 Task: Look for space in Osaka, Japan from 15th August, 2023 to 20th August, 2023 for 1 adult in price range Rs.5000 to Rs.10000. Place can be private room with 1  bedroom having 1 bed and 1 bathroom. Property type can be house, flat, guest house, hotel. Booking option can be shelf check-in. Required host language is English.
Action: Mouse moved to (560, 95)
Screenshot: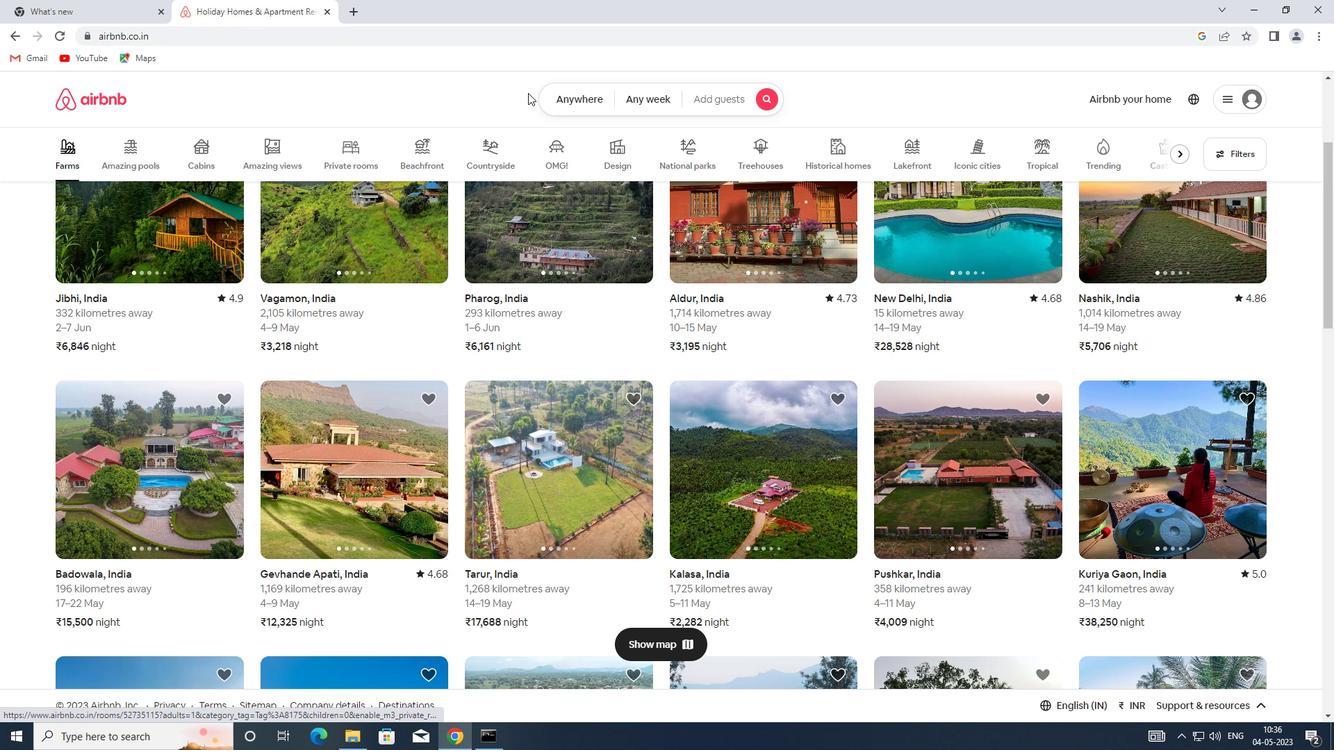
Action: Mouse pressed left at (560, 95)
Screenshot: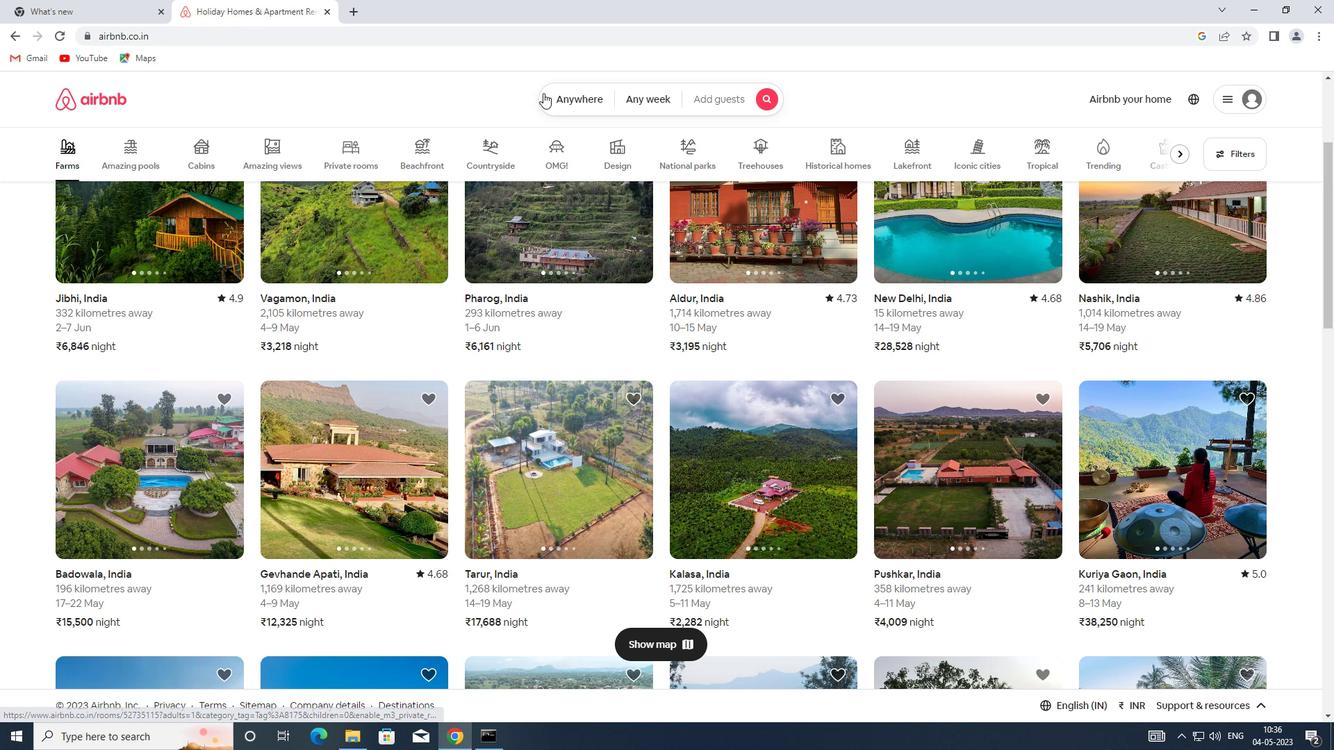 
Action: Mouse moved to (429, 153)
Screenshot: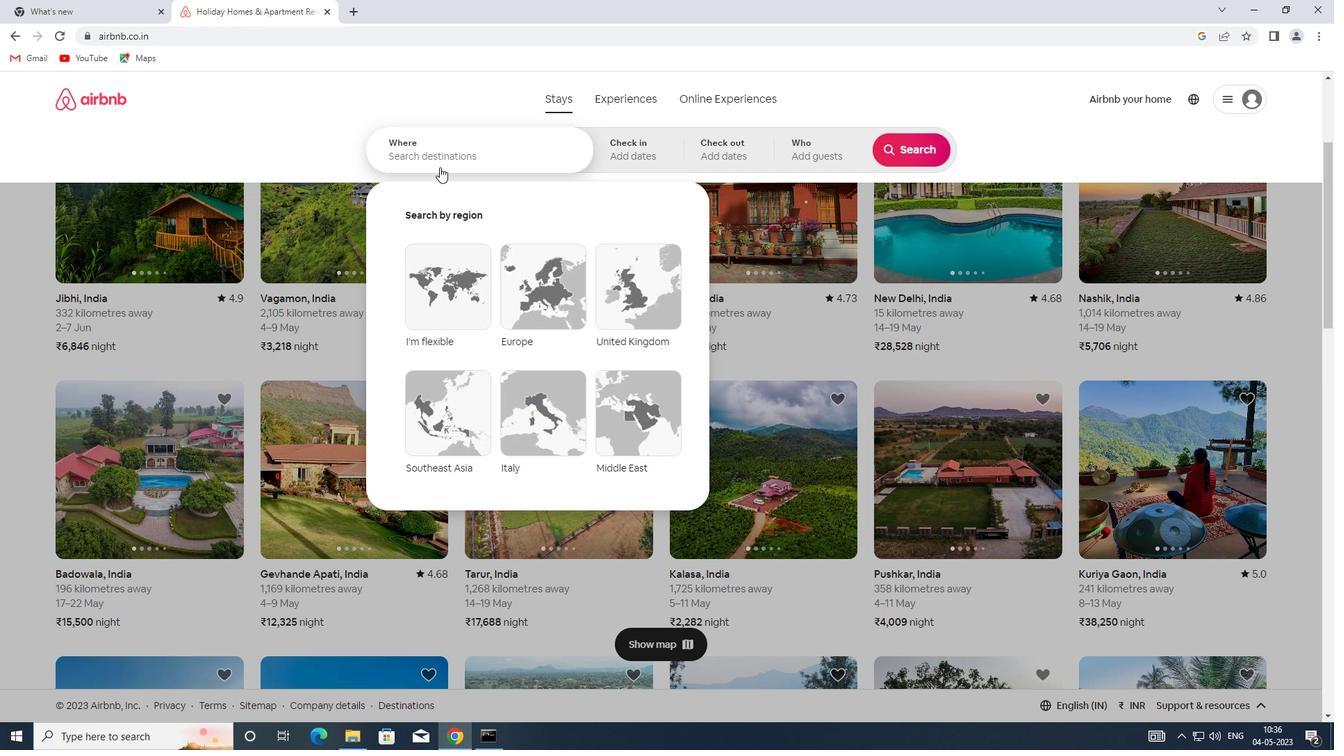 
Action: Mouse pressed left at (429, 153)
Screenshot: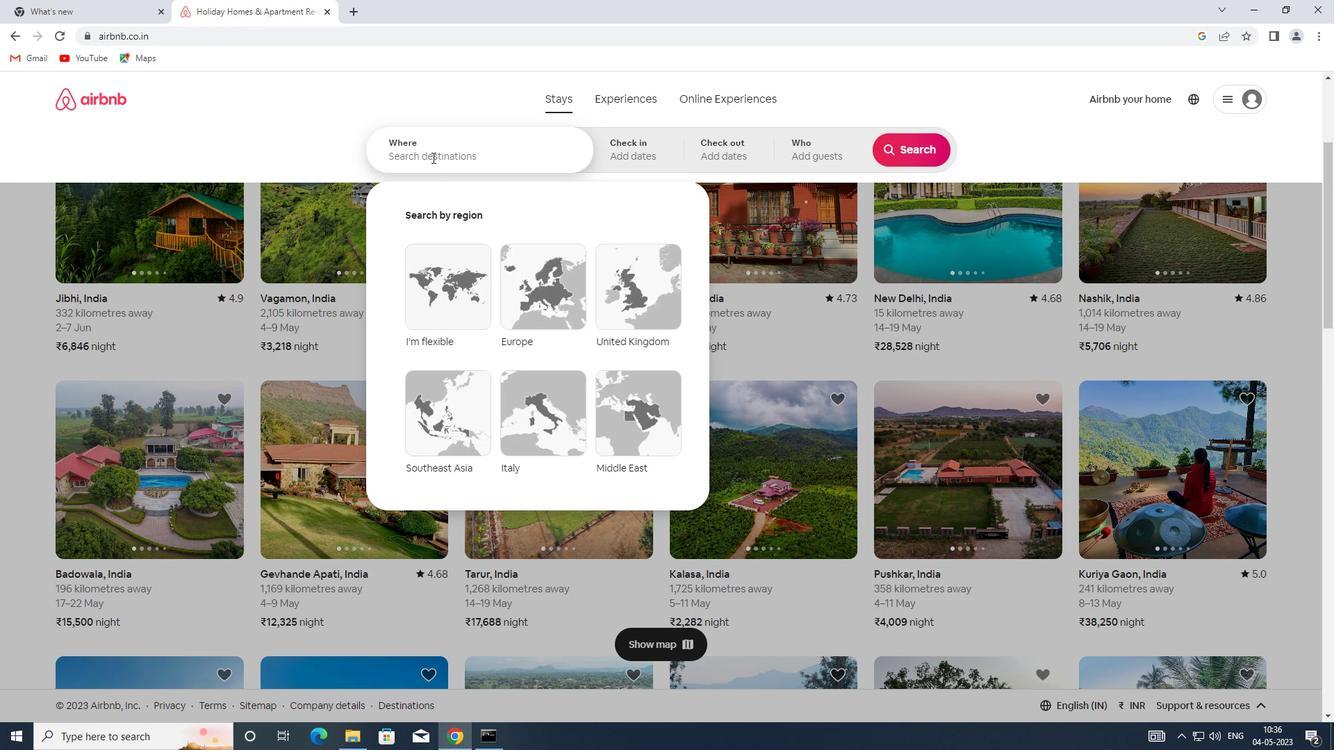 
Action: Key pressed <Key.shift><Key.shift><Key.shift><Key.shift><Key.shift><Key.shift><Key.shift><Key.shift><Key.shift>OSAKA,<Key.shift><Key.shift>JAPAN
Screenshot: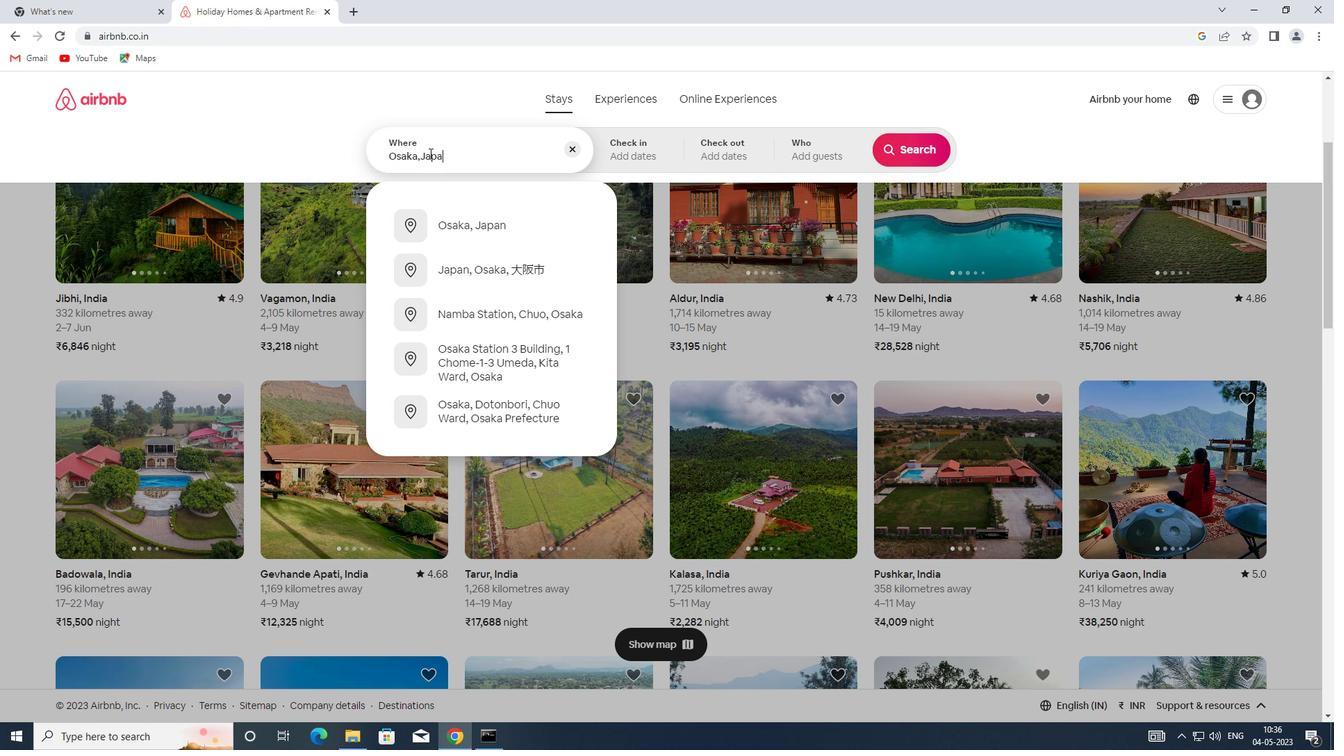 
Action: Mouse moved to (635, 142)
Screenshot: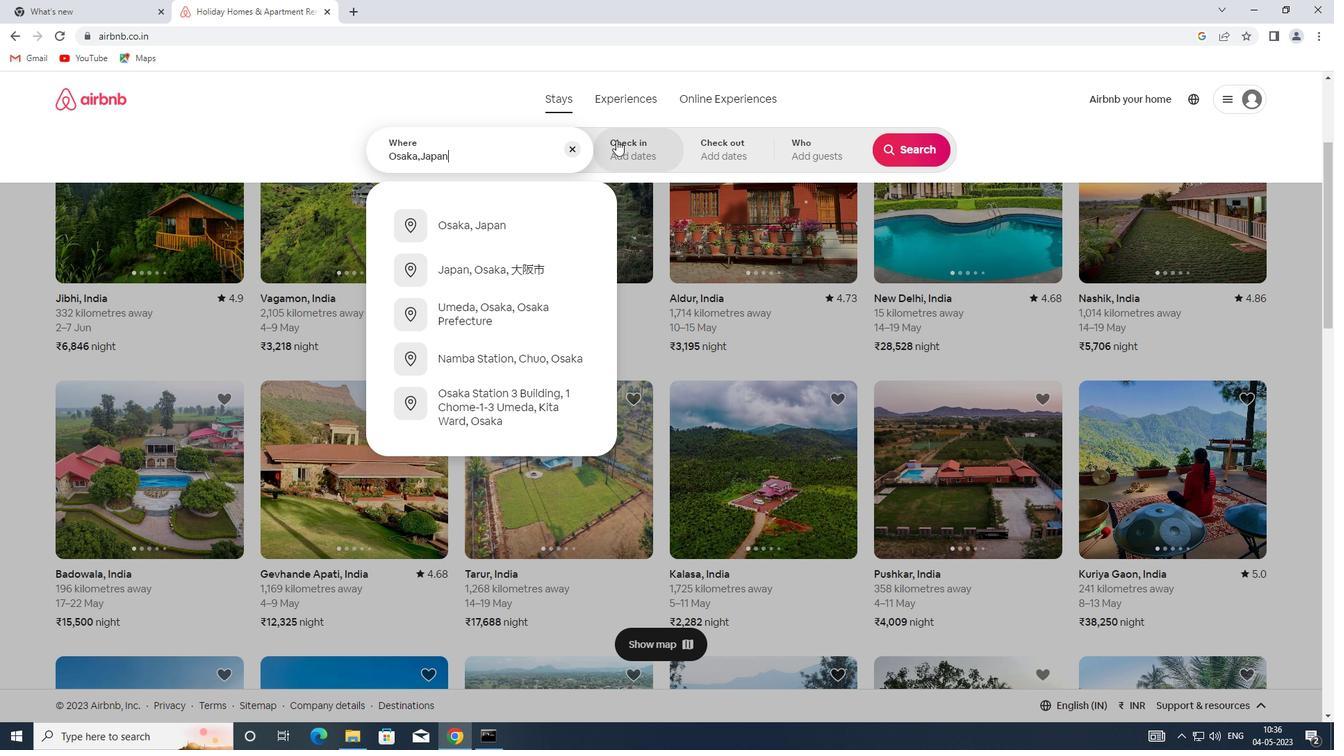 
Action: Mouse pressed left at (635, 142)
Screenshot: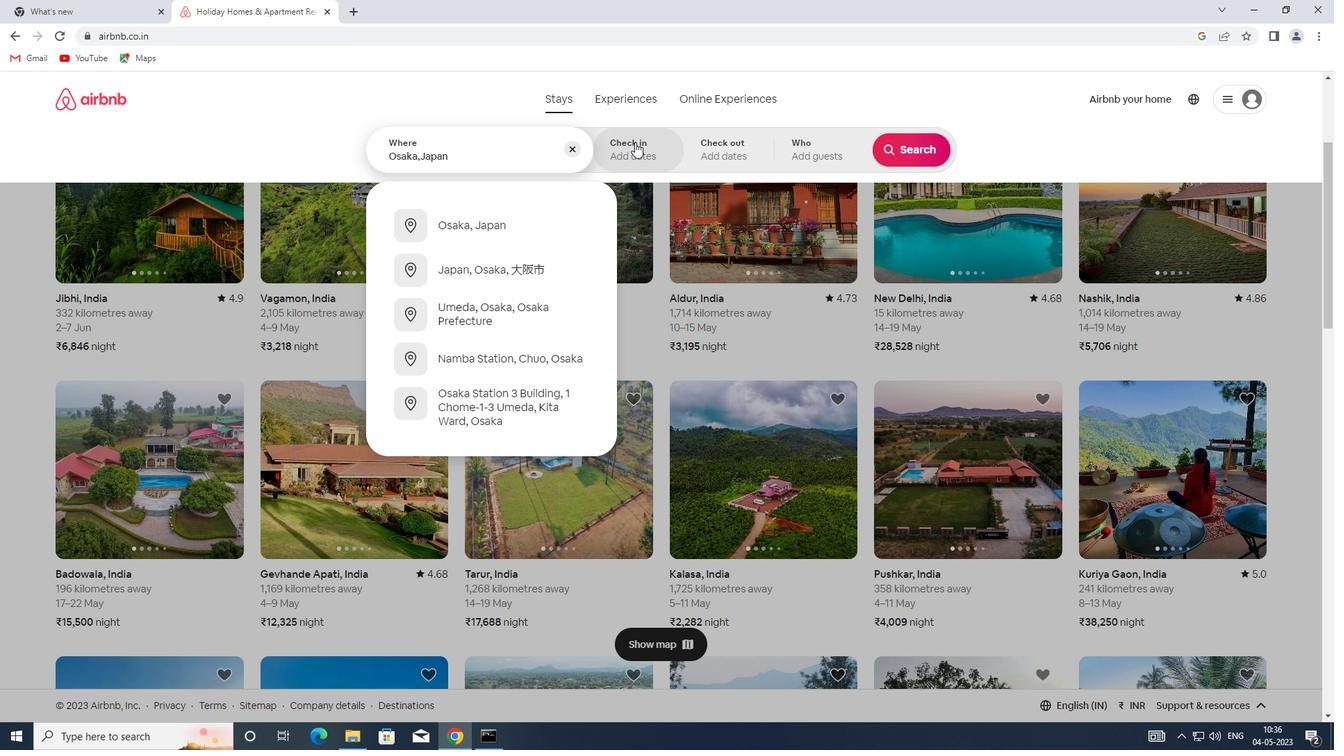 
Action: Mouse moved to (911, 262)
Screenshot: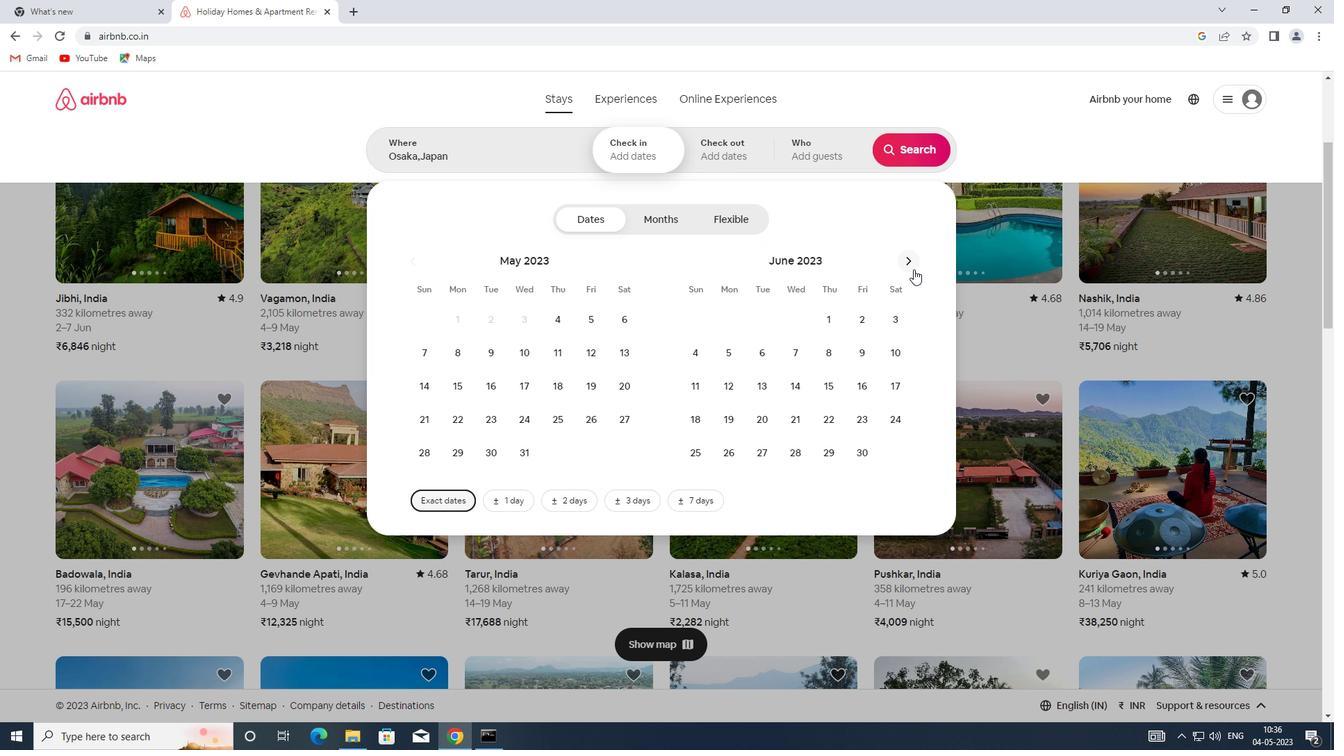 
Action: Mouse pressed left at (911, 262)
Screenshot: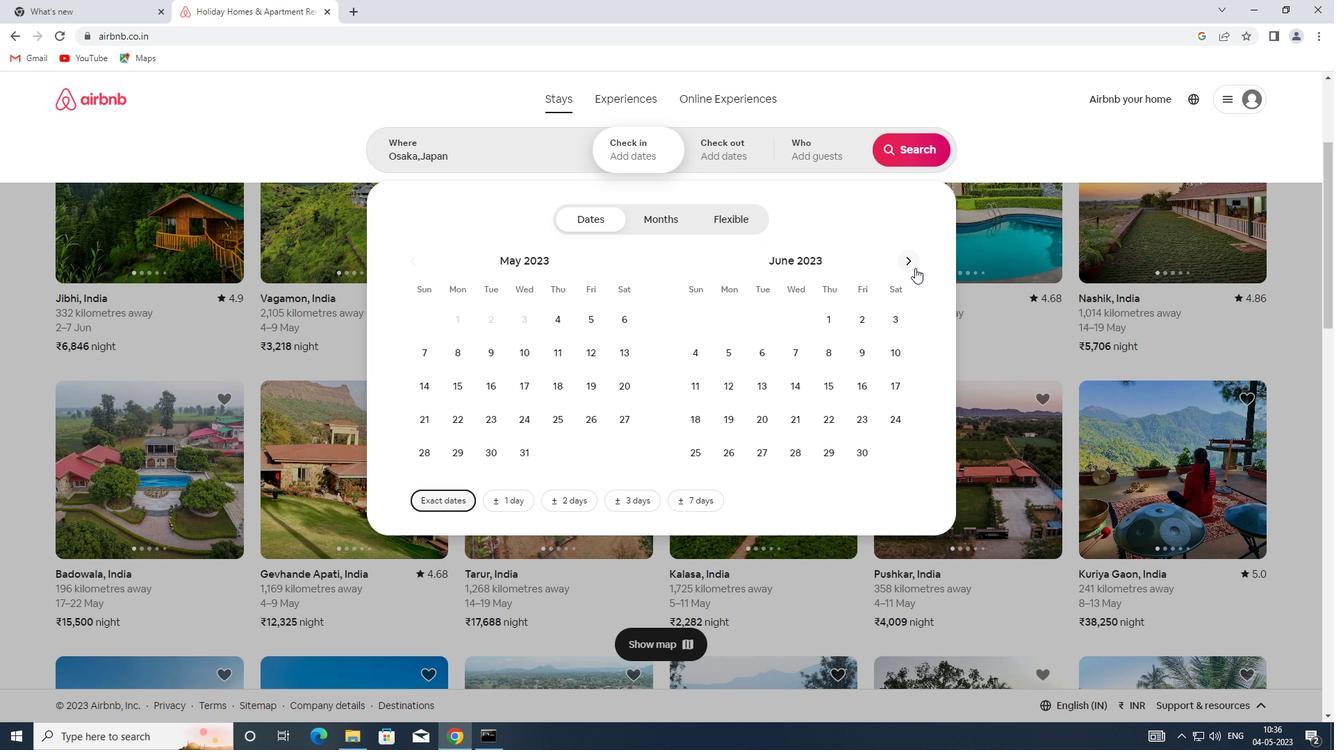 
Action: Mouse pressed left at (911, 262)
Screenshot: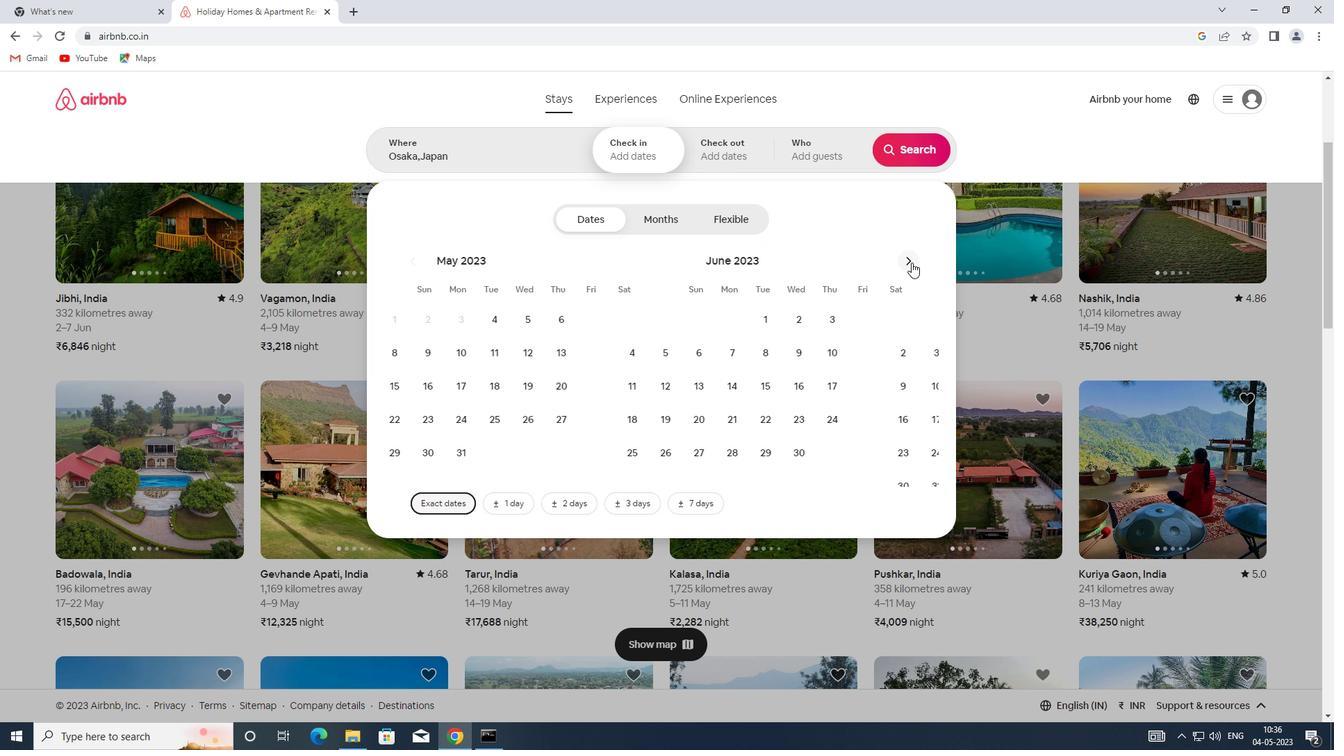 
Action: Mouse moved to (774, 387)
Screenshot: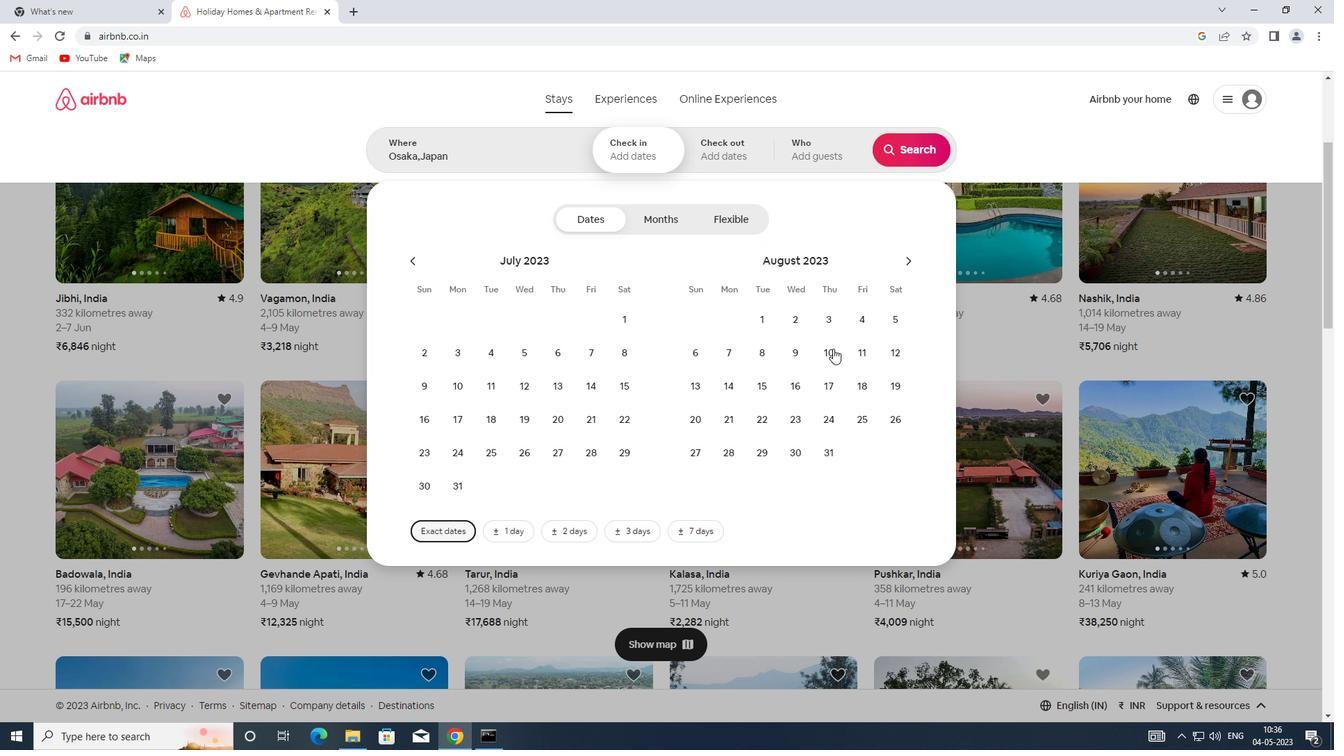 
Action: Mouse pressed left at (774, 387)
Screenshot: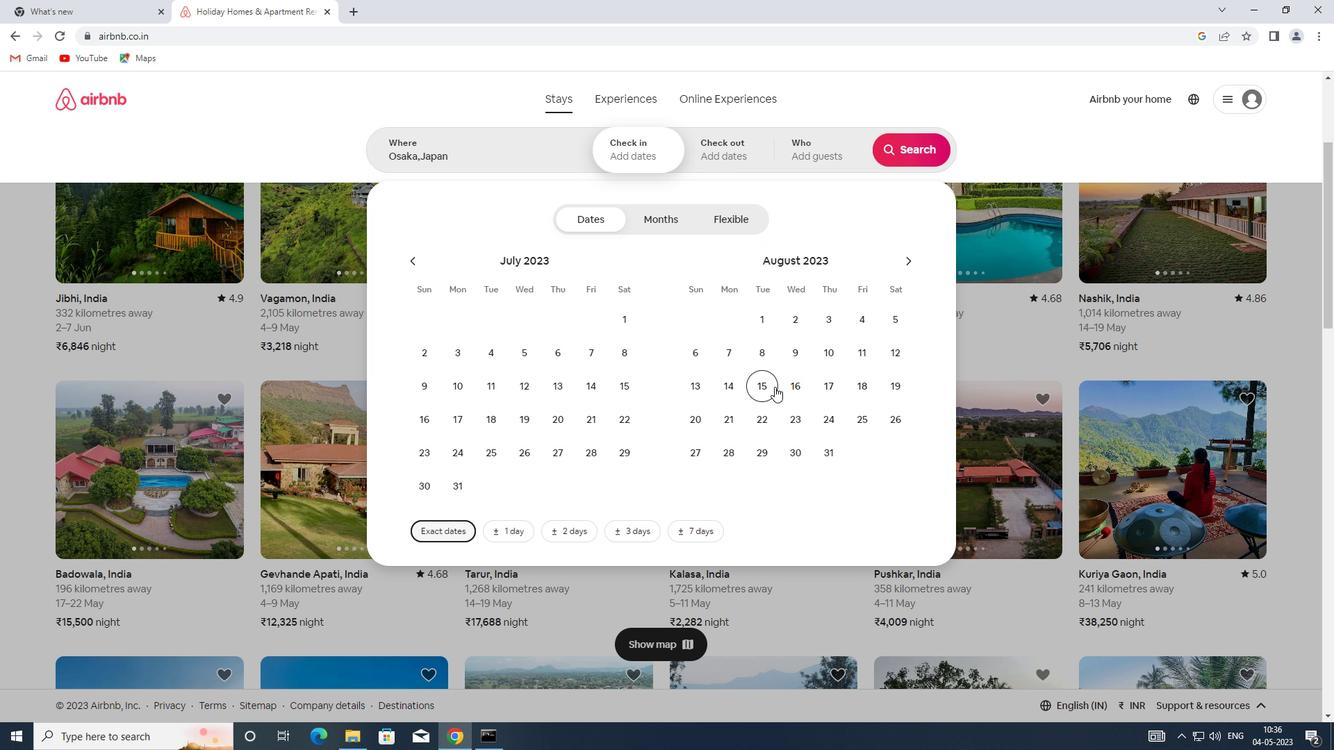 
Action: Mouse moved to (705, 418)
Screenshot: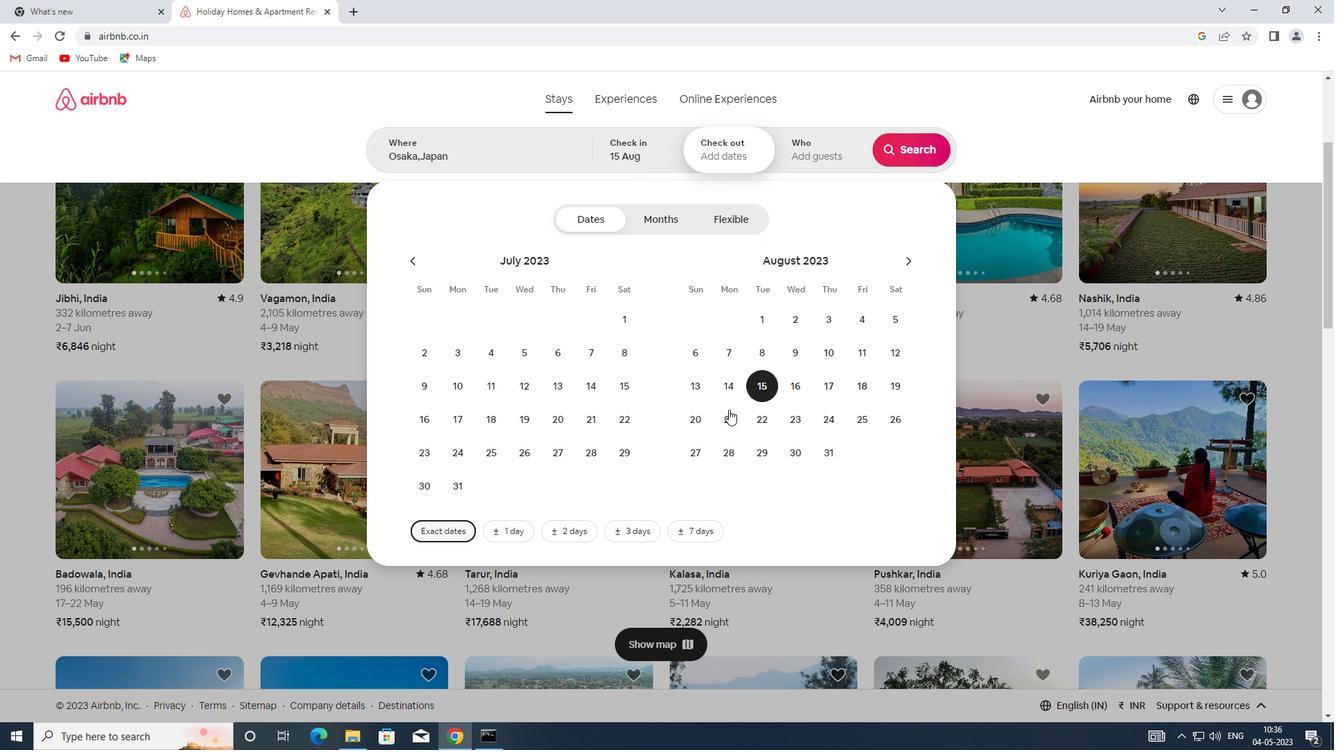 
Action: Mouse pressed left at (705, 418)
Screenshot: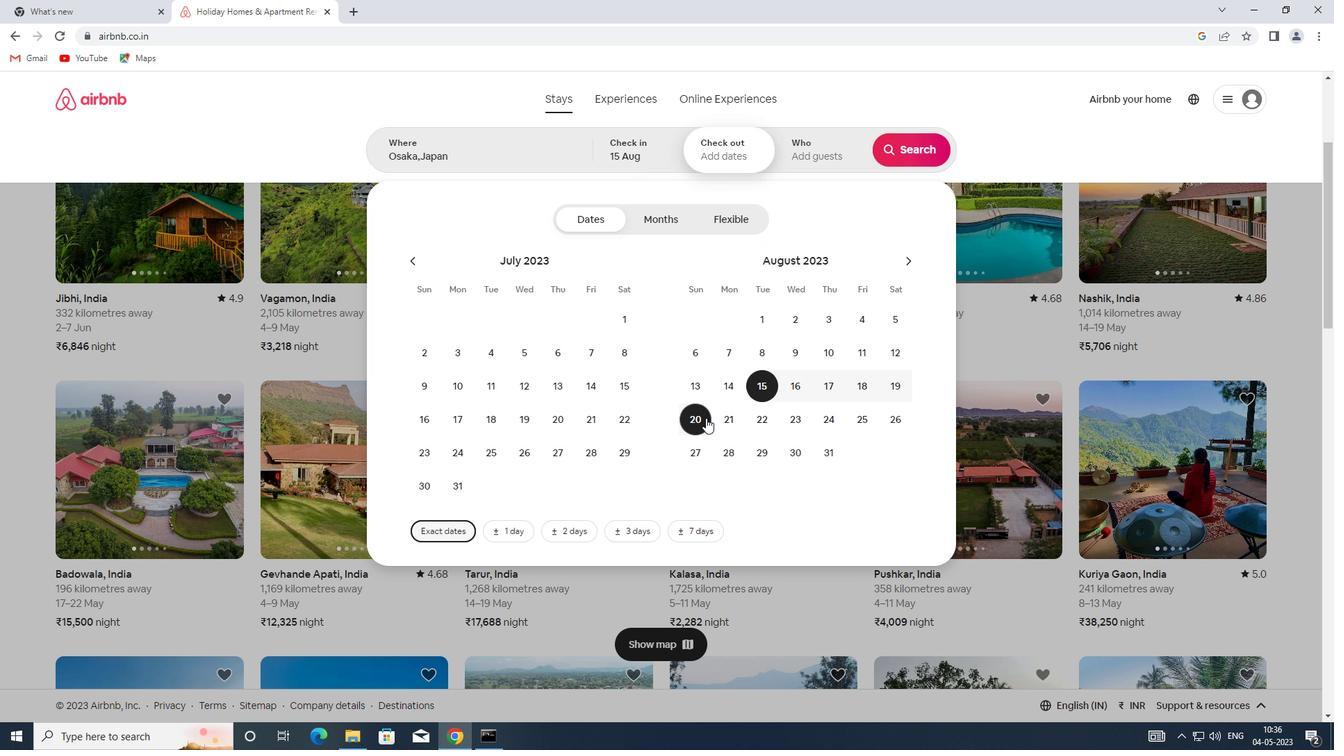 
Action: Mouse moved to (823, 157)
Screenshot: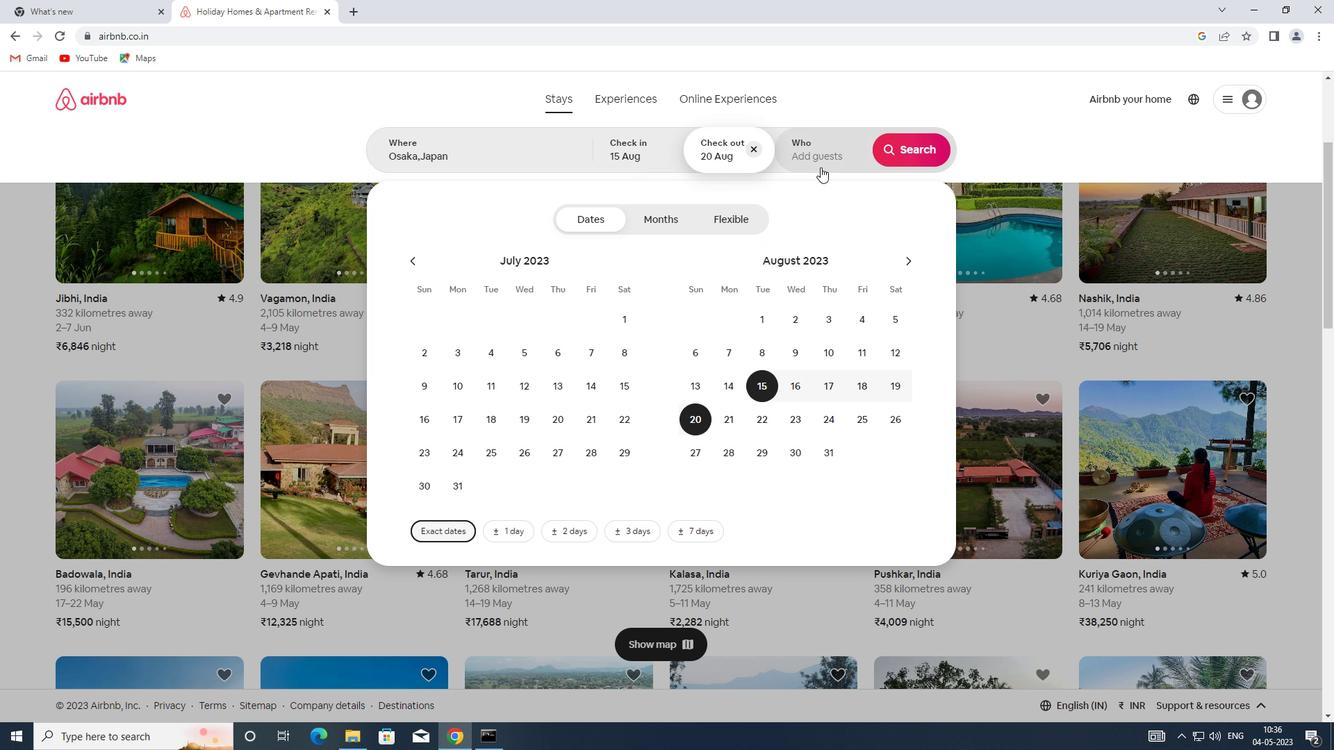 
Action: Mouse pressed left at (823, 157)
Screenshot: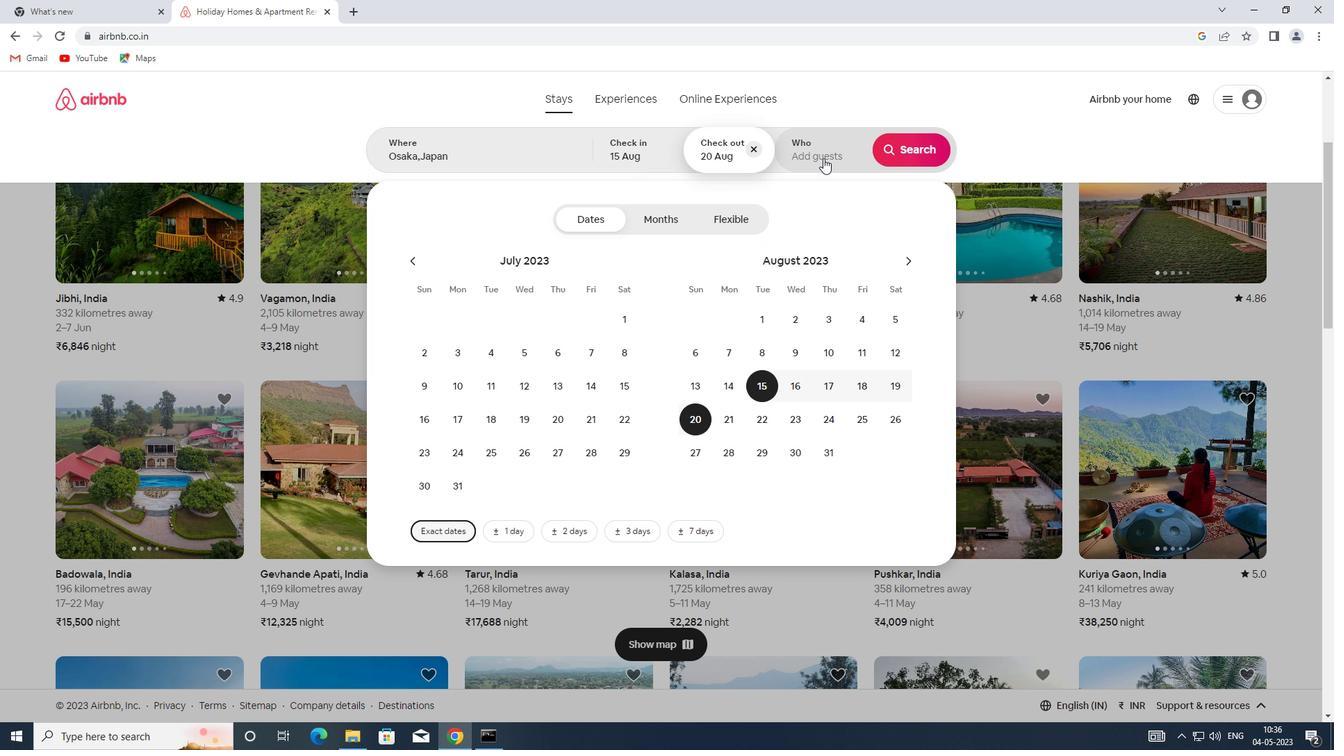 
Action: Mouse moved to (917, 216)
Screenshot: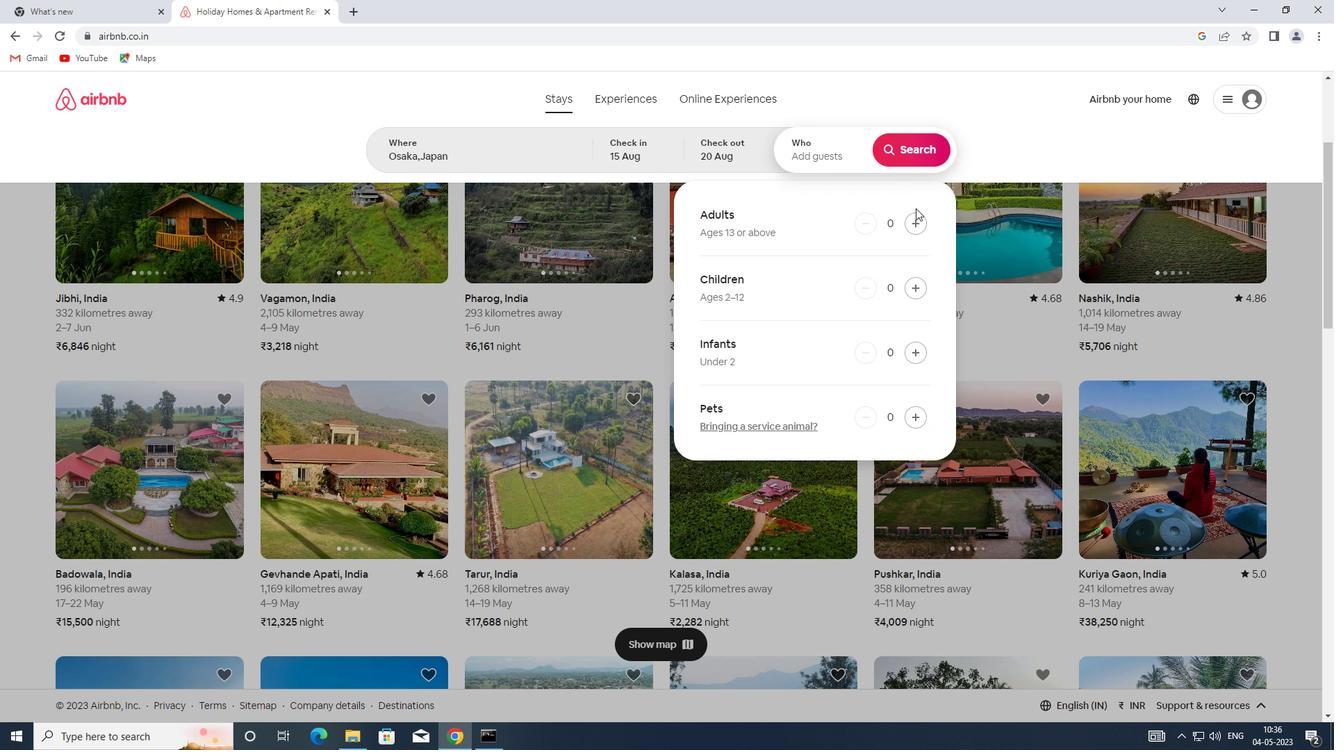 
Action: Mouse pressed left at (917, 216)
Screenshot: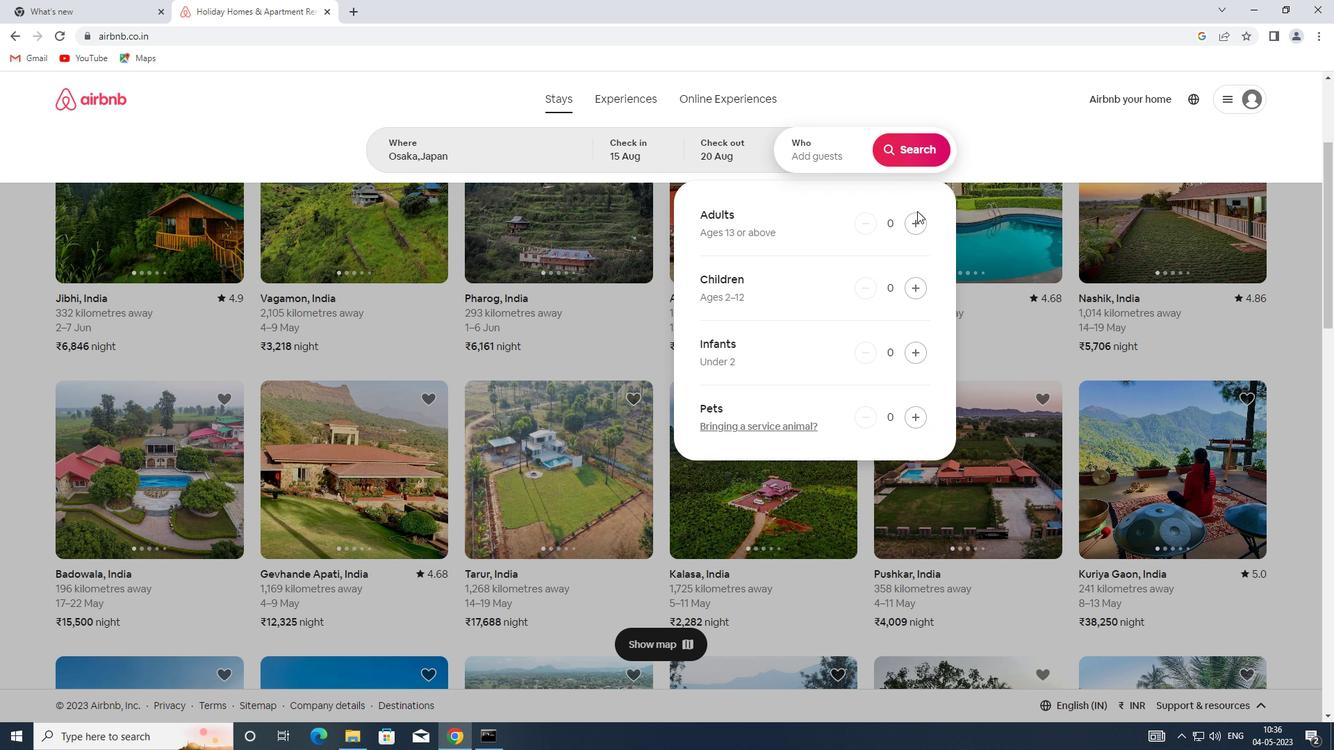
Action: Mouse moved to (926, 150)
Screenshot: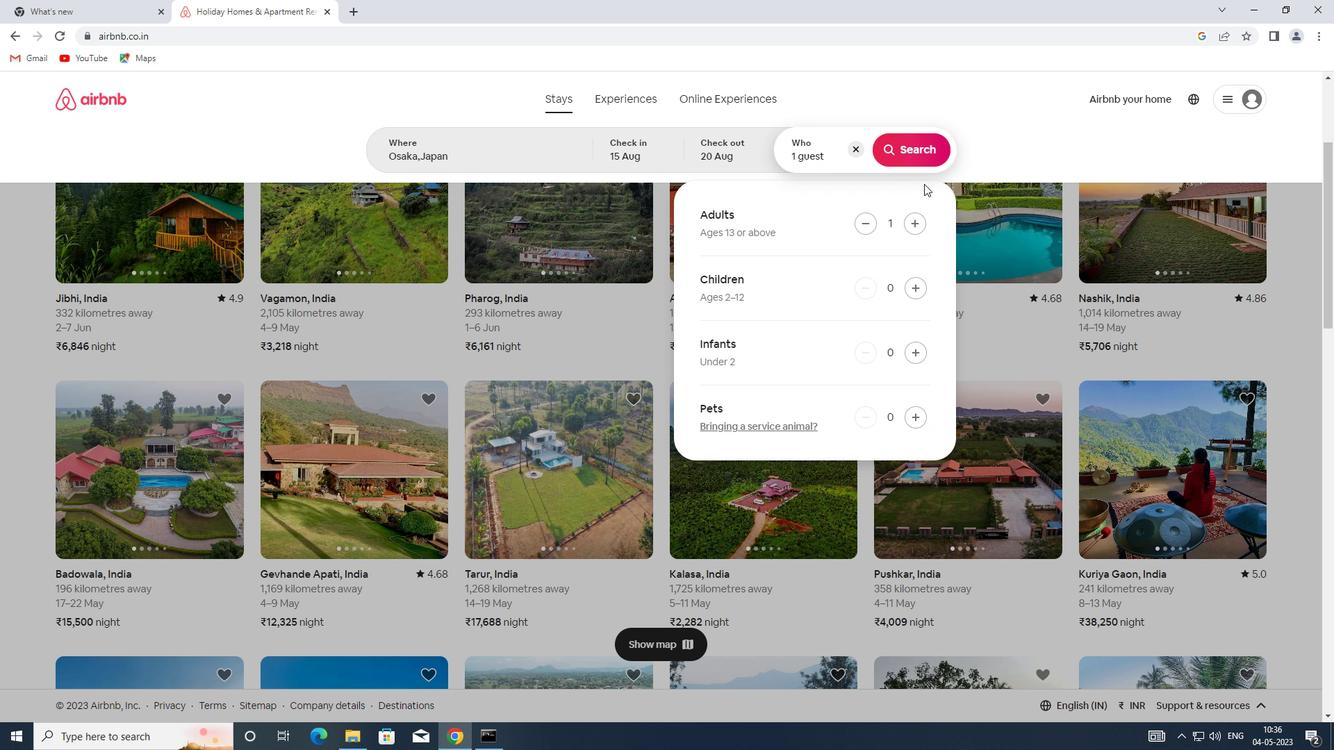
Action: Mouse pressed left at (926, 150)
Screenshot: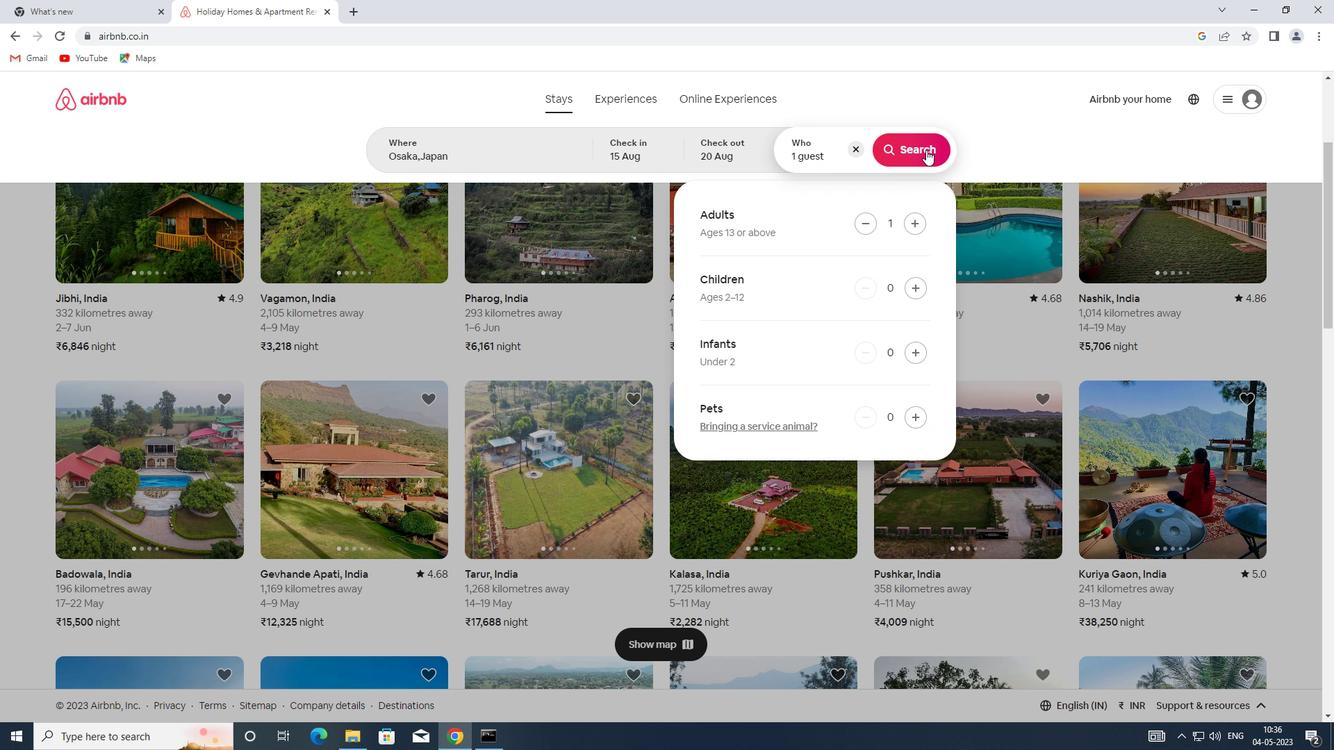 
Action: Mouse moved to (1263, 150)
Screenshot: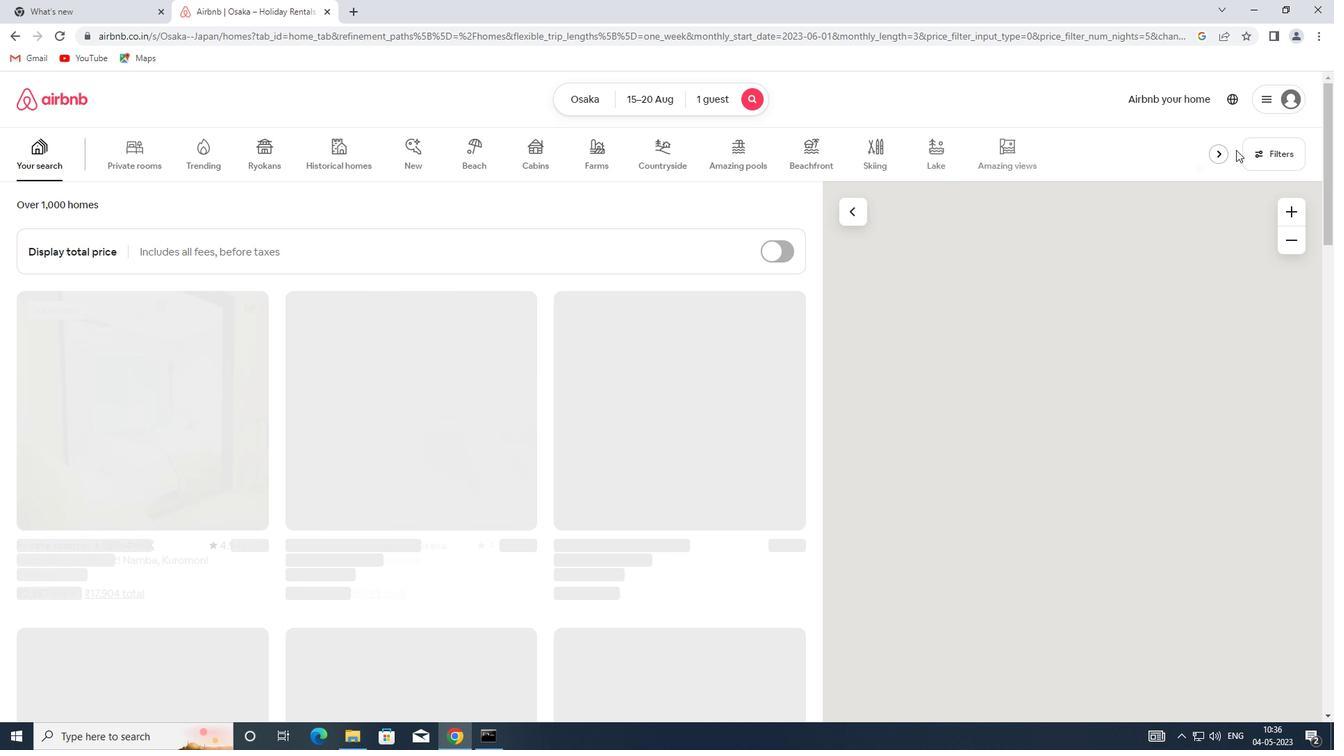 
Action: Mouse pressed left at (1263, 150)
Screenshot: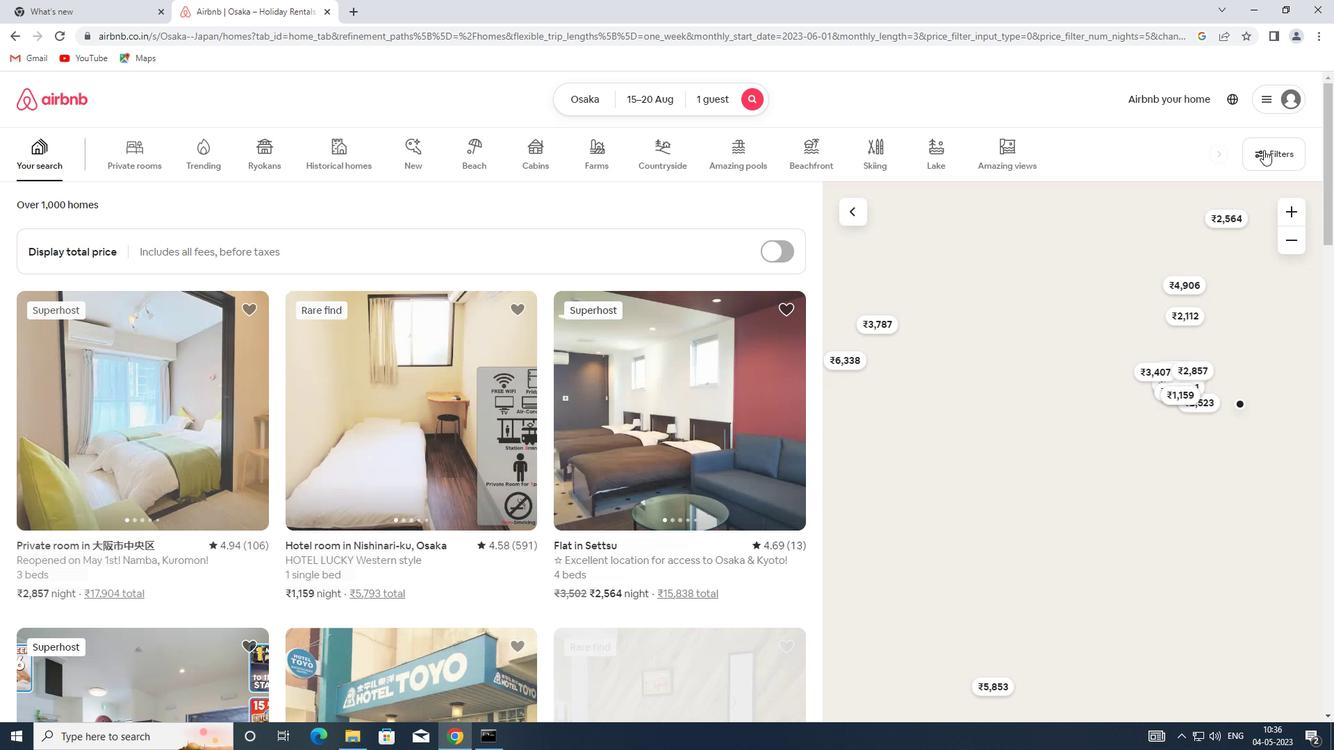 
Action: Mouse moved to (484, 330)
Screenshot: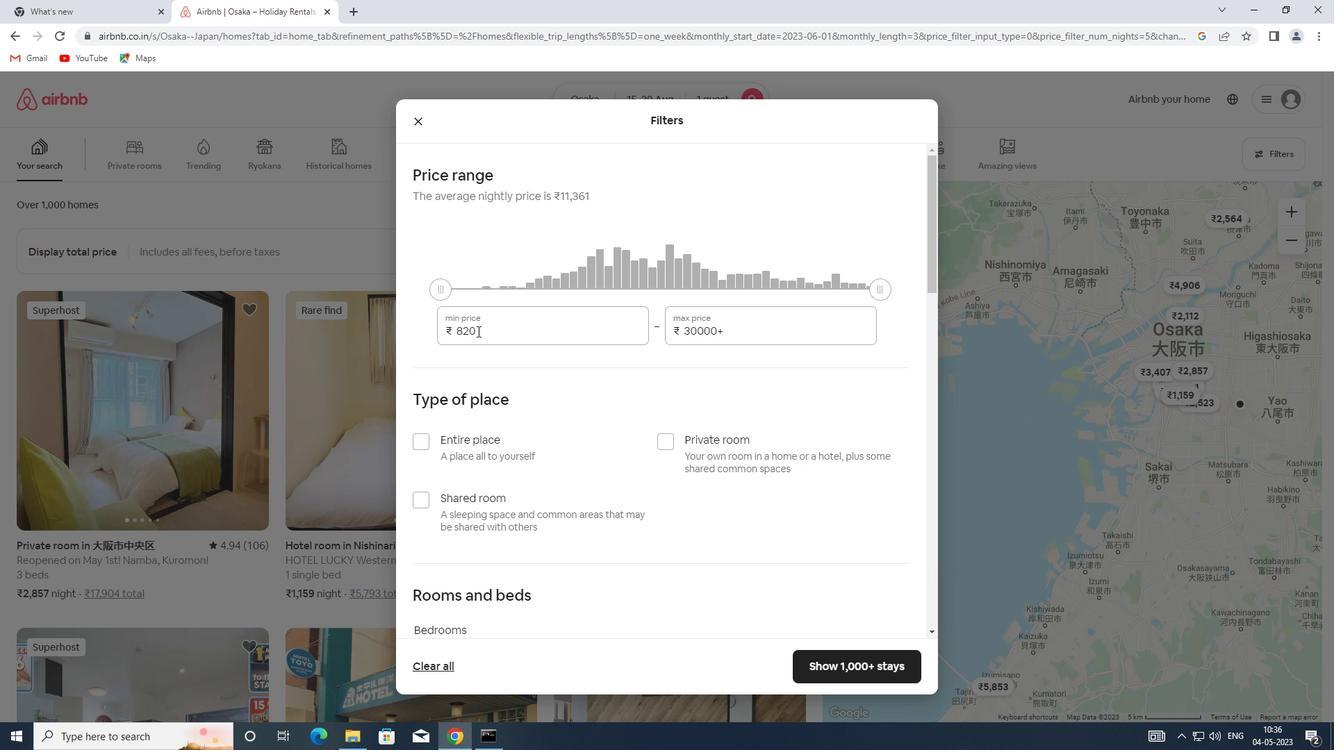 
Action: Mouse pressed left at (484, 330)
Screenshot: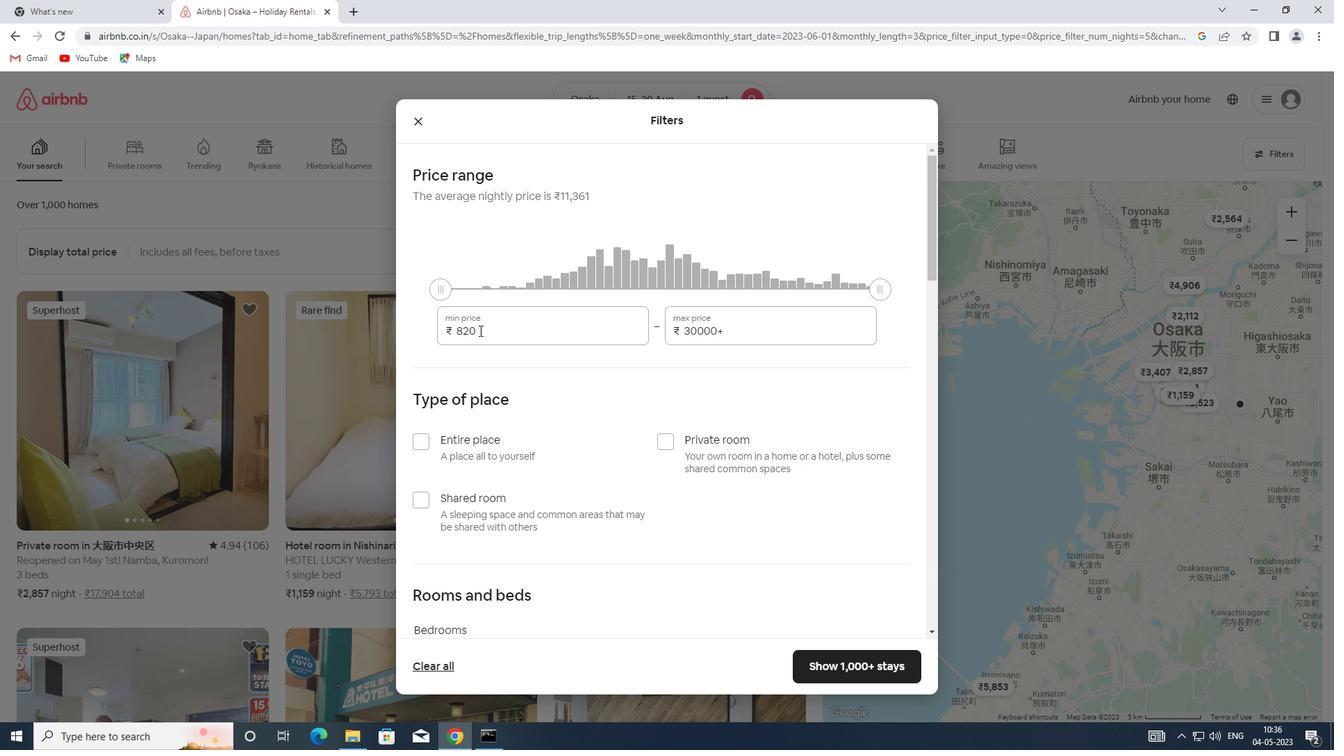 
Action: Mouse moved to (395, 330)
Screenshot: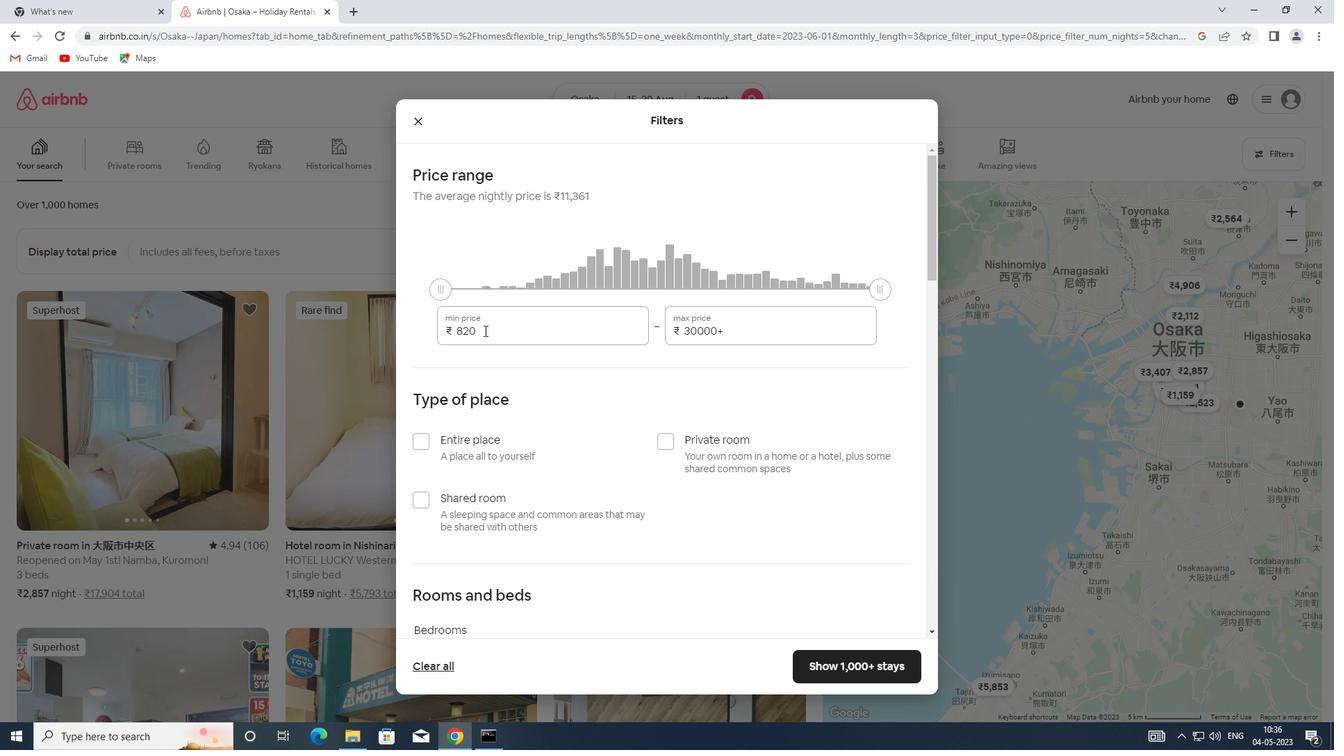 
Action: Key pressed 5000
Screenshot: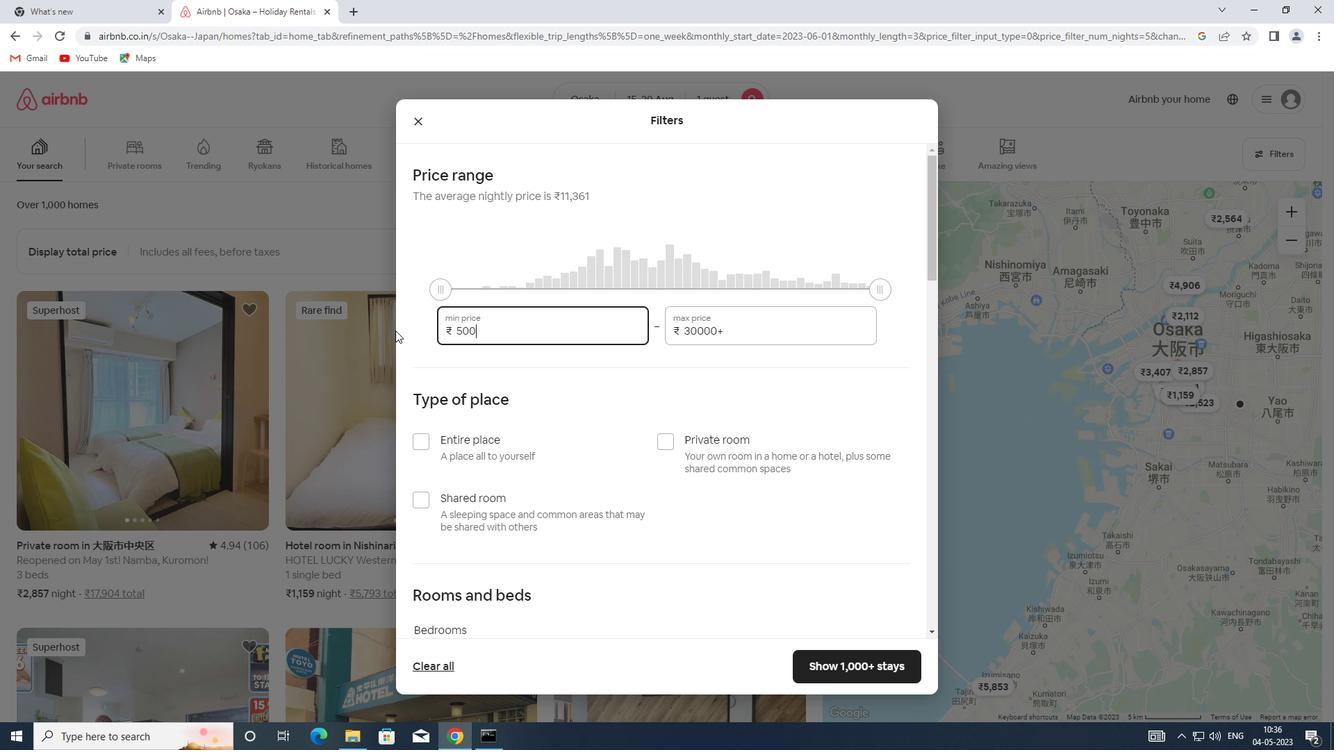 
Action: Mouse moved to (740, 337)
Screenshot: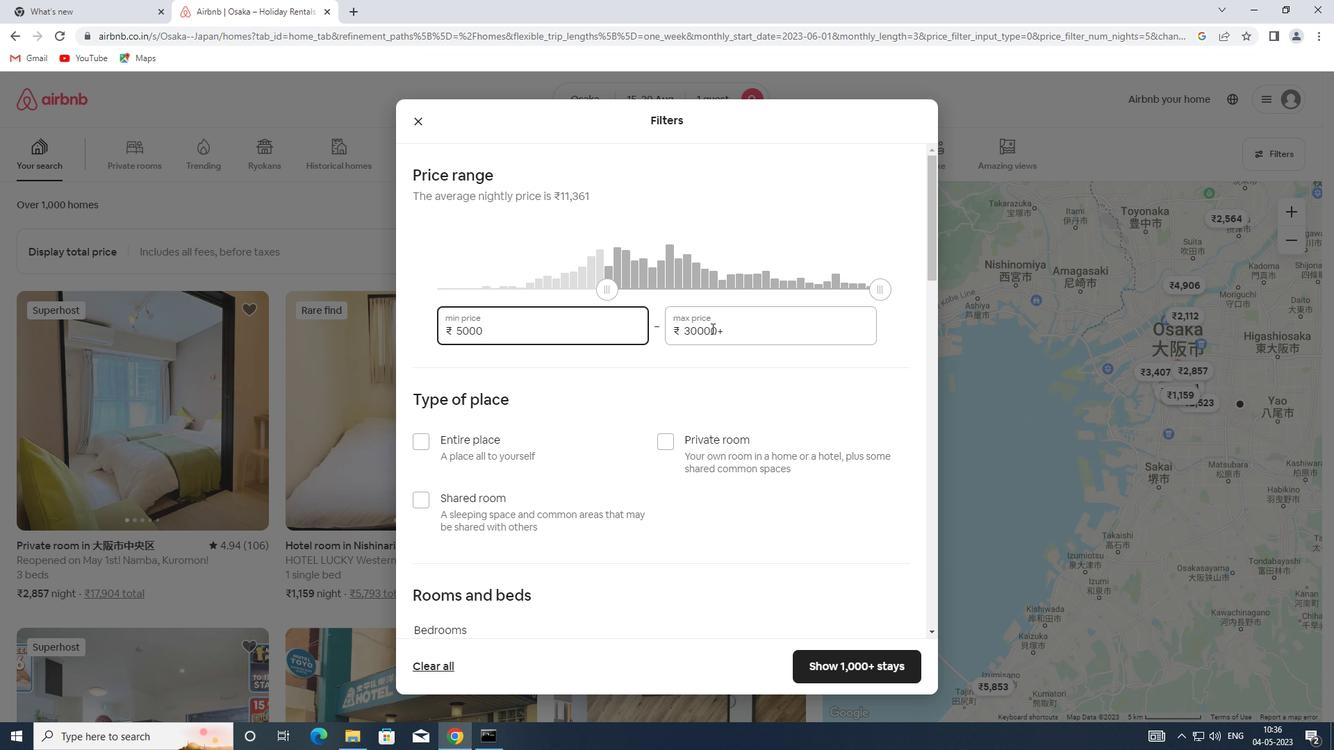 
Action: Mouse pressed left at (740, 337)
Screenshot: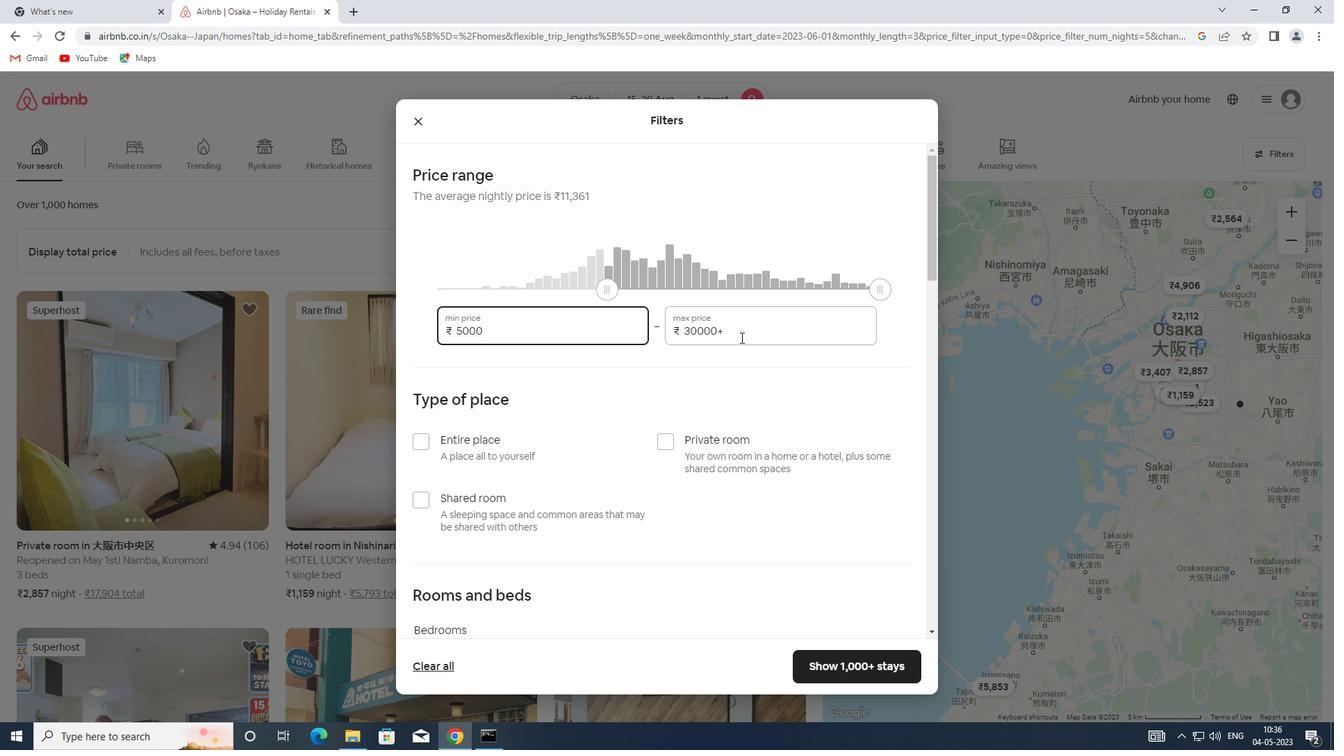 
Action: Mouse moved to (657, 337)
Screenshot: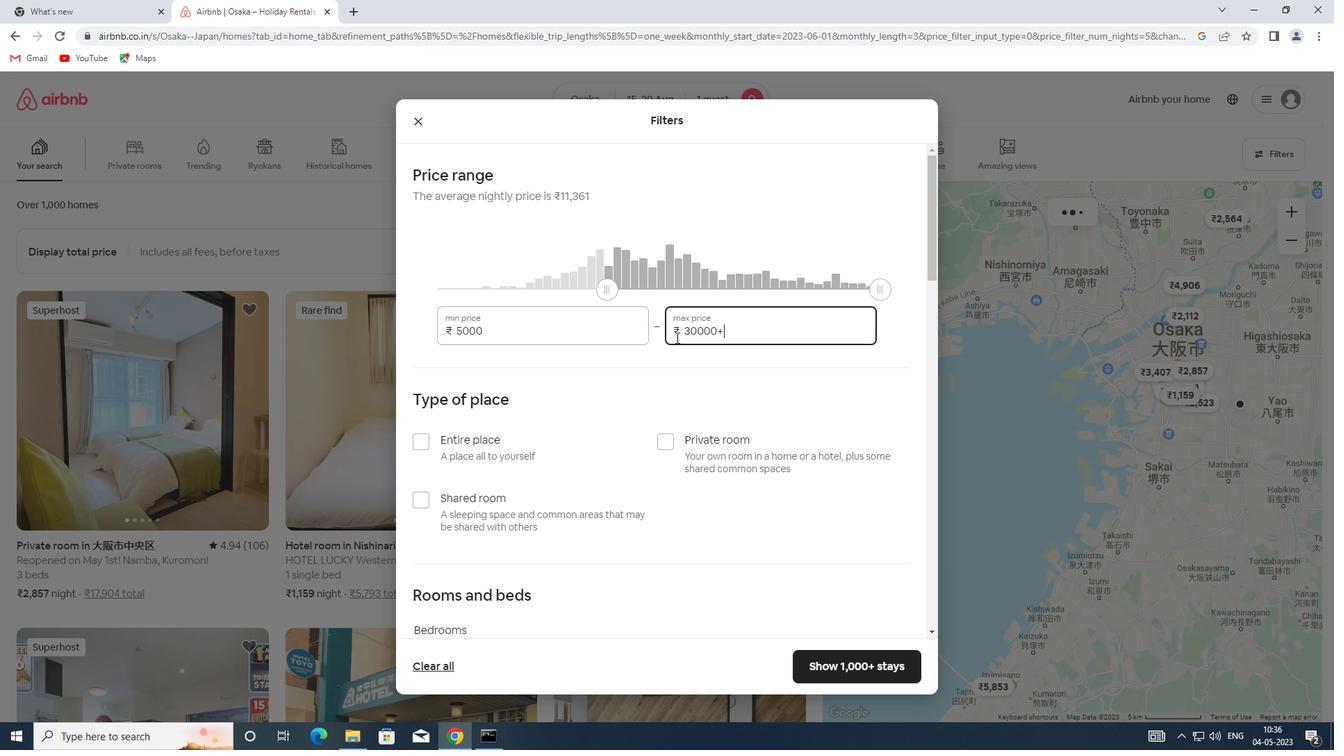 
Action: Key pressed 10000
Screenshot: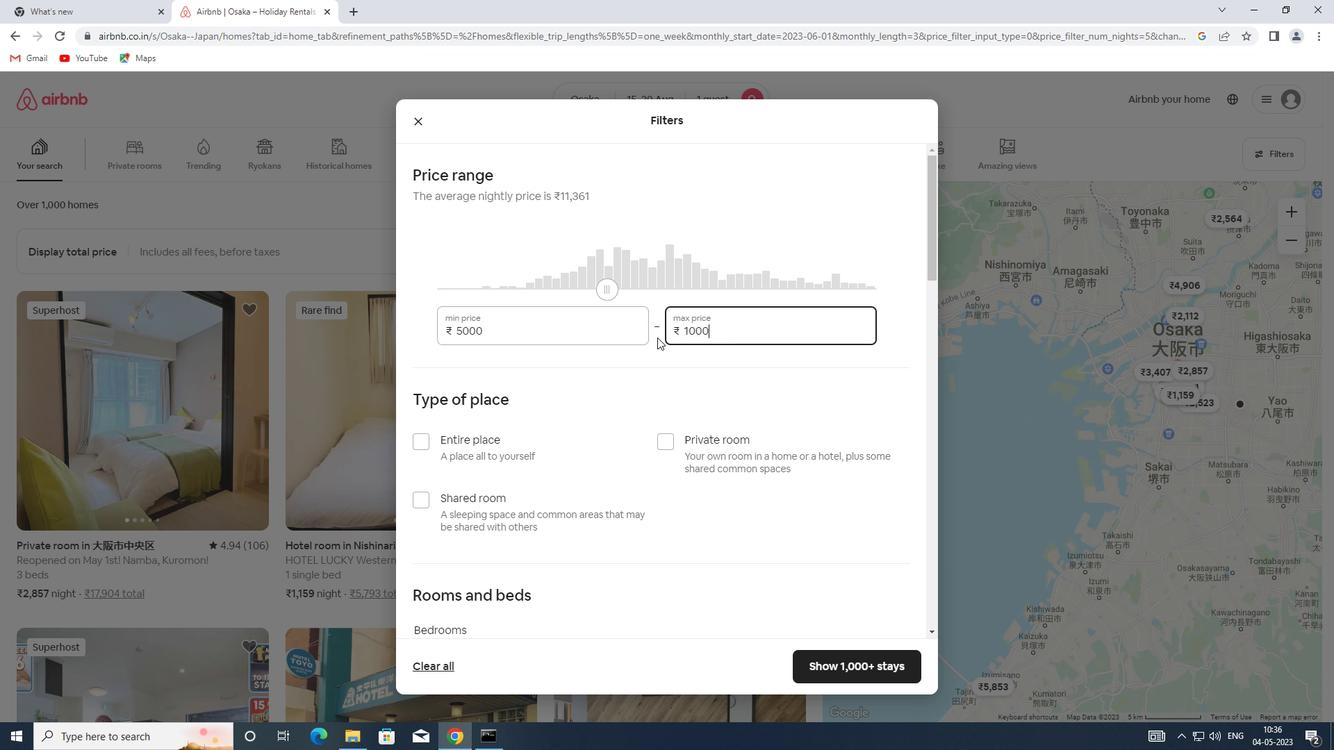
Action: Mouse moved to (671, 441)
Screenshot: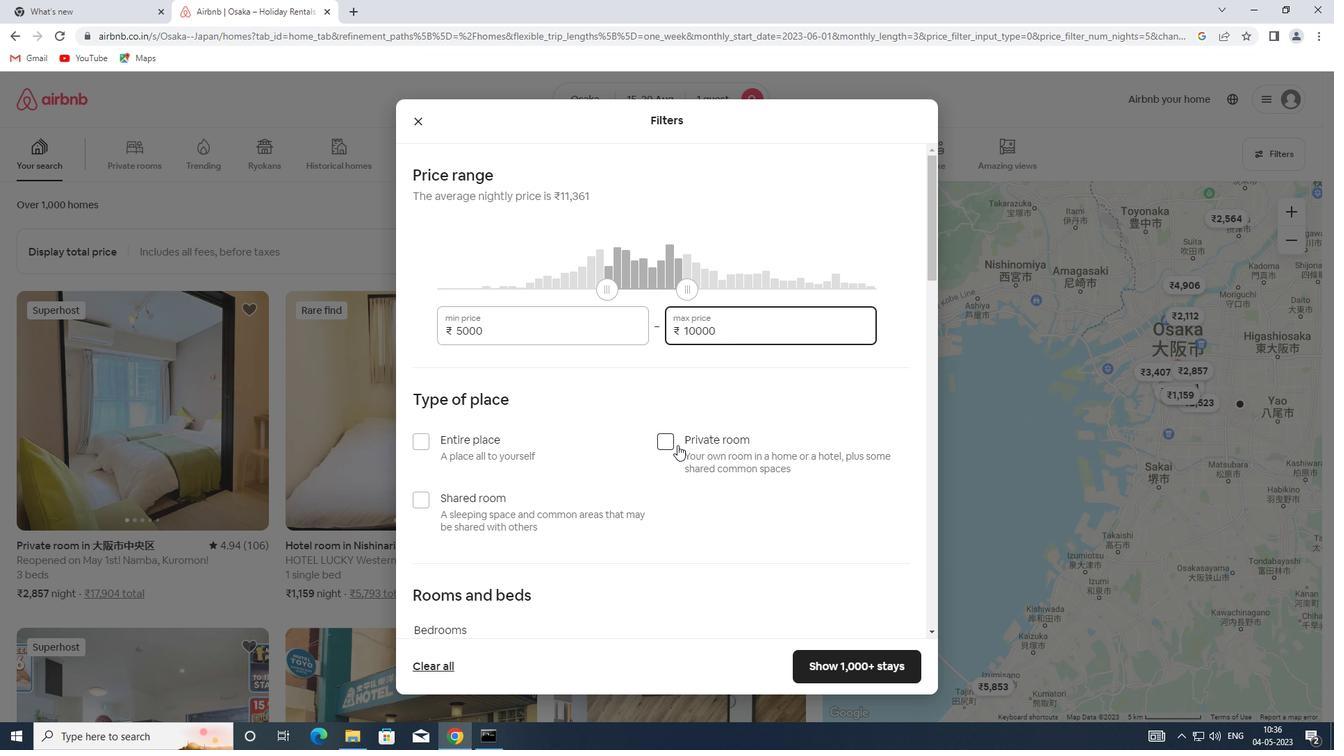 
Action: Mouse pressed left at (671, 441)
Screenshot: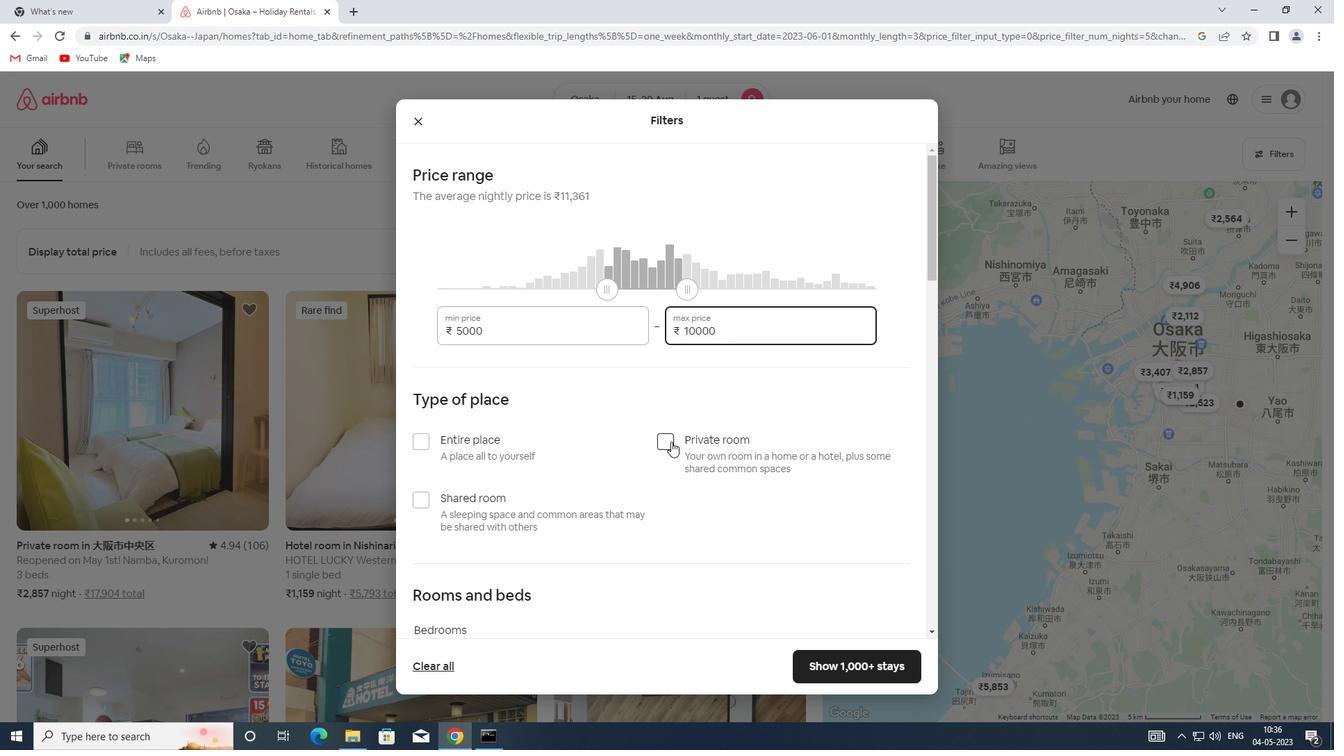 
Action: Mouse scrolled (671, 441) with delta (0, 0)
Screenshot: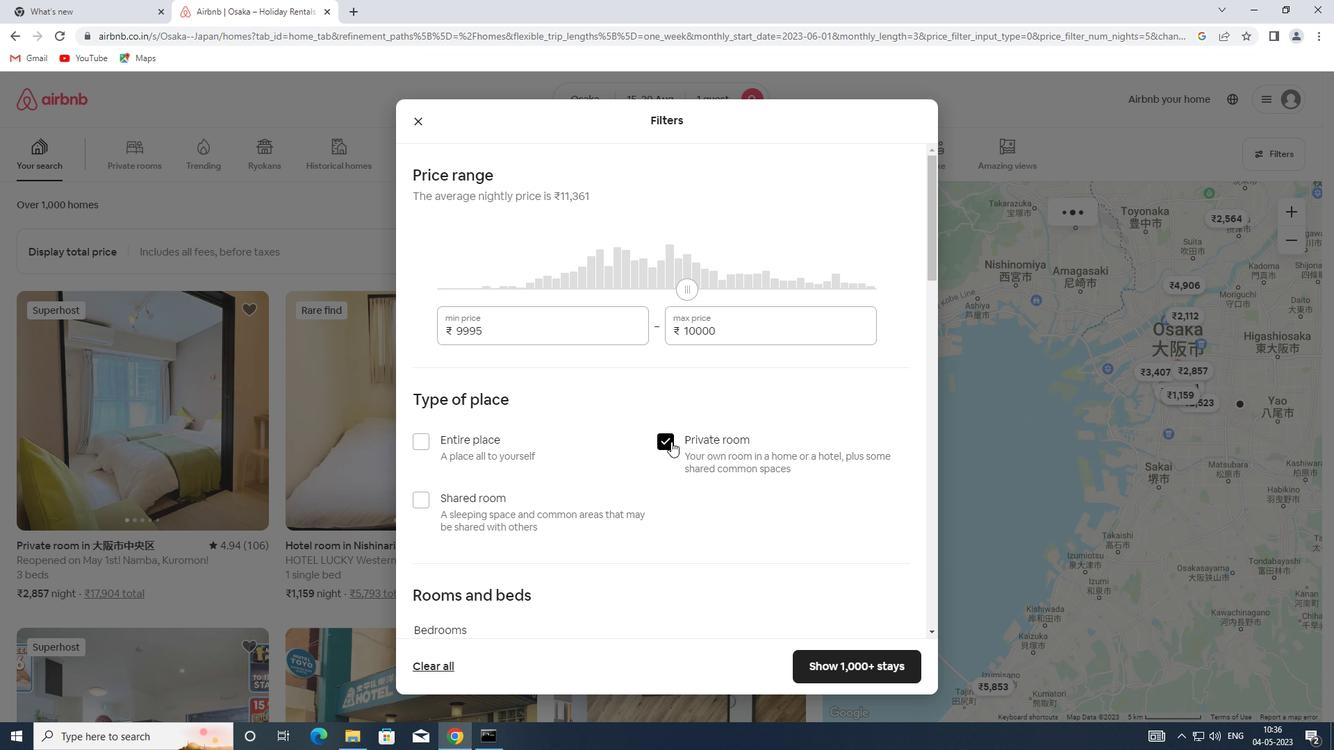 
Action: Mouse scrolled (671, 441) with delta (0, 0)
Screenshot: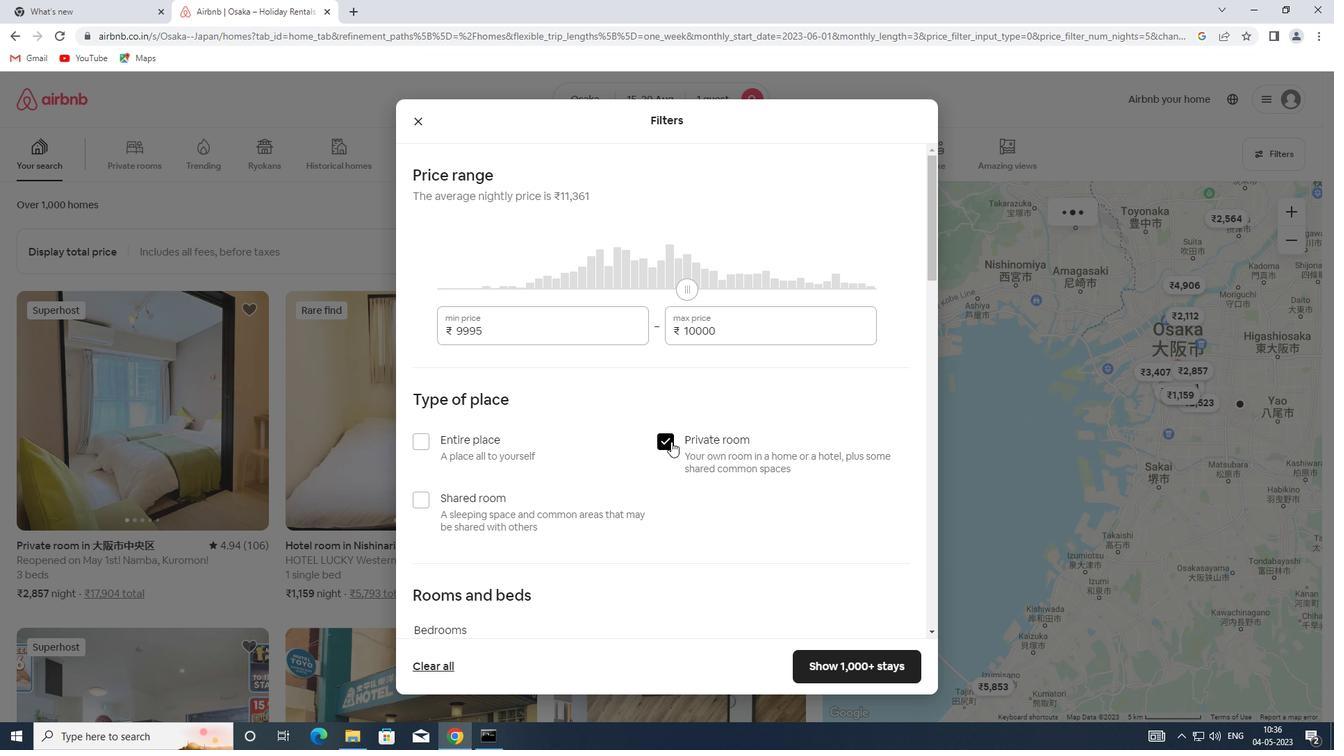 
Action: Mouse scrolled (671, 441) with delta (0, 0)
Screenshot: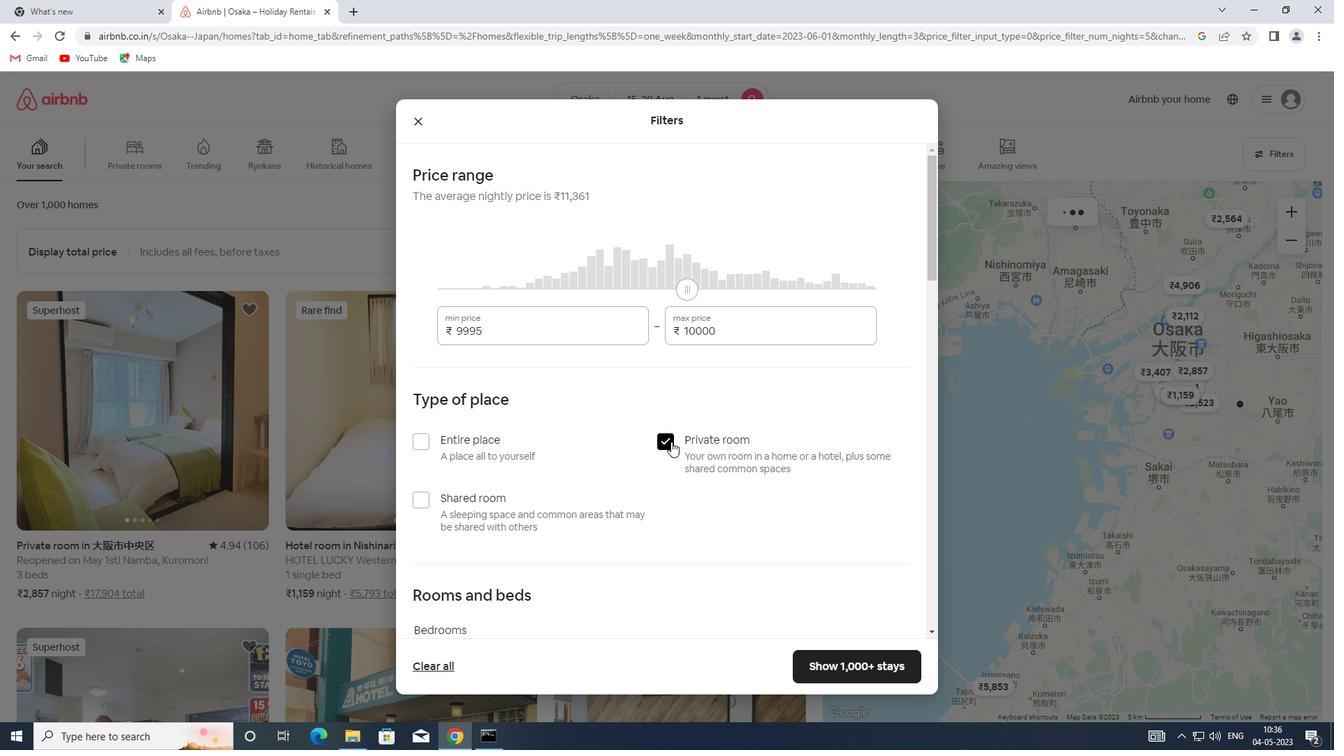 
Action: Mouse scrolled (671, 441) with delta (0, 0)
Screenshot: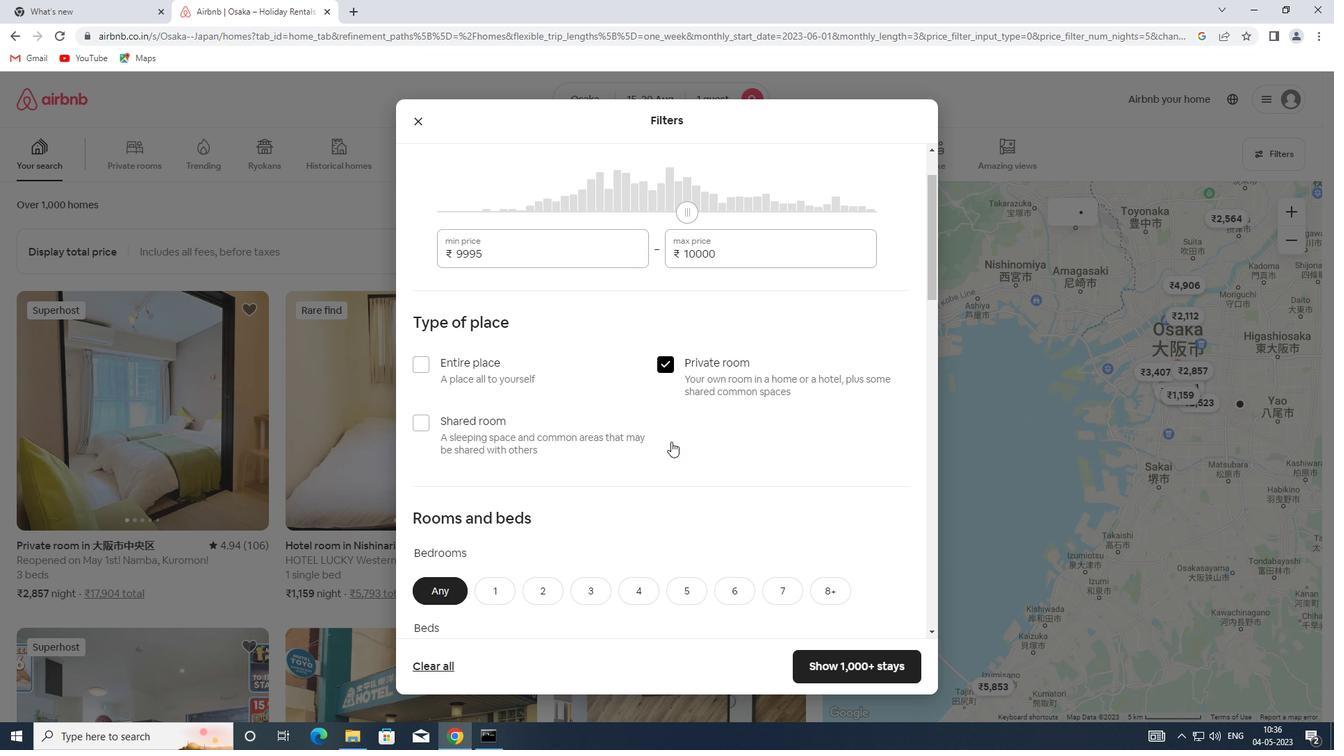 
Action: Mouse scrolled (671, 441) with delta (0, 0)
Screenshot: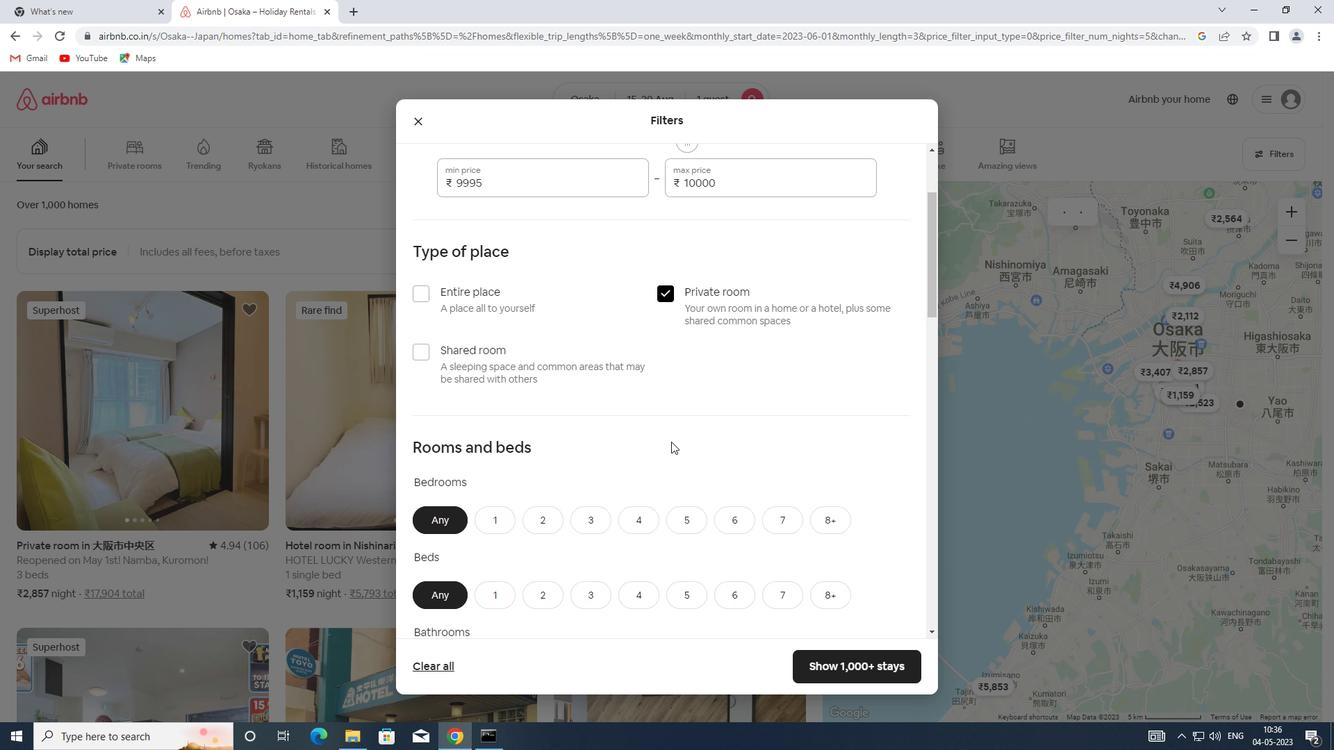 
Action: Mouse scrolled (671, 441) with delta (0, 0)
Screenshot: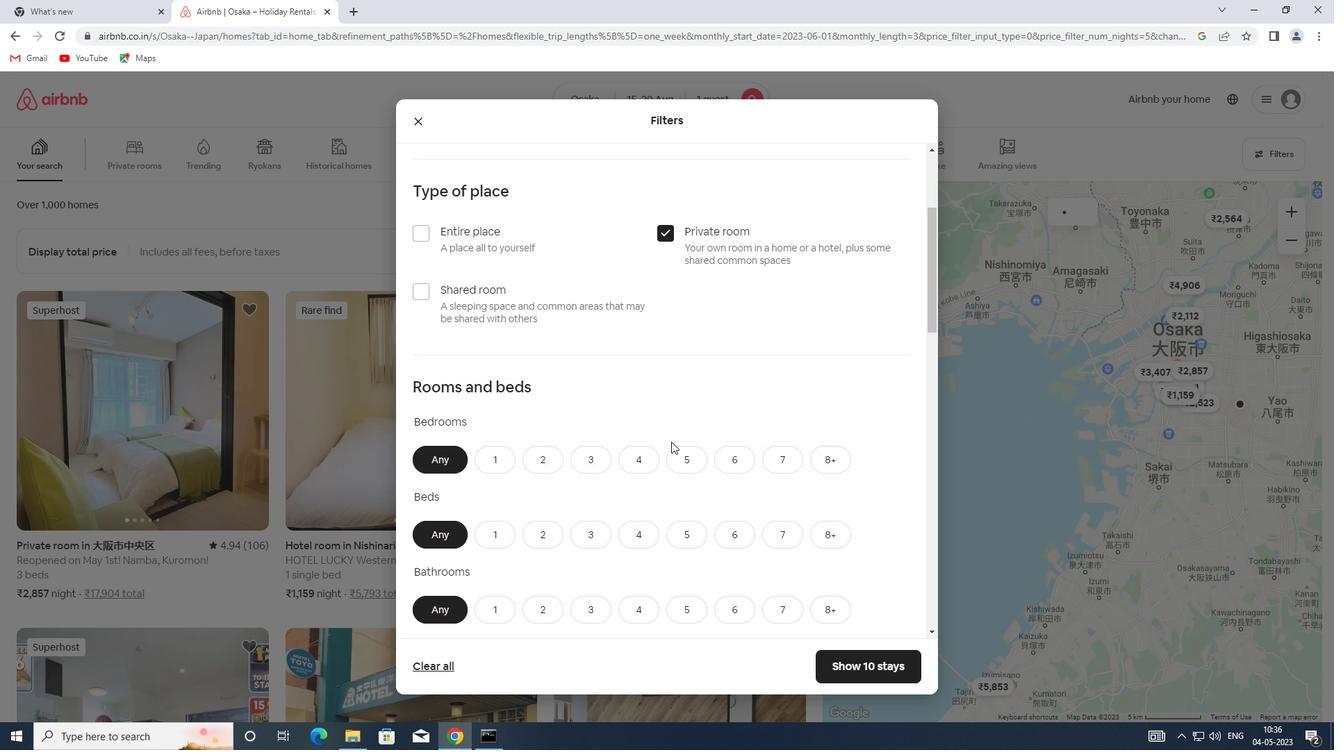 
Action: Mouse moved to (487, 249)
Screenshot: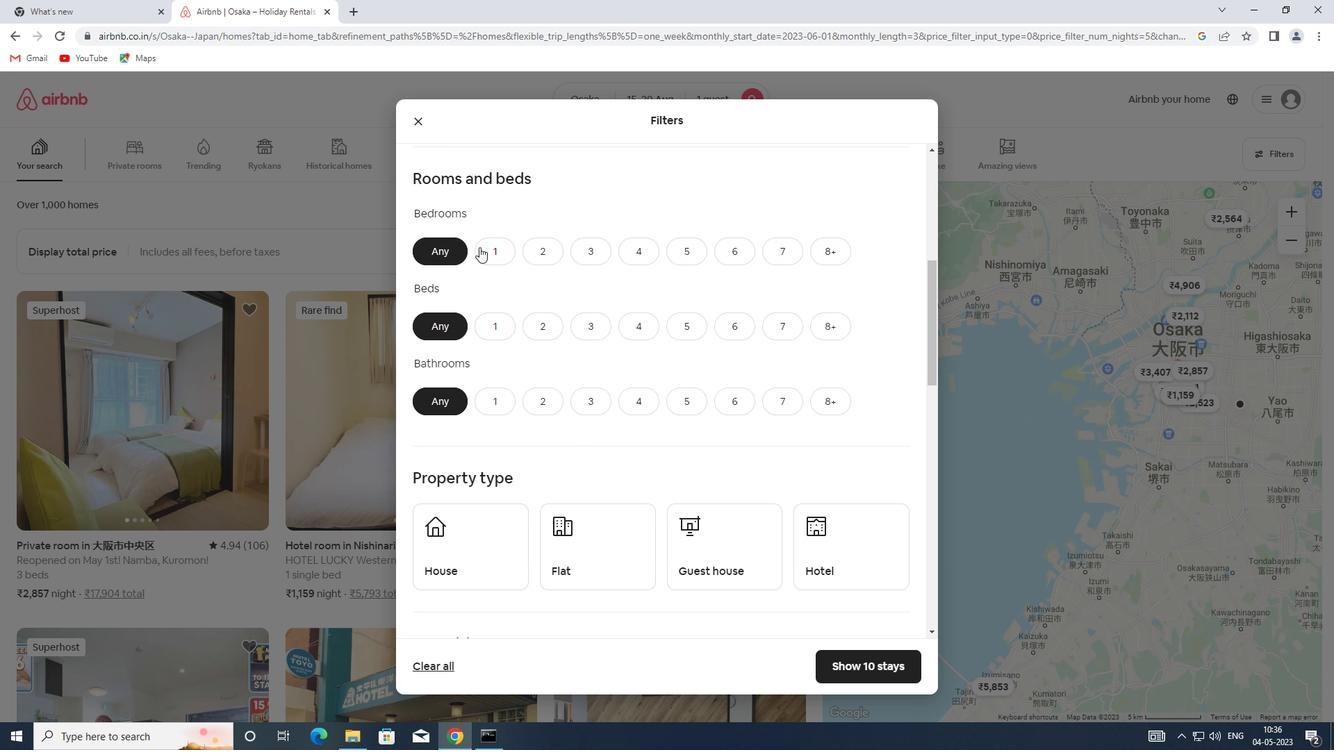 
Action: Mouse pressed left at (487, 249)
Screenshot: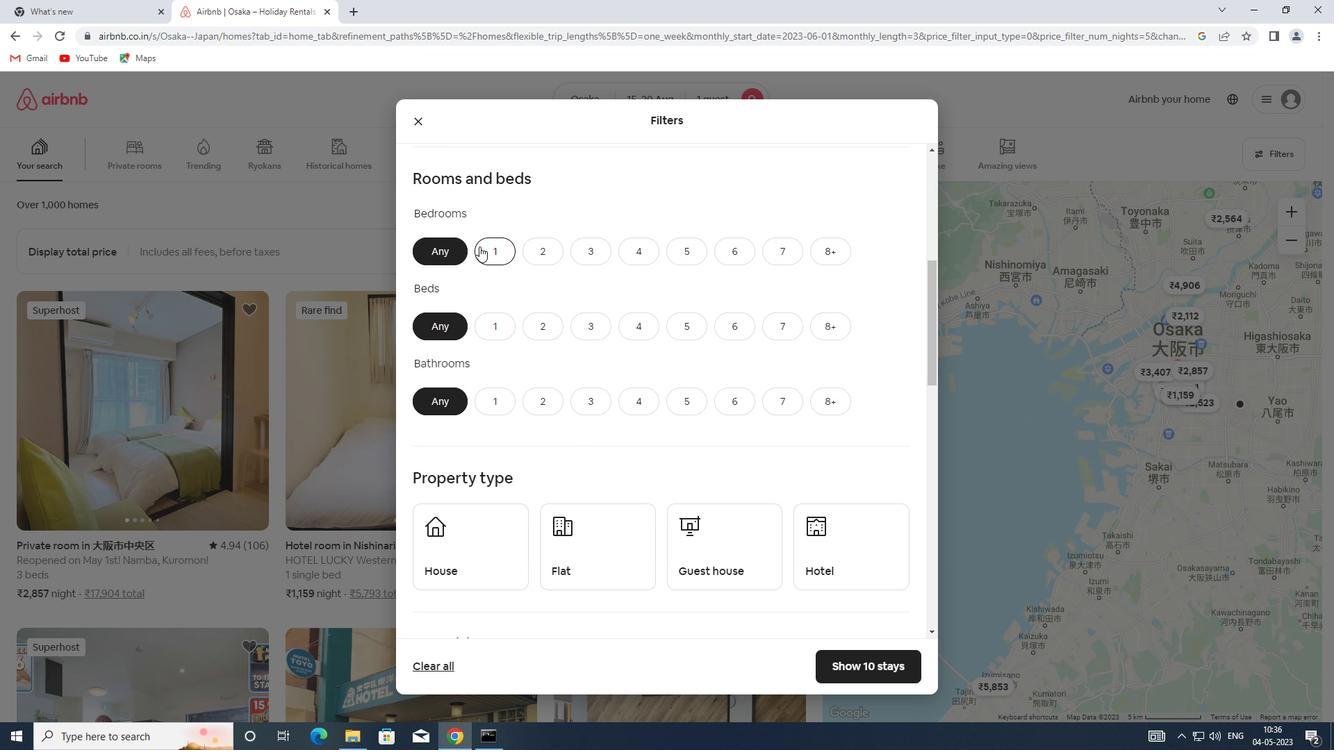 
Action: Mouse moved to (478, 325)
Screenshot: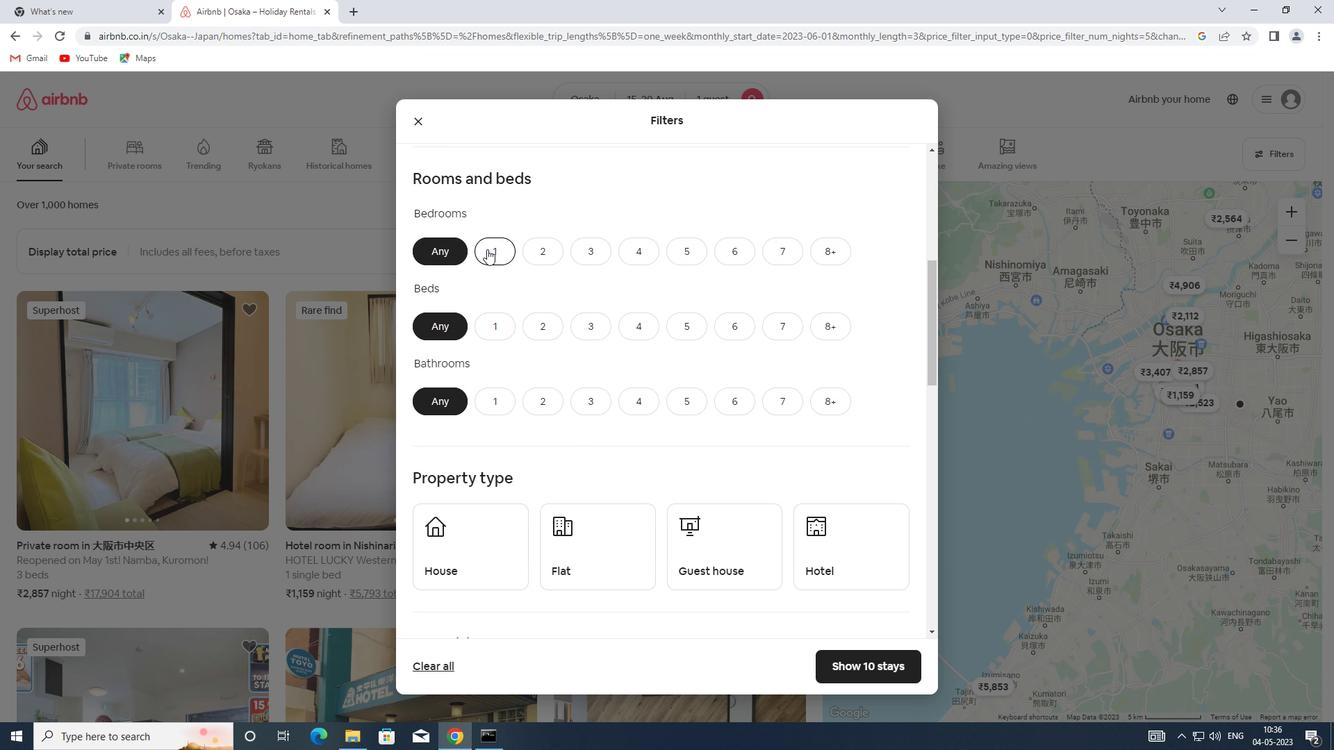 
Action: Mouse pressed left at (478, 325)
Screenshot: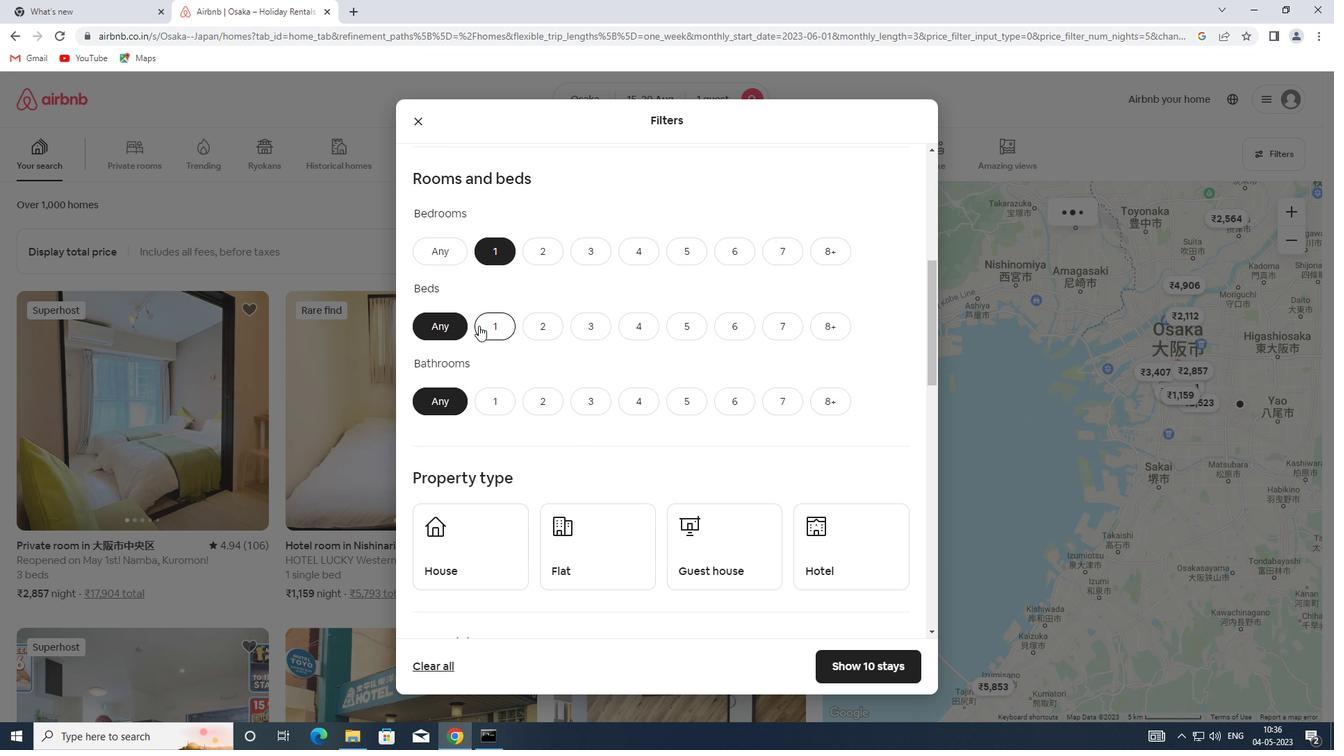 
Action: Mouse moved to (493, 409)
Screenshot: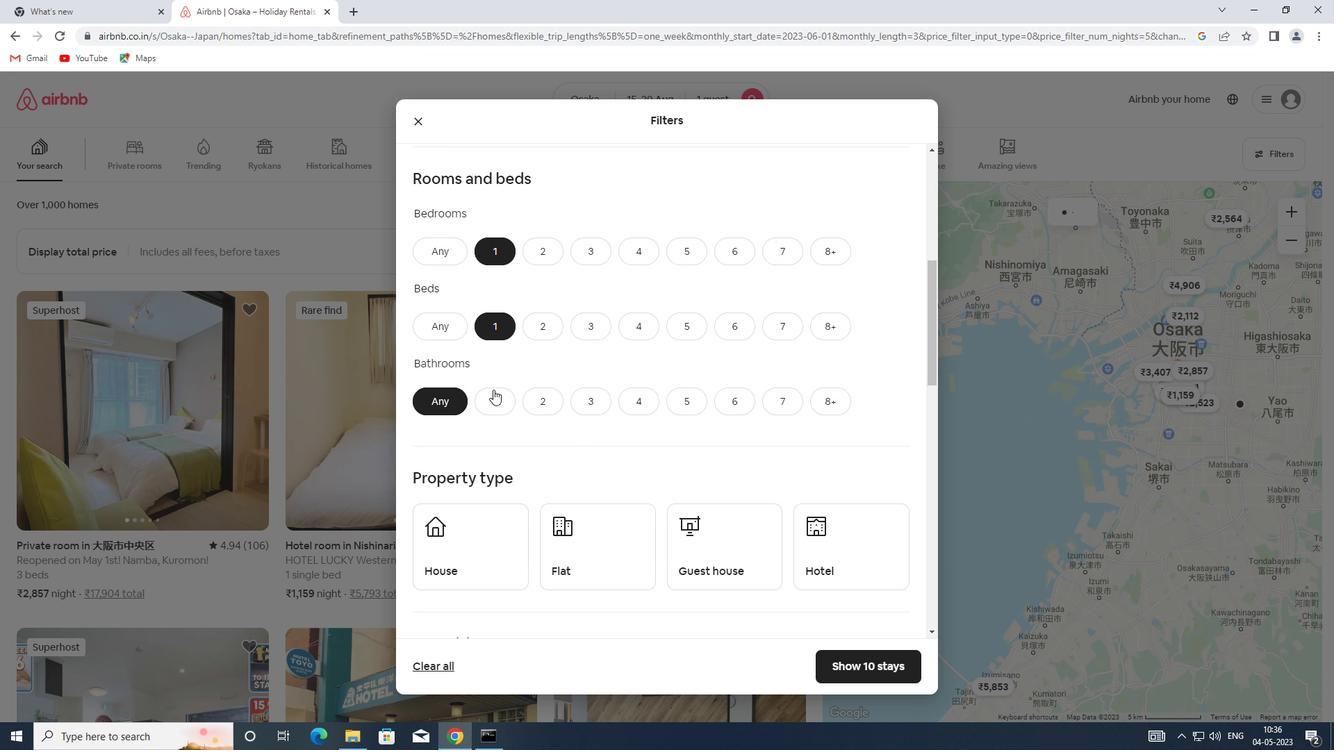 
Action: Mouse pressed left at (493, 409)
Screenshot: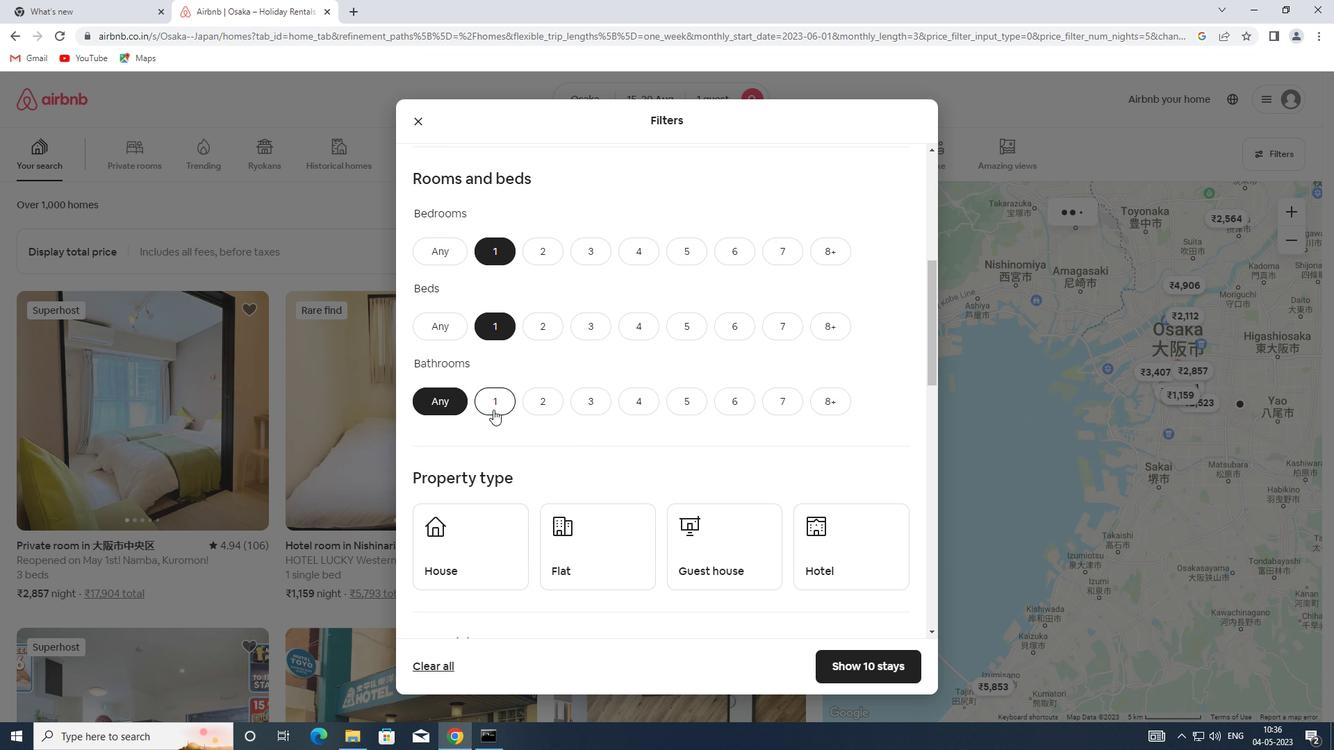 
Action: Mouse scrolled (493, 409) with delta (0, 0)
Screenshot: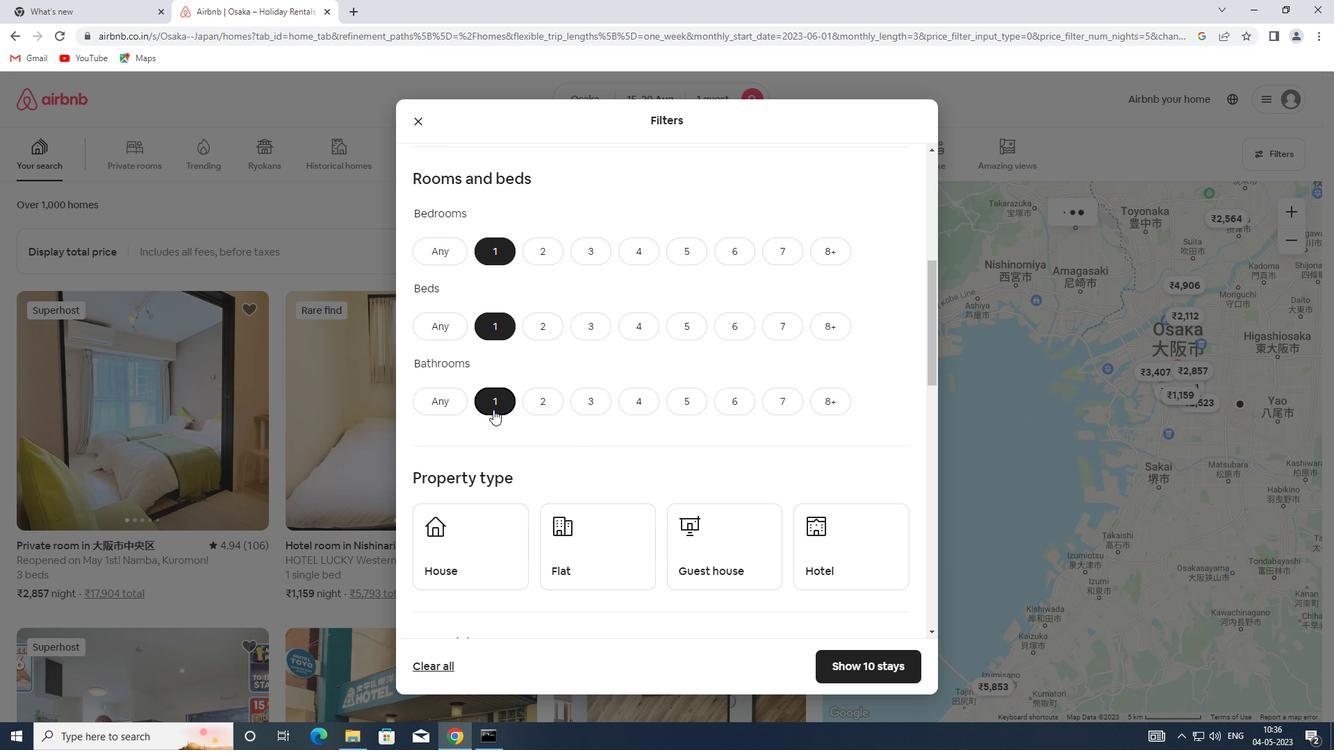 
Action: Mouse scrolled (493, 409) with delta (0, 0)
Screenshot: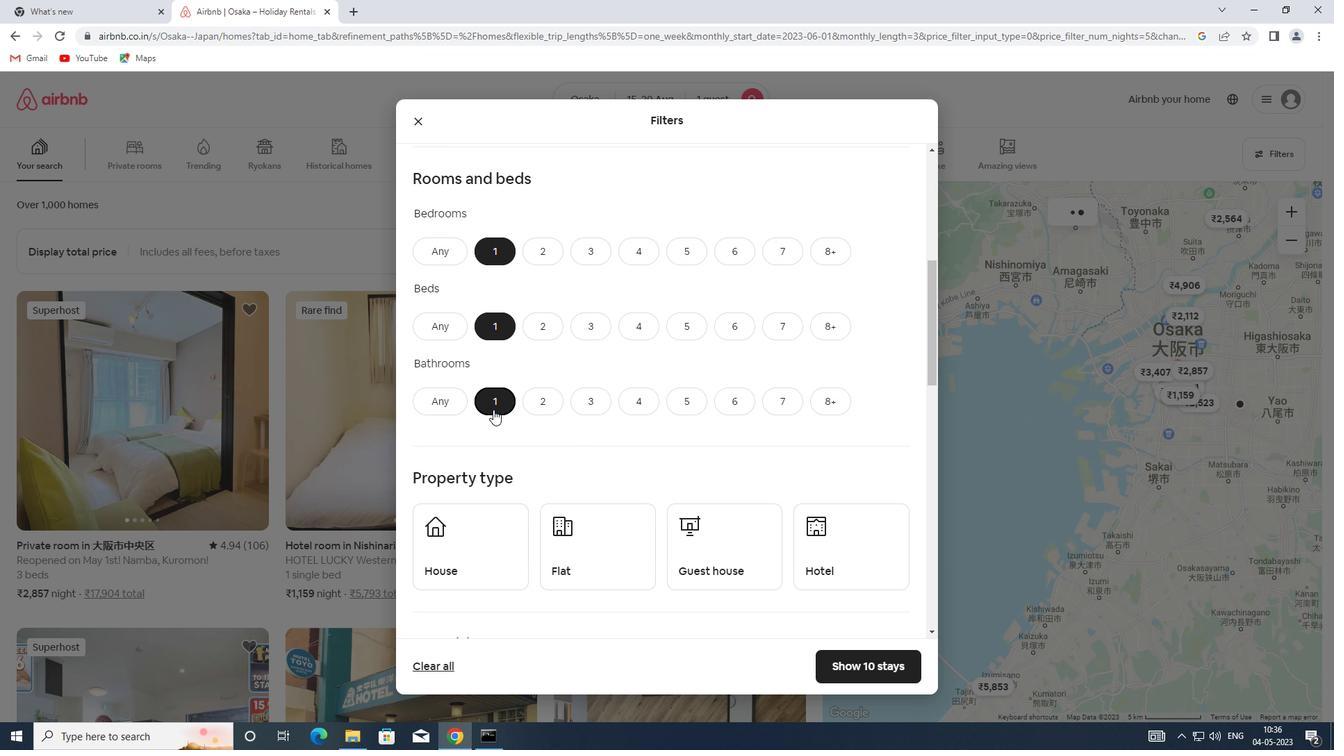 
Action: Mouse moved to (494, 398)
Screenshot: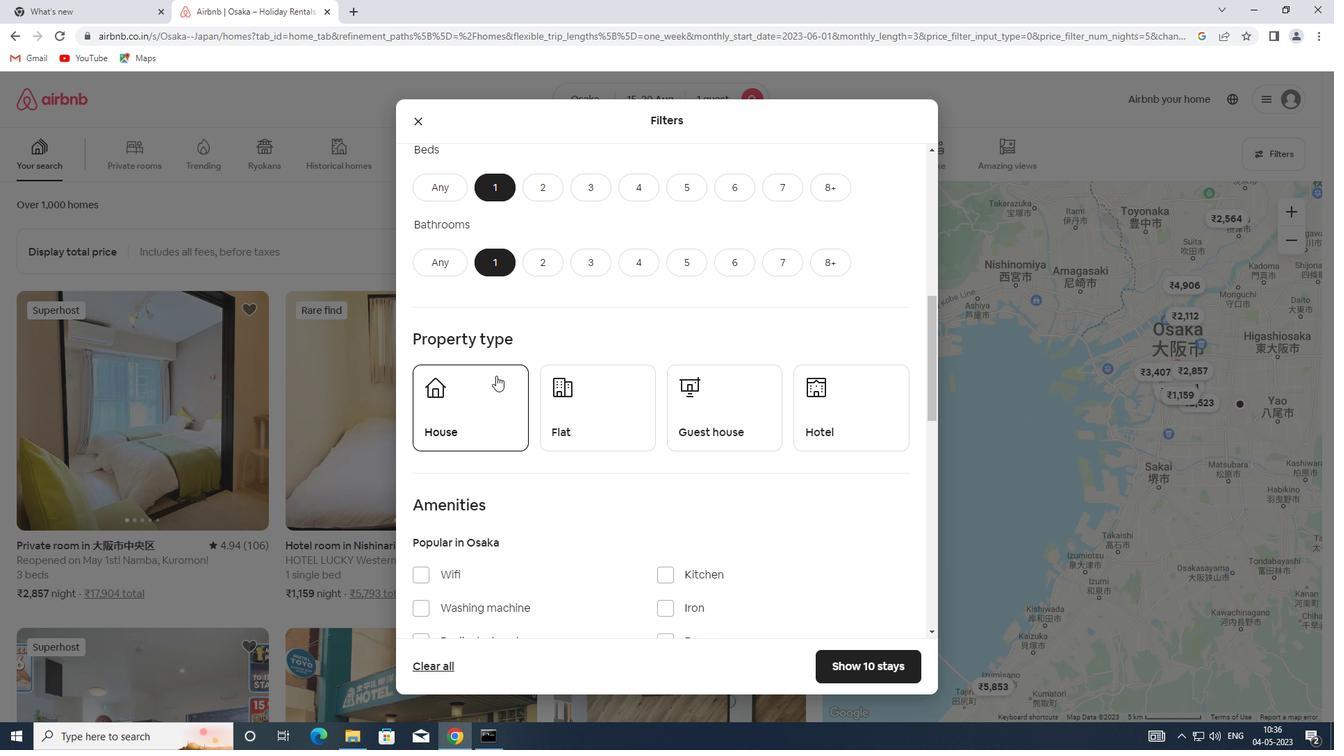 
Action: Mouse pressed left at (494, 398)
Screenshot: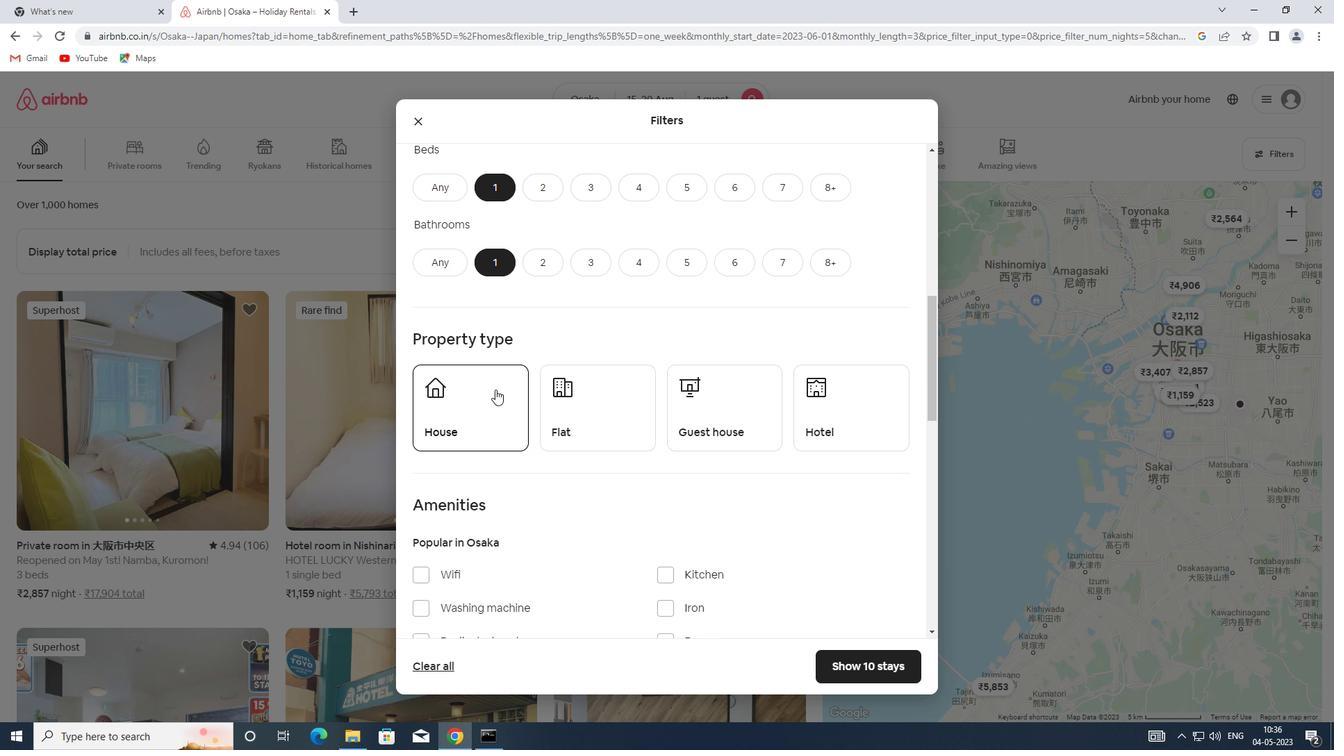 
Action: Mouse moved to (580, 414)
Screenshot: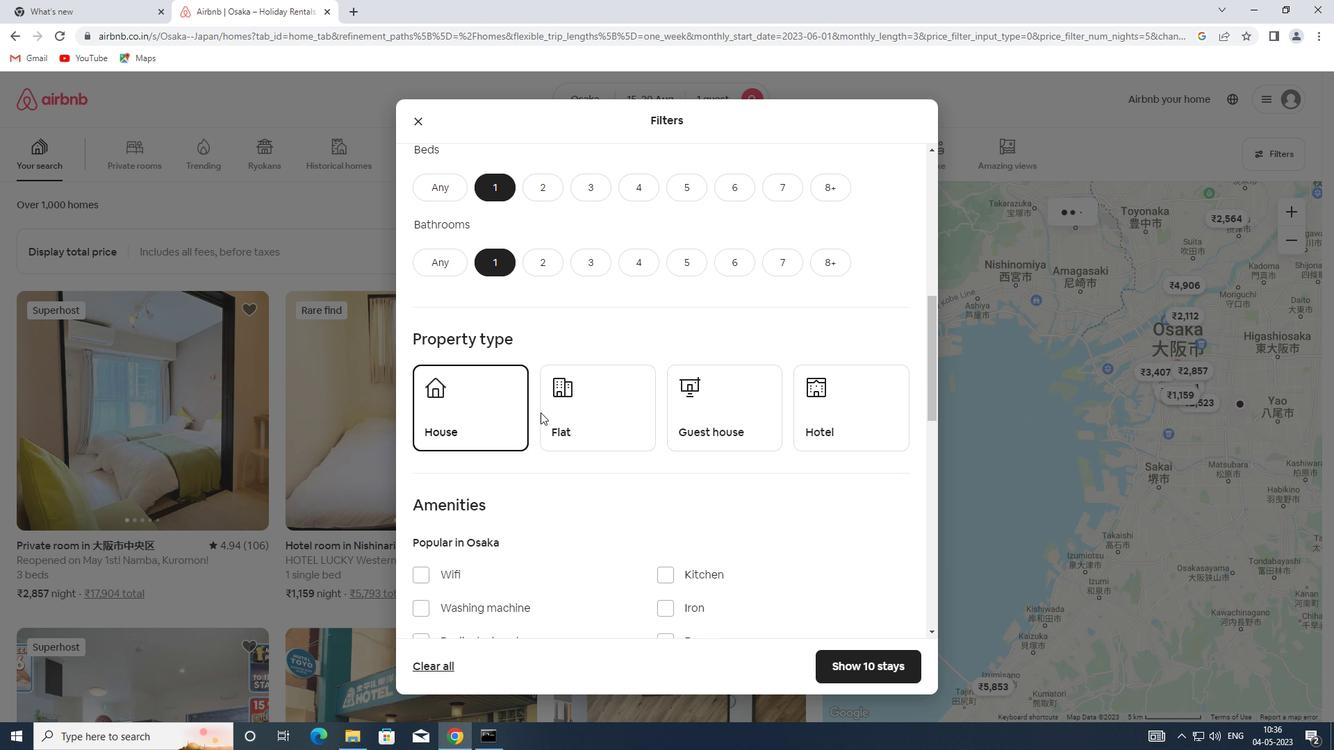 
Action: Mouse pressed left at (580, 414)
Screenshot: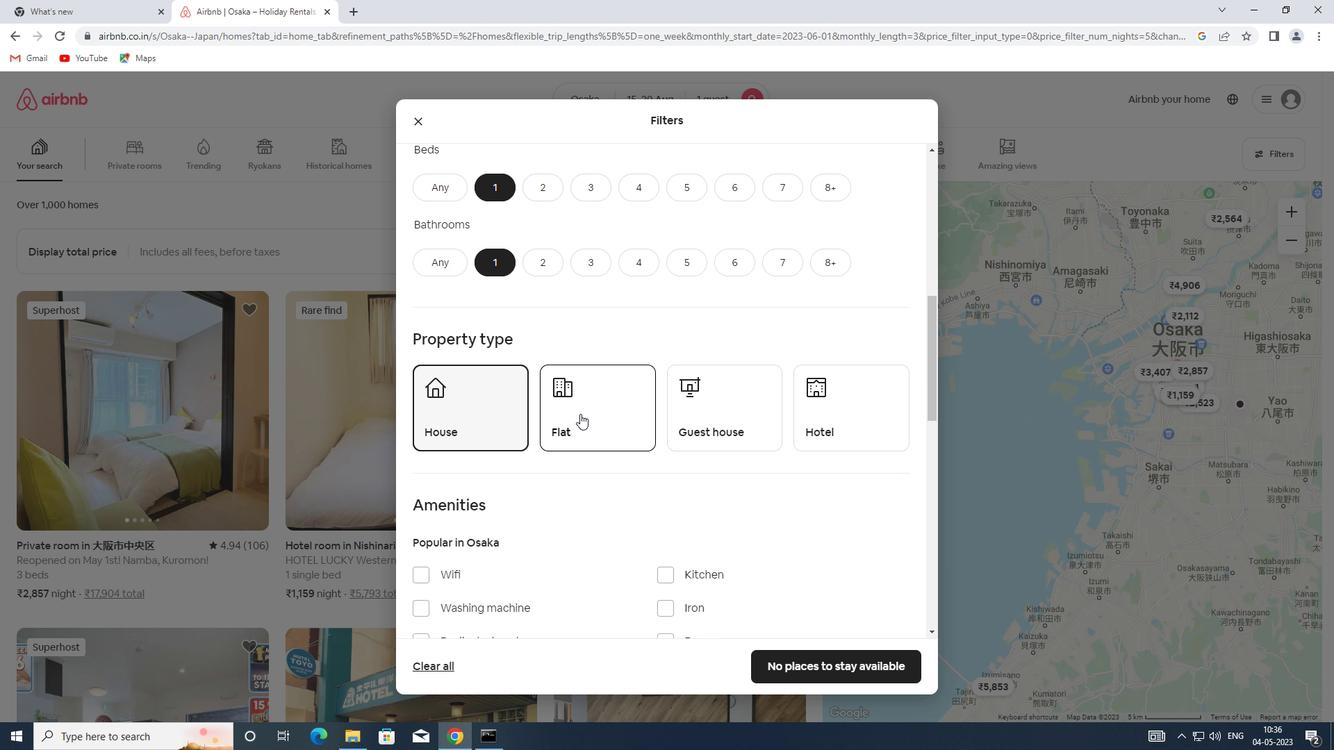 
Action: Mouse moved to (674, 422)
Screenshot: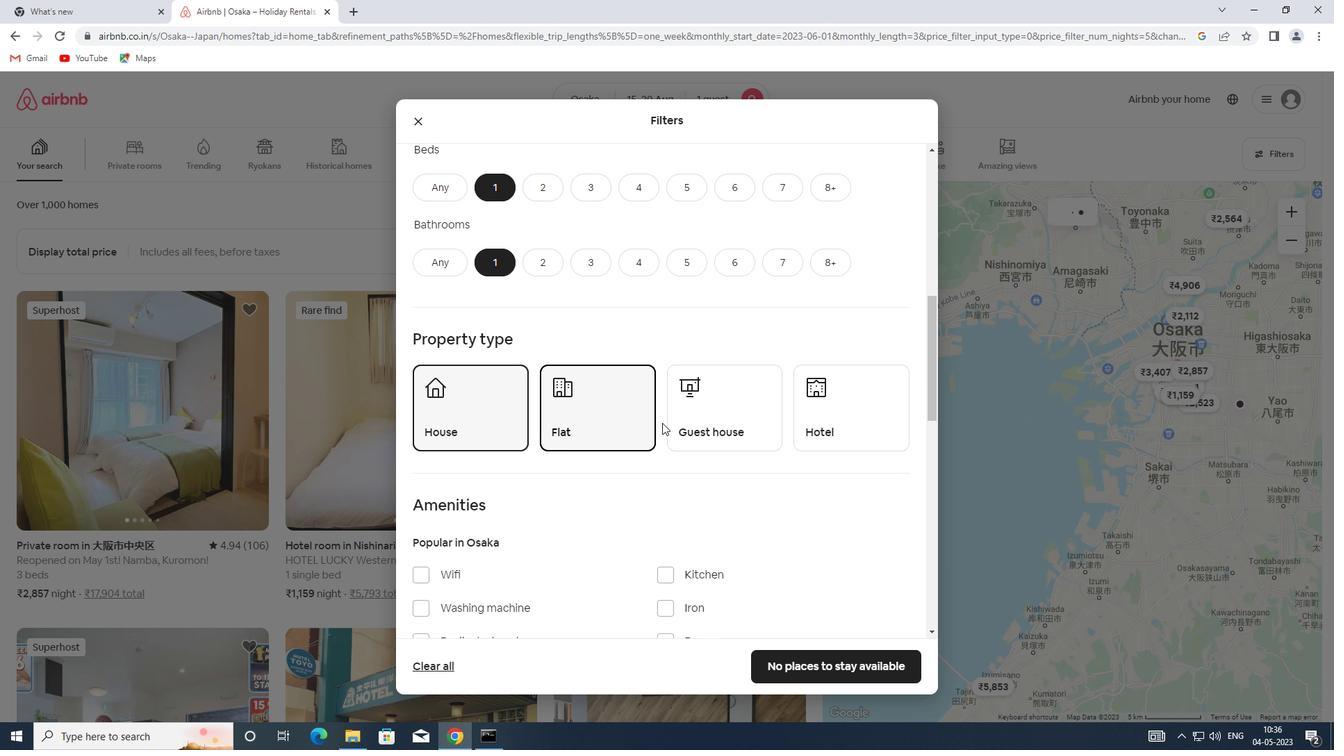 
Action: Mouse pressed left at (674, 422)
Screenshot: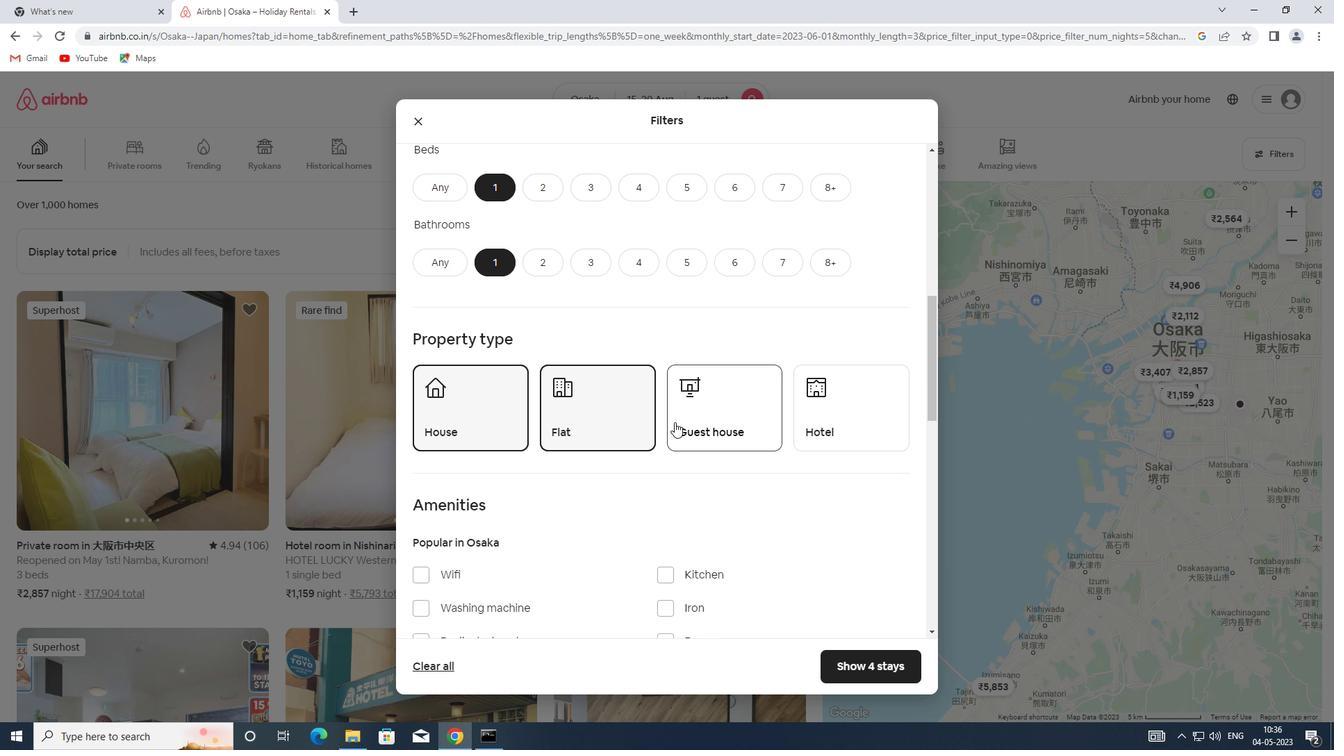 
Action: Mouse moved to (818, 417)
Screenshot: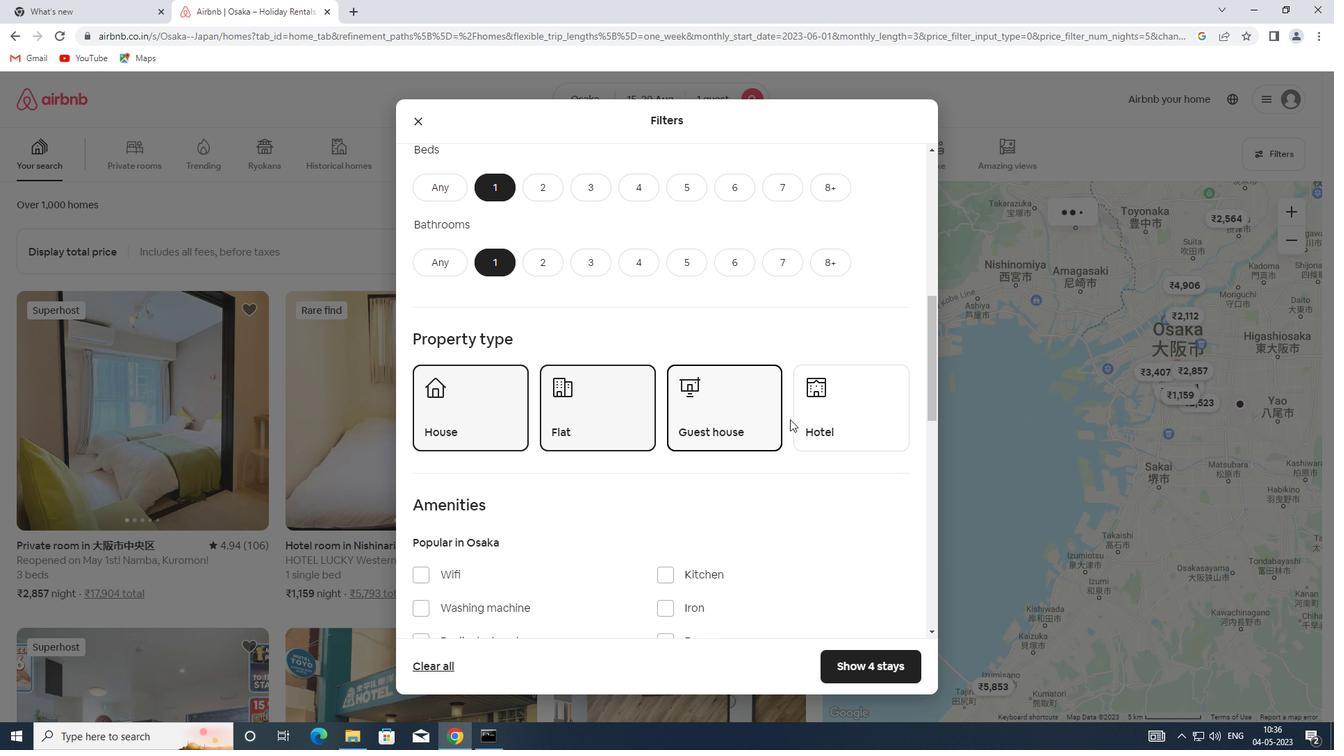 
Action: Mouse pressed left at (818, 417)
Screenshot: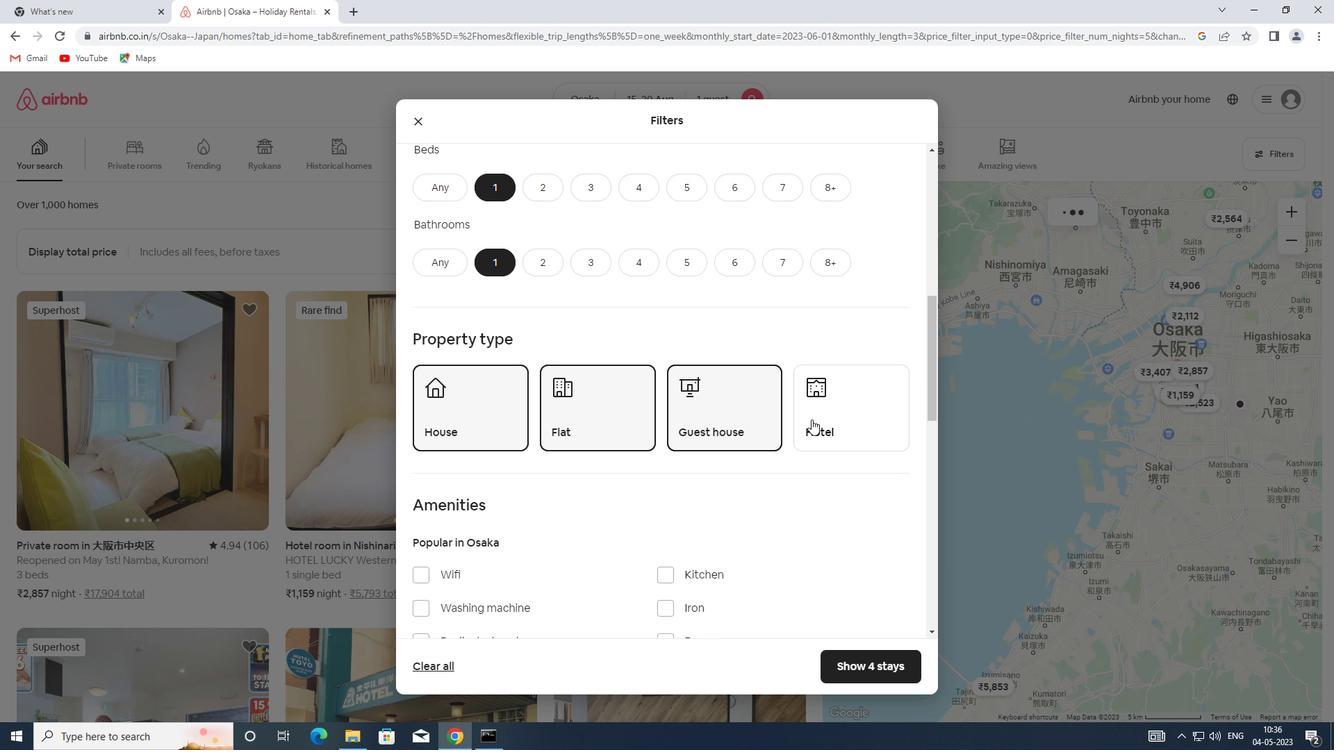 
Action: Mouse moved to (762, 417)
Screenshot: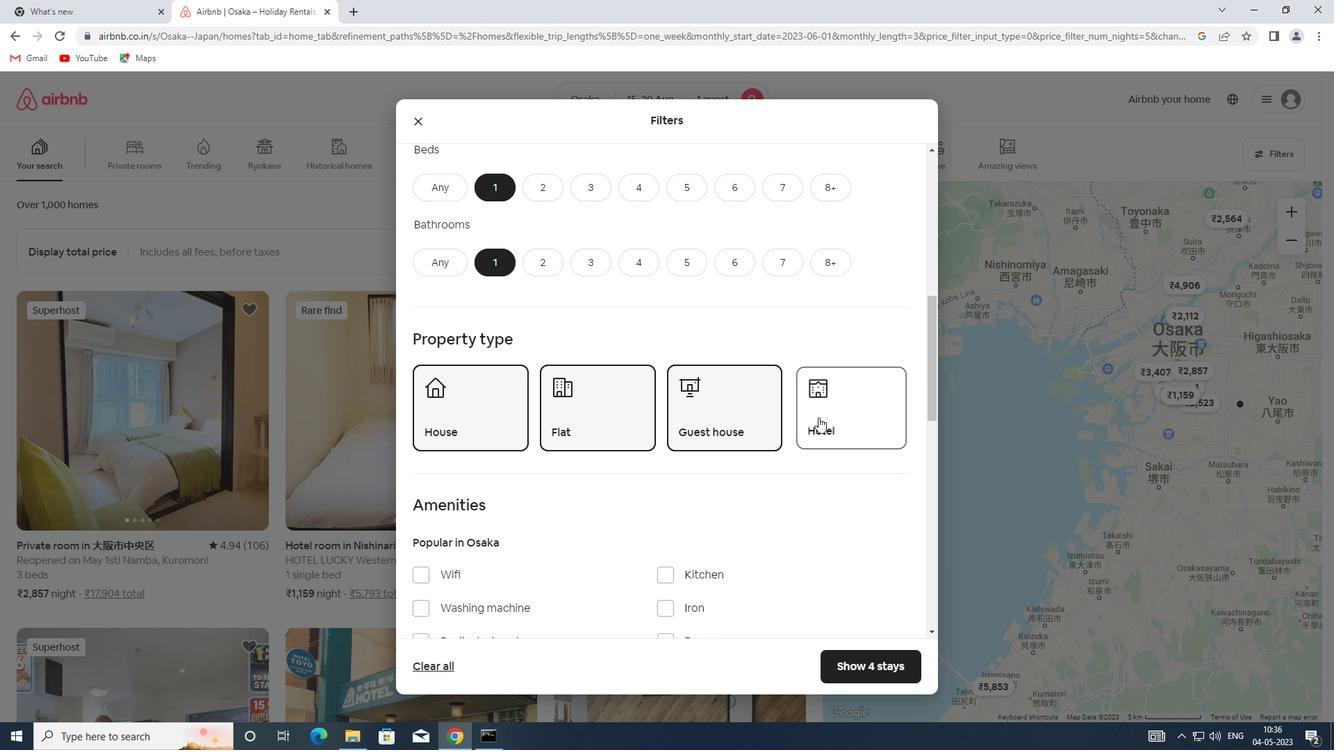 
Action: Mouse scrolled (762, 416) with delta (0, 0)
Screenshot: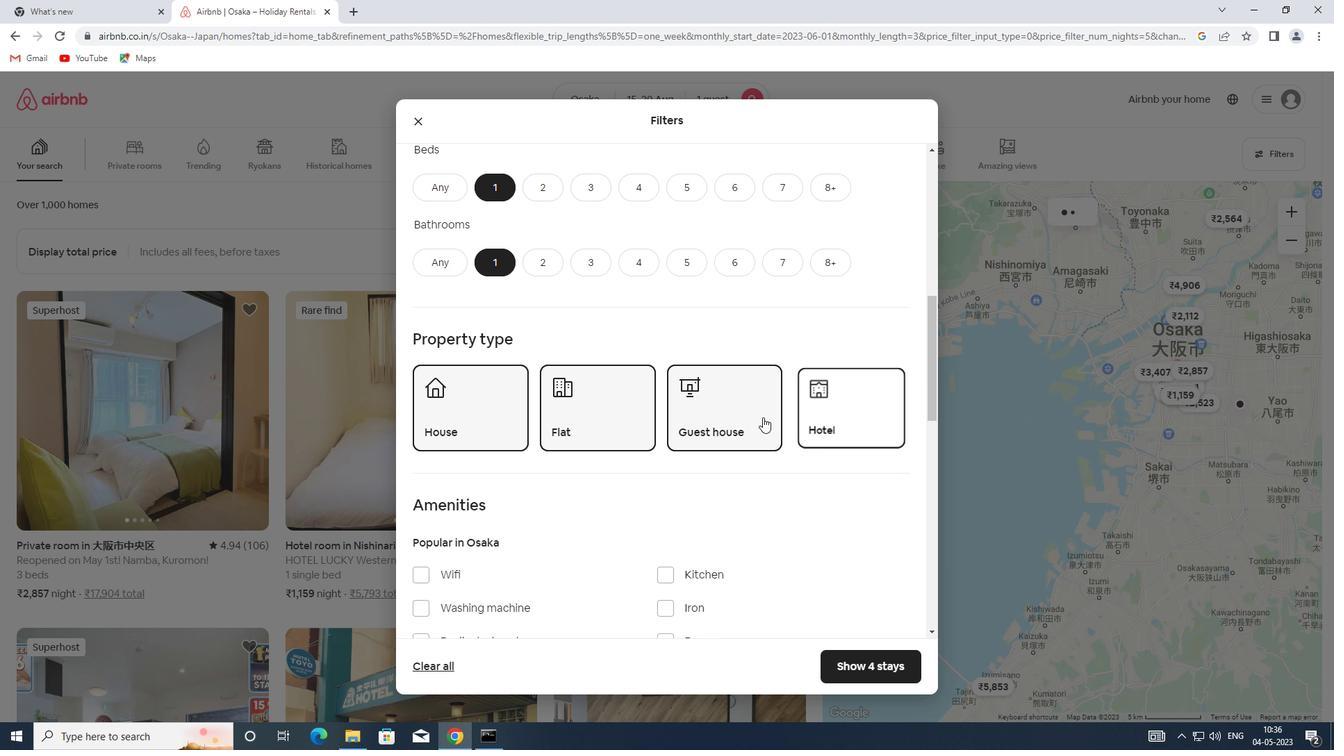 
Action: Mouse scrolled (762, 416) with delta (0, 0)
Screenshot: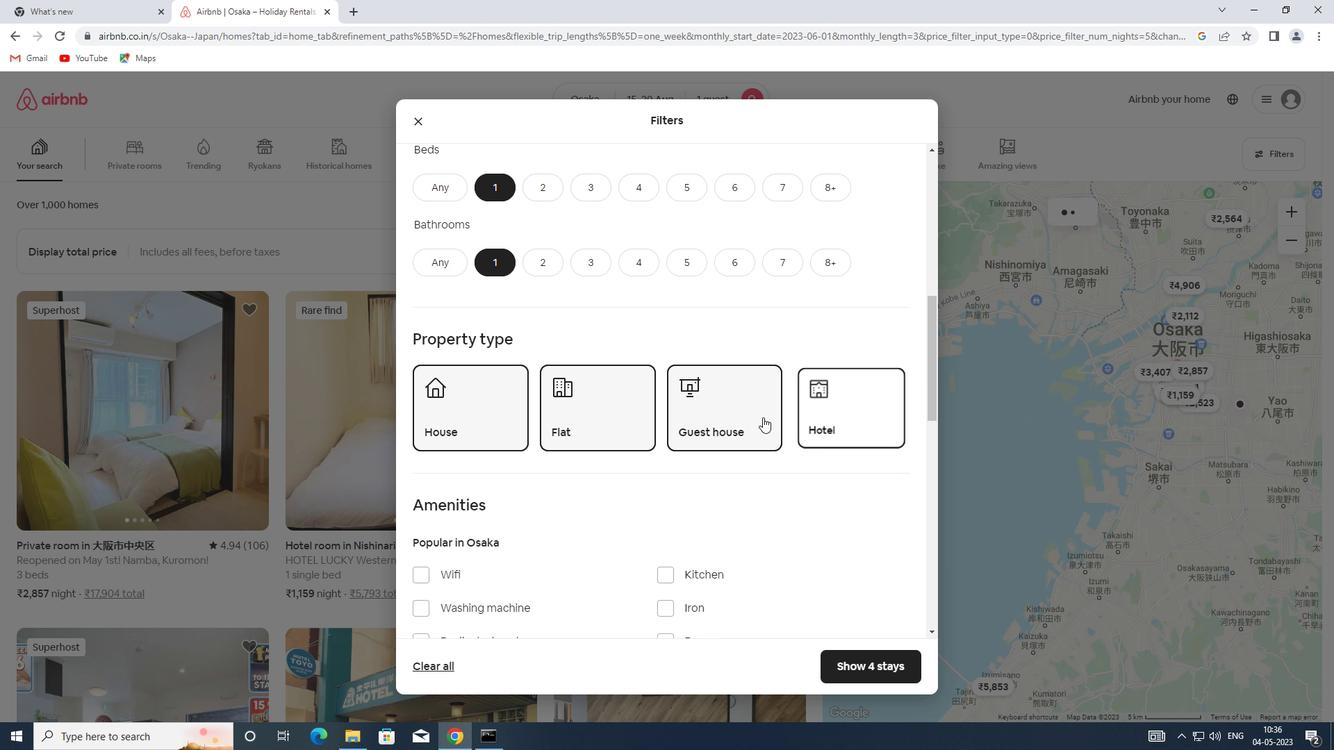 
Action: Mouse scrolled (762, 416) with delta (0, 0)
Screenshot: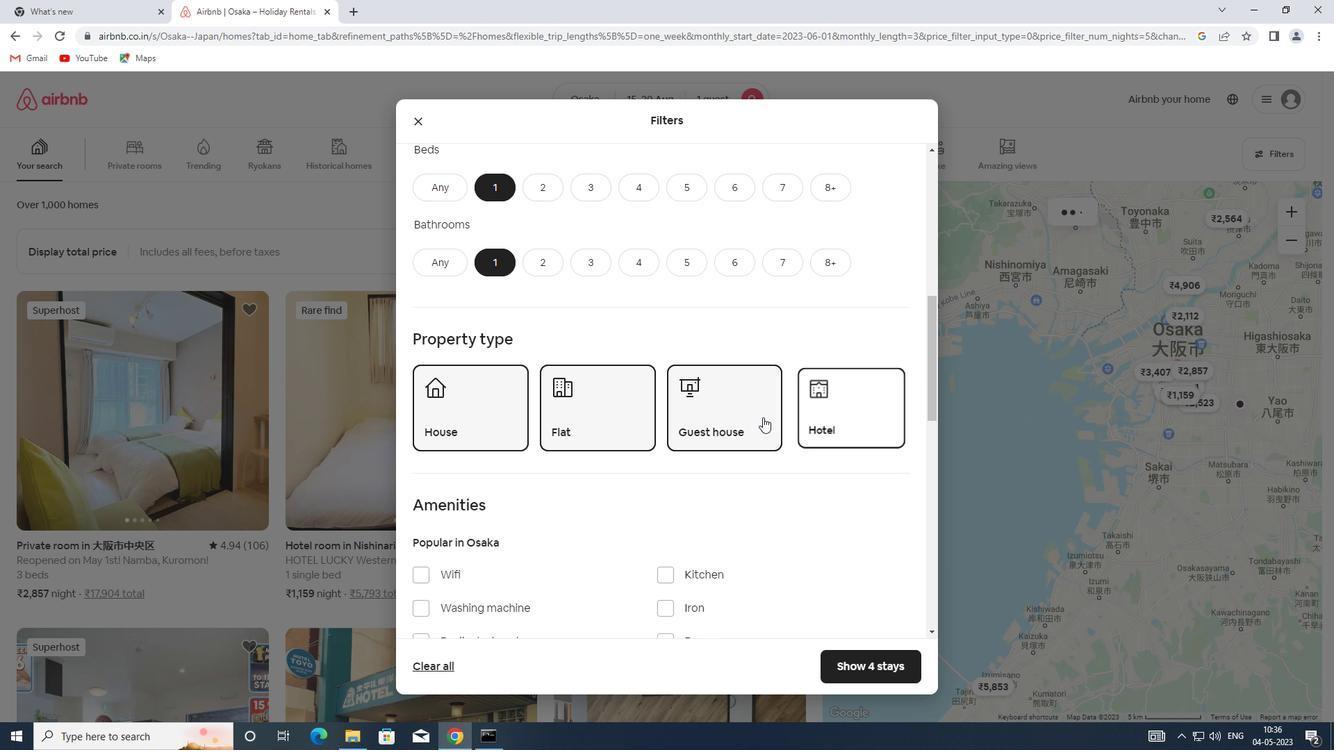 
Action: Mouse scrolled (762, 416) with delta (0, 0)
Screenshot: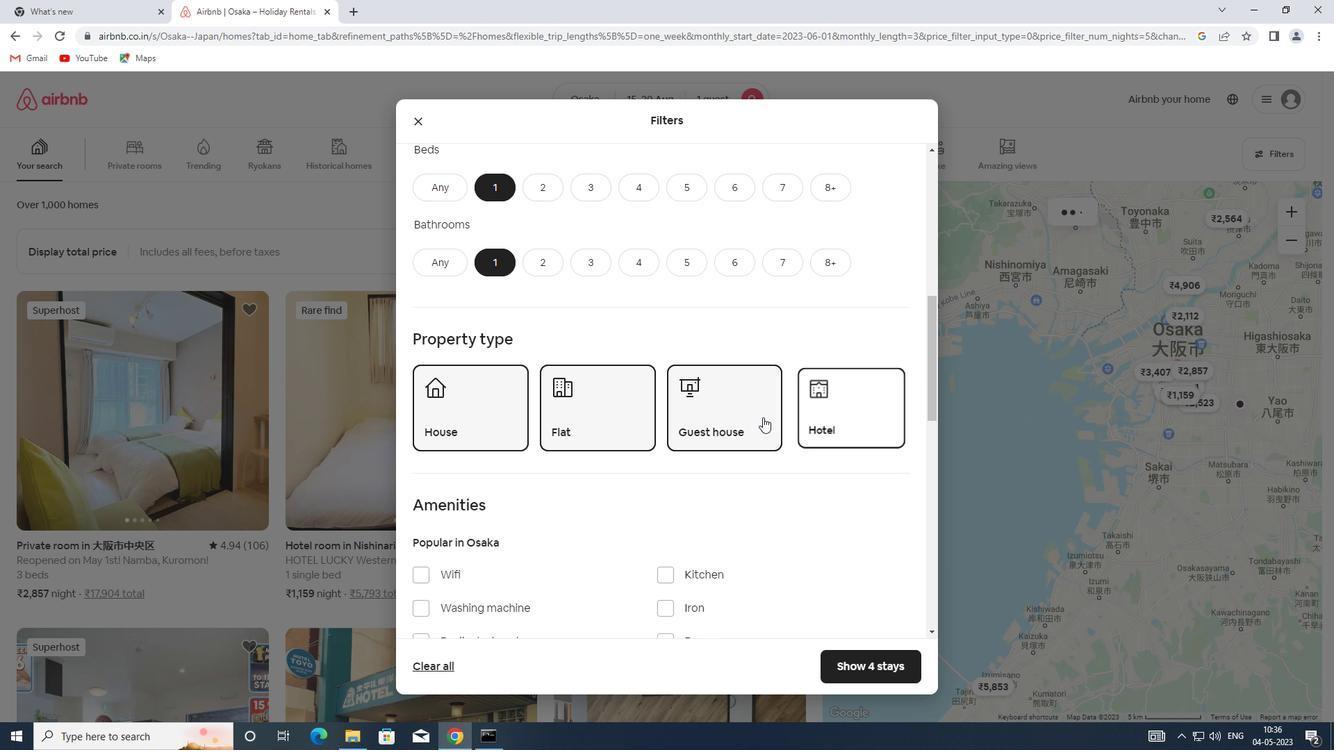 
Action: Mouse moved to (886, 557)
Screenshot: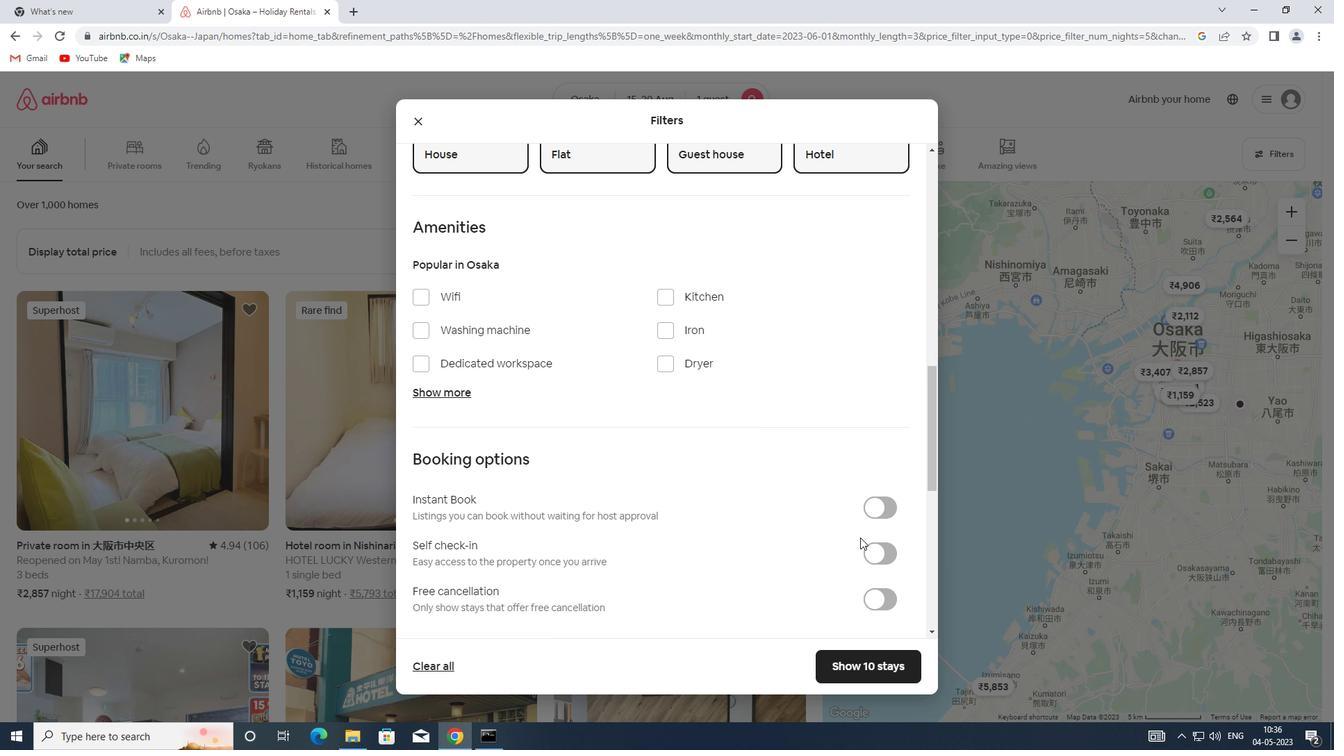 
Action: Mouse pressed left at (886, 557)
Screenshot: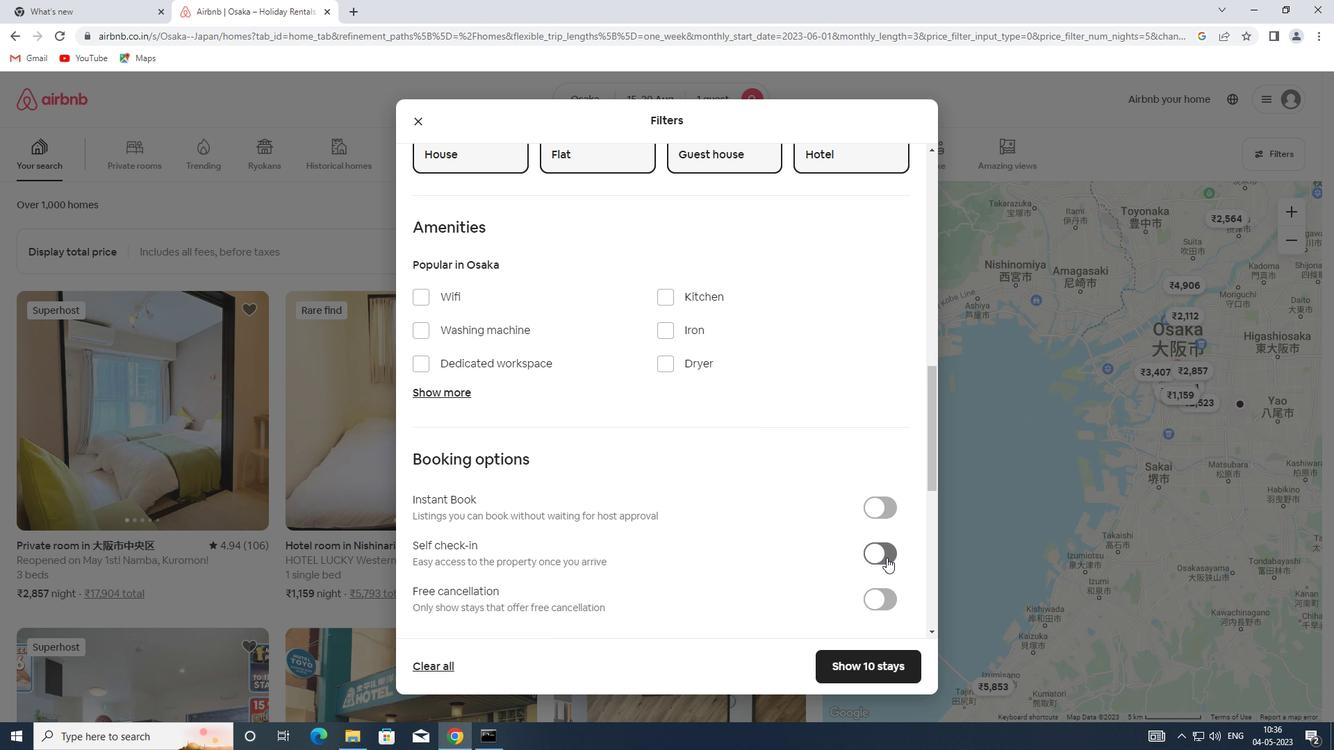 
Action: Mouse moved to (630, 515)
Screenshot: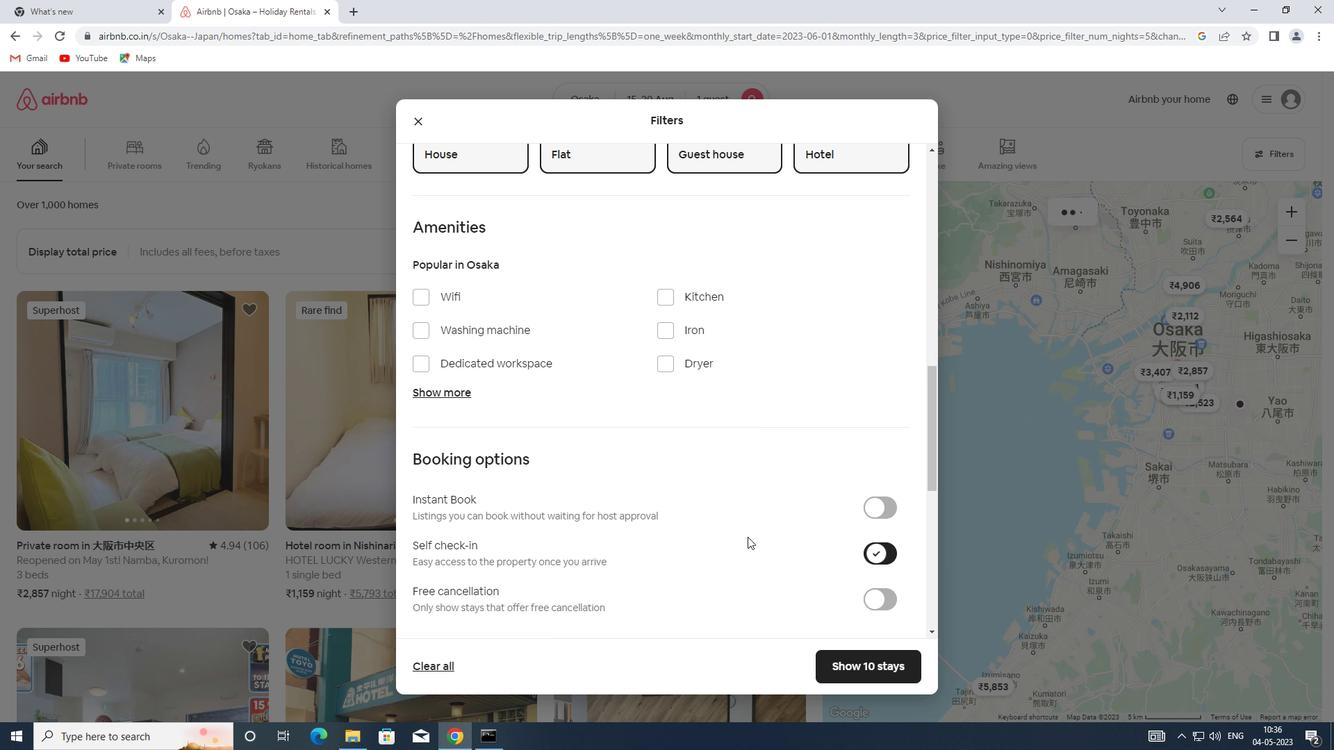 
Action: Mouse scrolled (630, 514) with delta (0, 0)
Screenshot: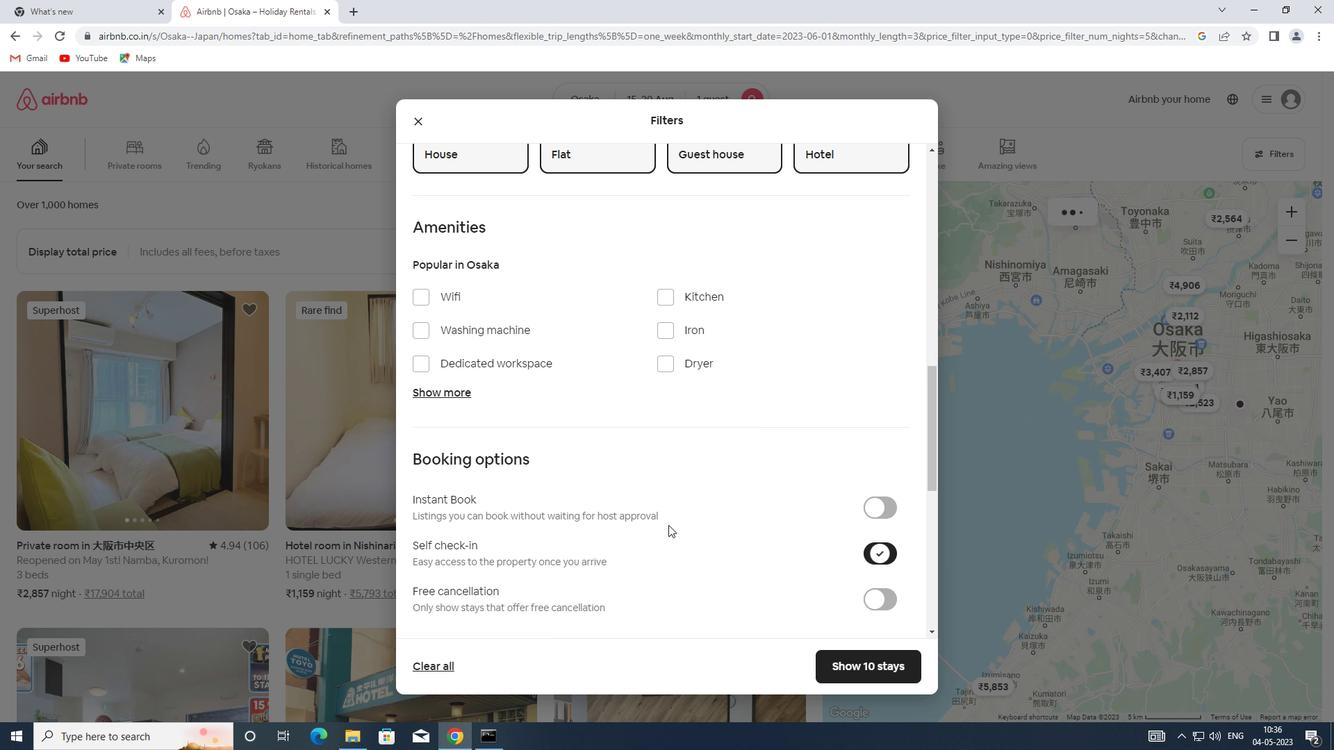 
Action: Mouse scrolled (630, 514) with delta (0, 0)
Screenshot: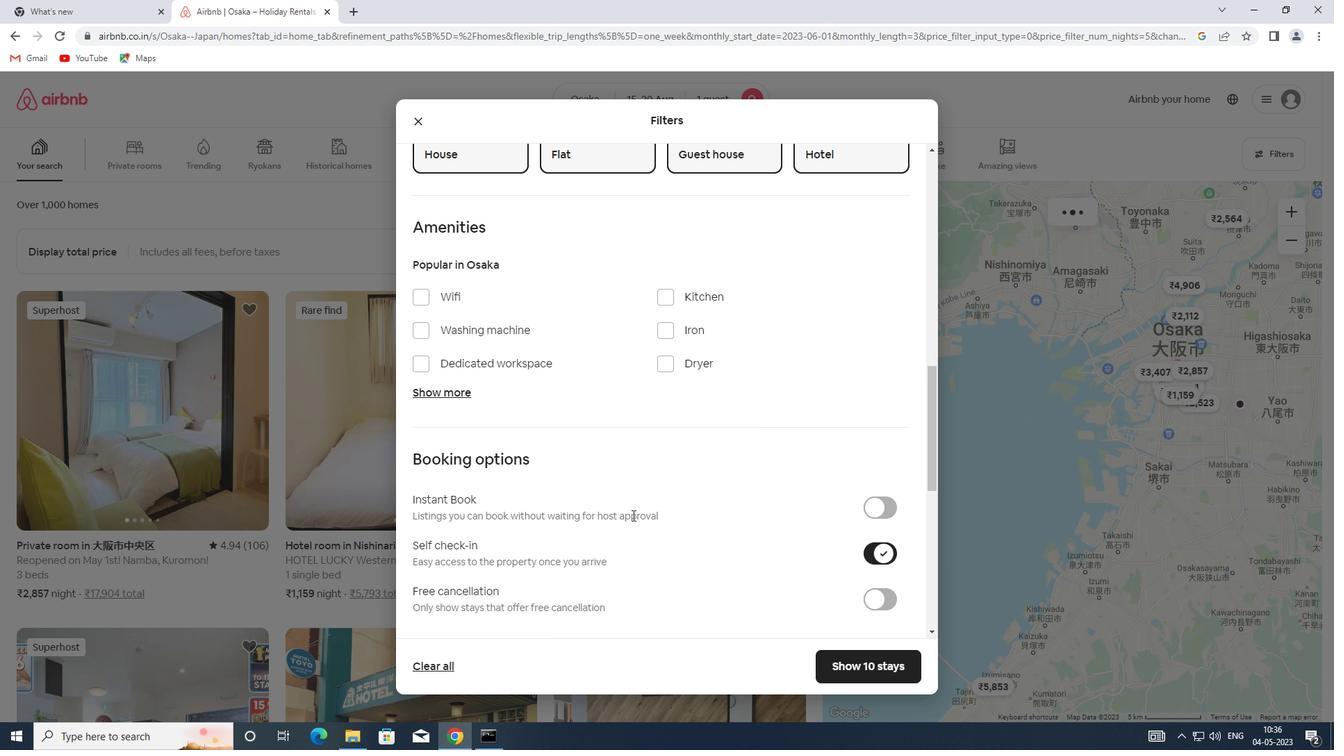 
Action: Mouse scrolled (630, 514) with delta (0, 0)
Screenshot: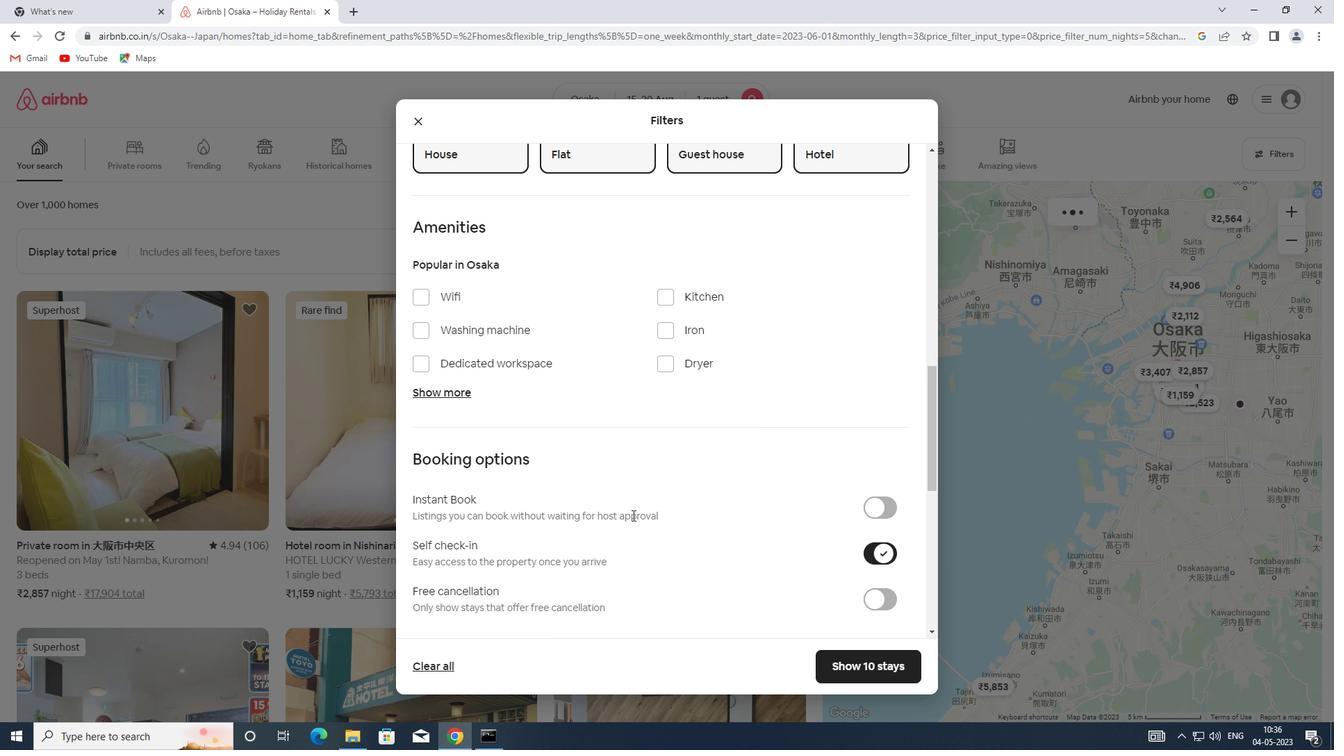 
Action: Mouse scrolled (630, 516) with delta (0, 0)
Screenshot: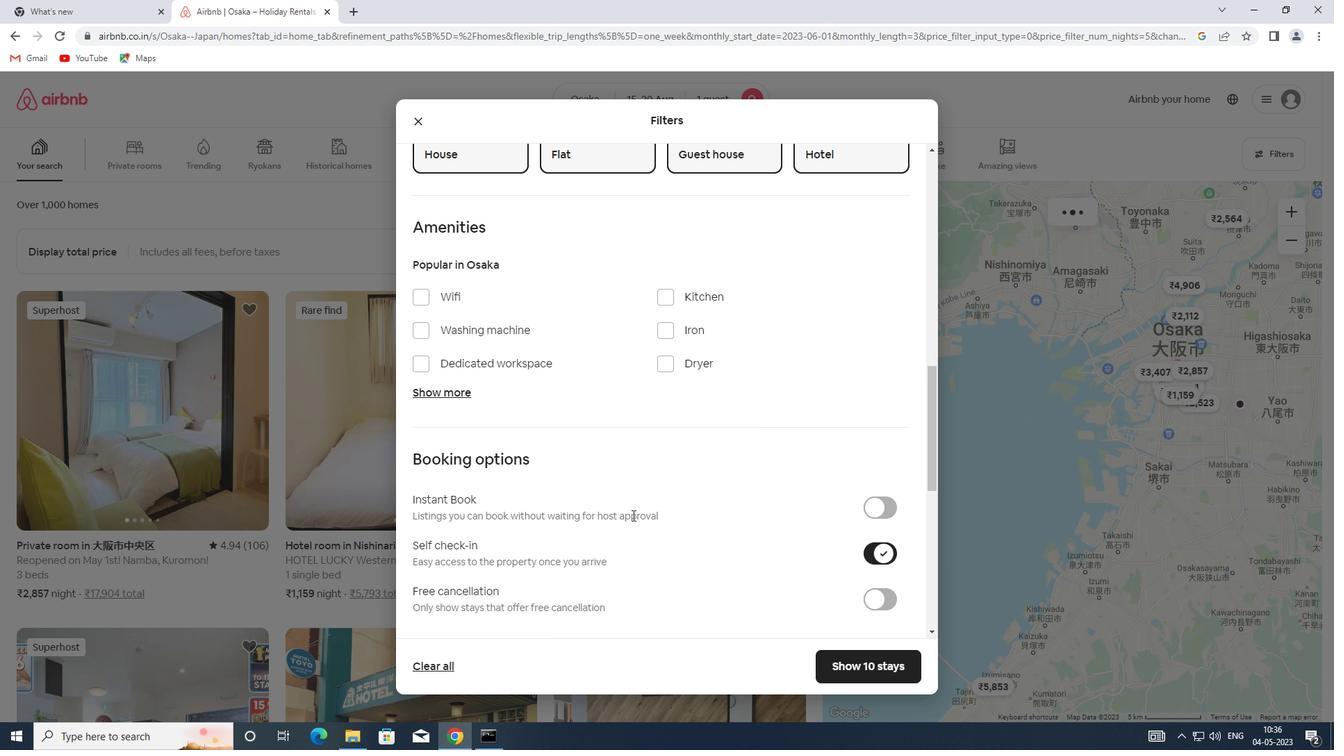 
Action: Mouse scrolled (630, 514) with delta (0, 0)
Screenshot: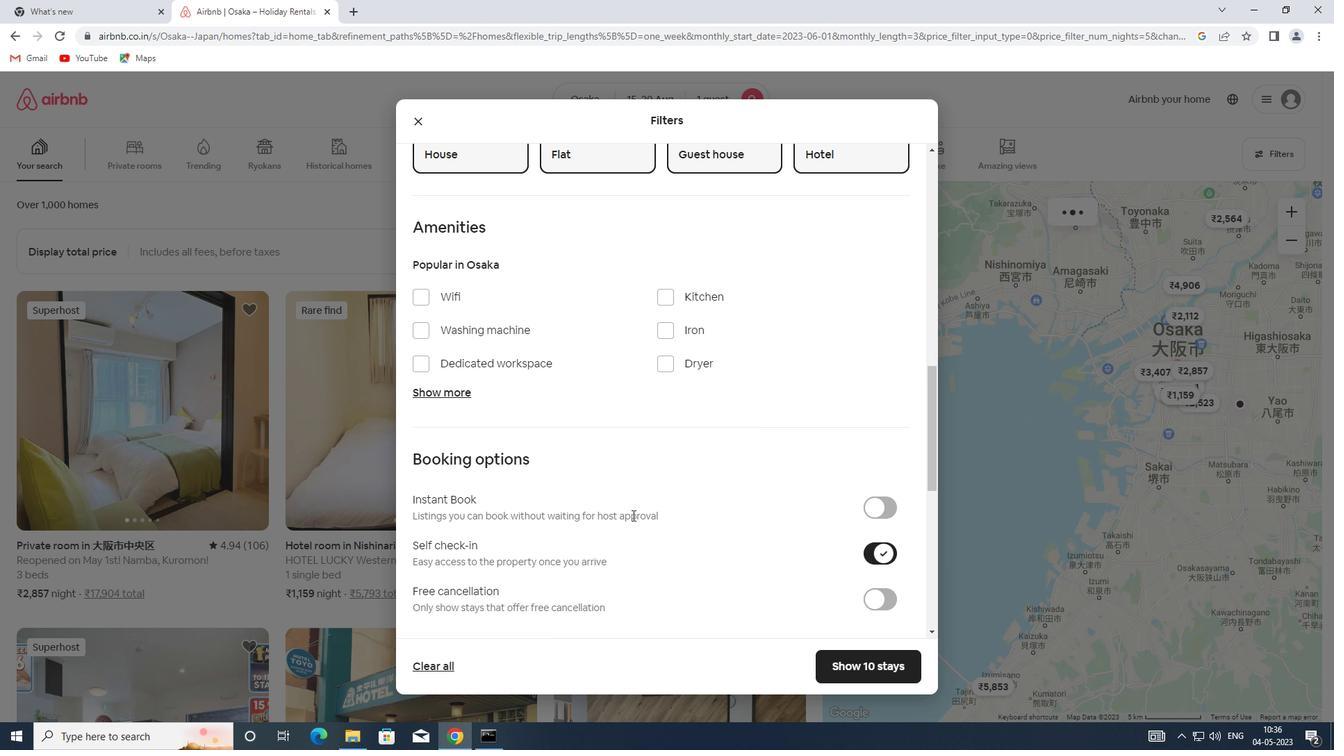 
Action: Mouse scrolled (630, 514) with delta (0, 0)
Screenshot: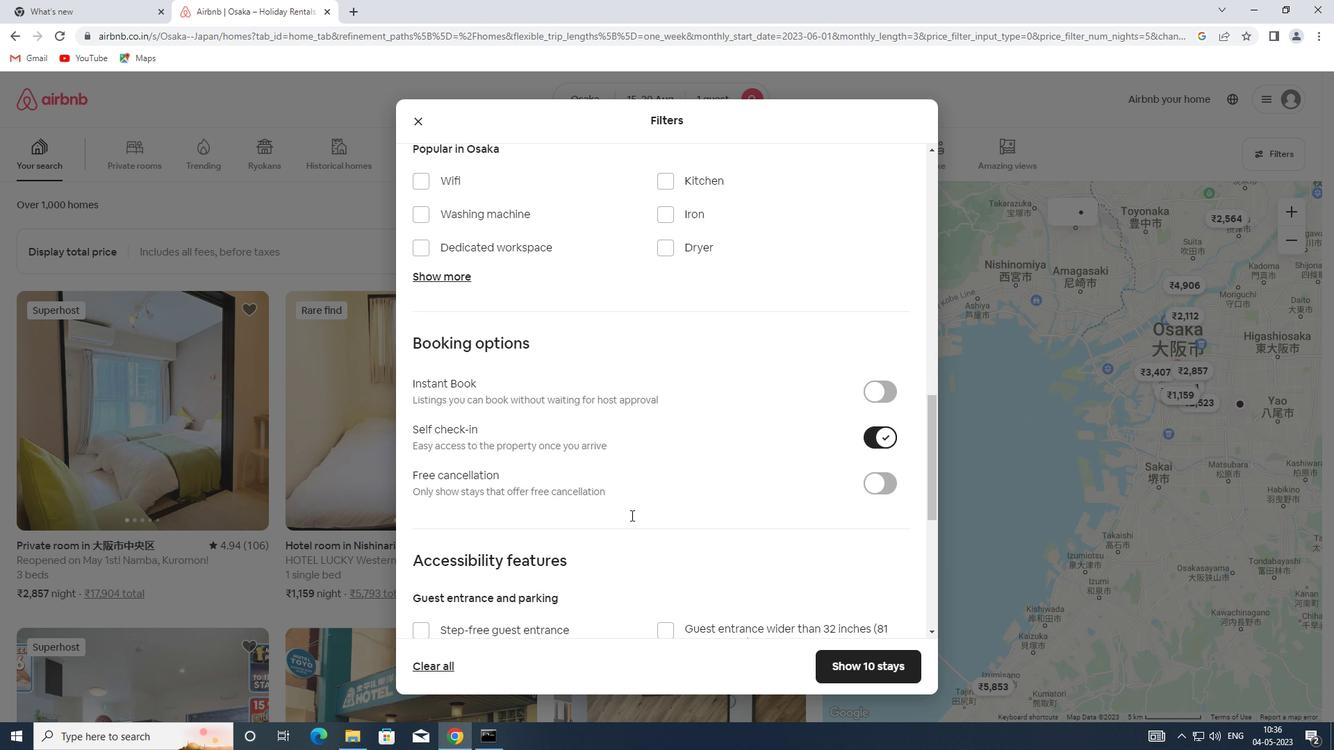 
Action: Mouse scrolled (630, 514) with delta (0, 0)
Screenshot: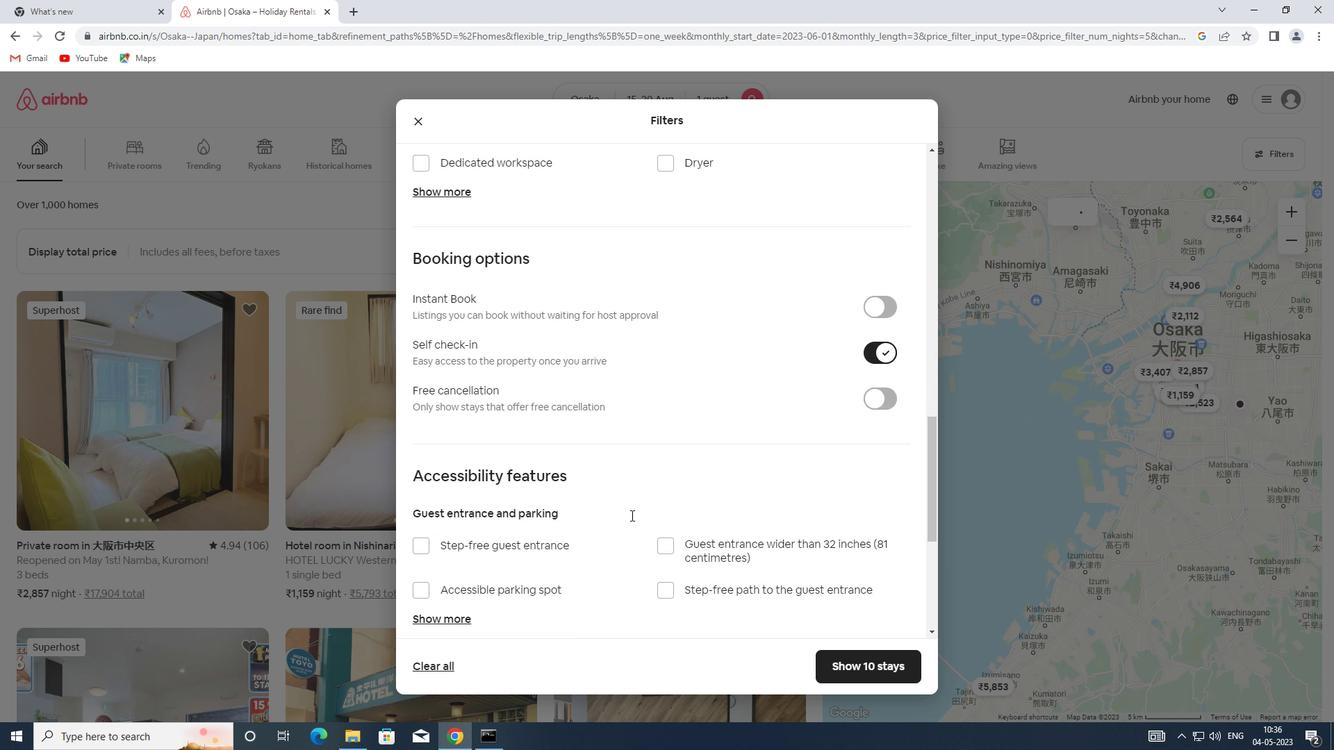 
Action: Mouse scrolled (630, 514) with delta (0, 0)
Screenshot: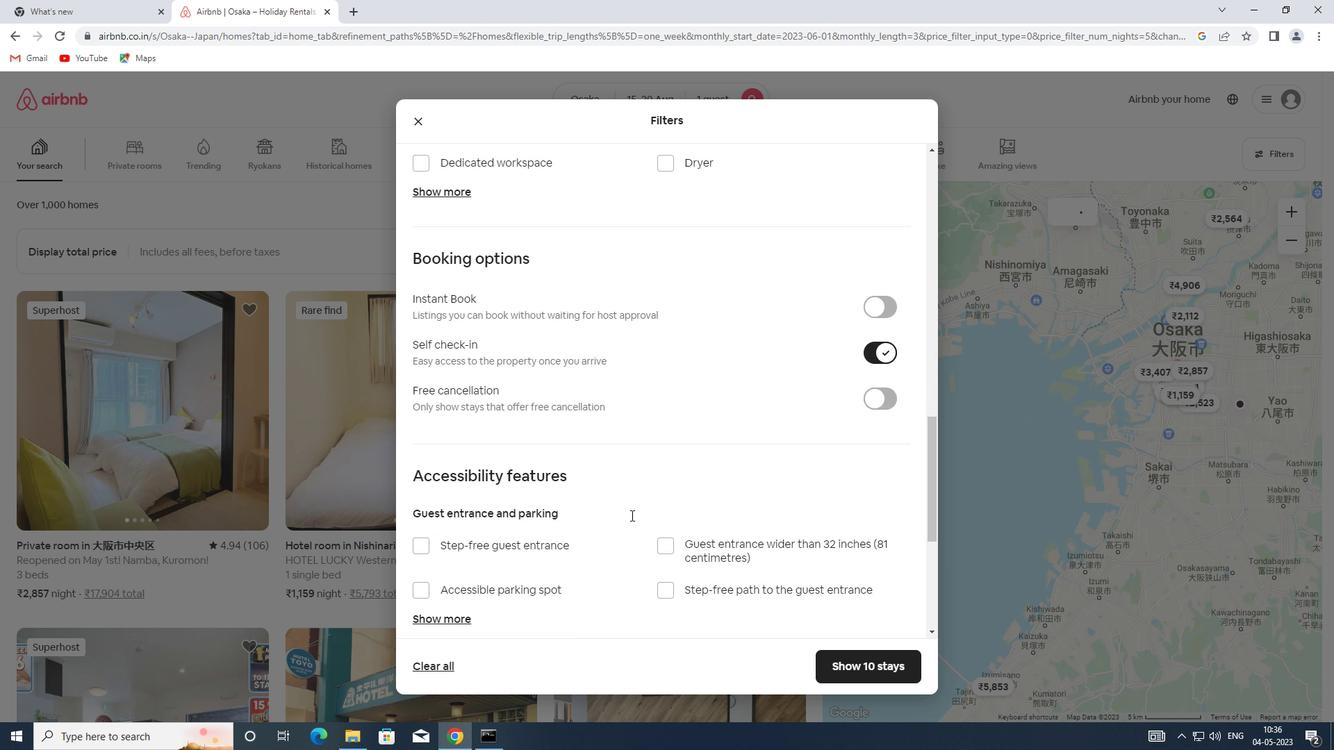 
Action: Mouse scrolled (630, 514) with delta (0, 0)
Screenshot: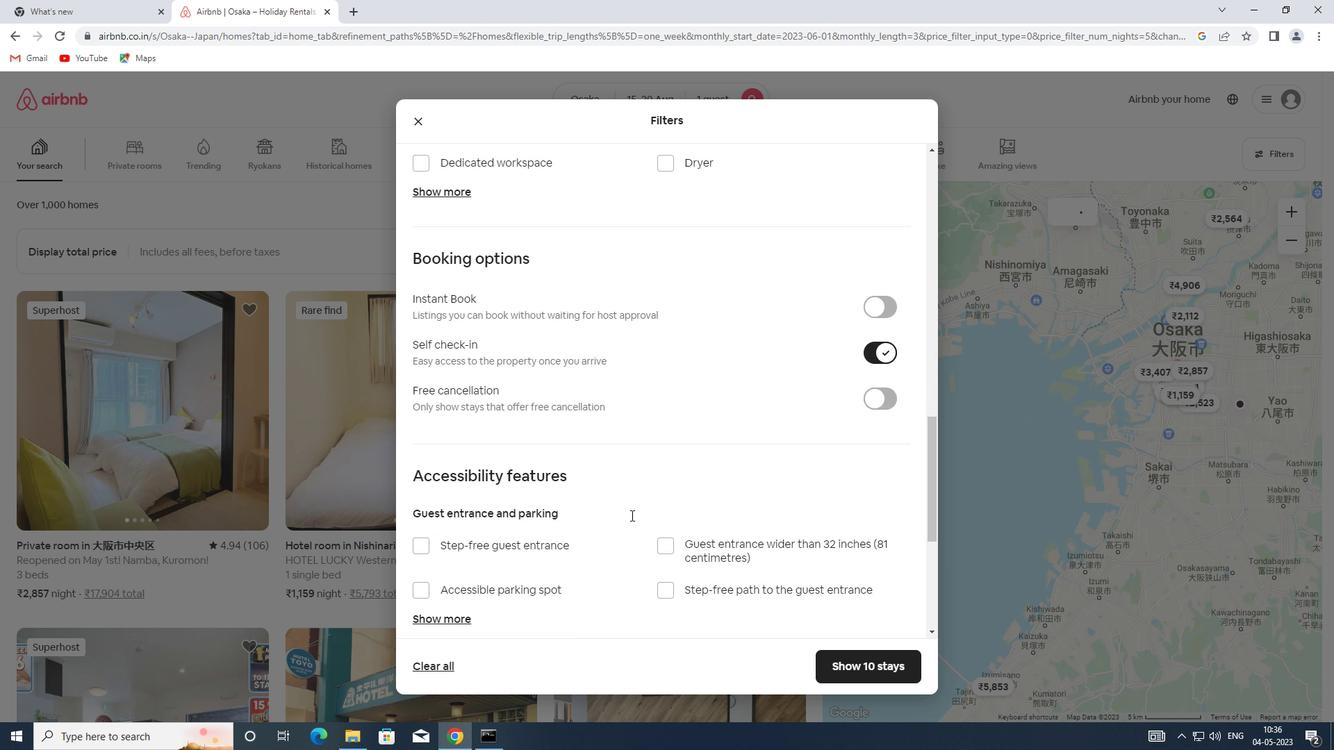 
Action: Mouse moved to (439, 587)
Screenshot: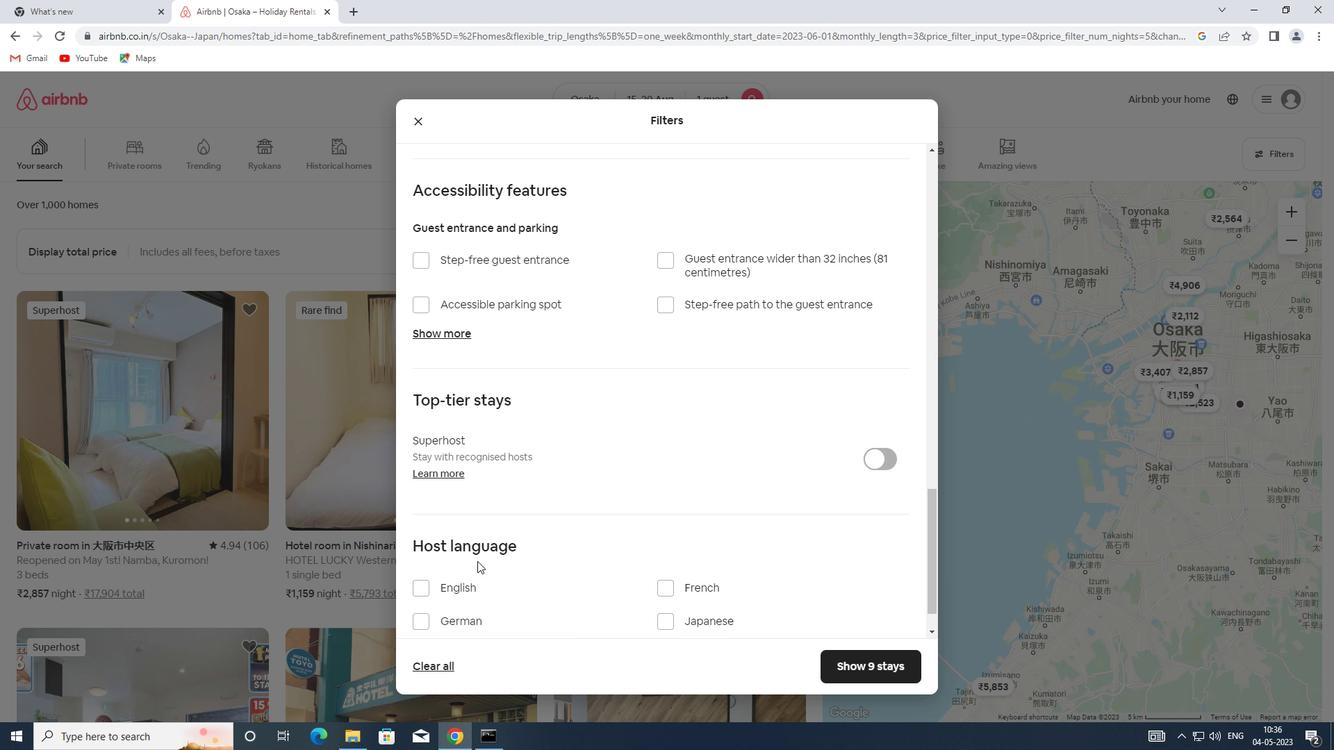 
Action: Mouse pressed left at (439, 587)
Screenshot: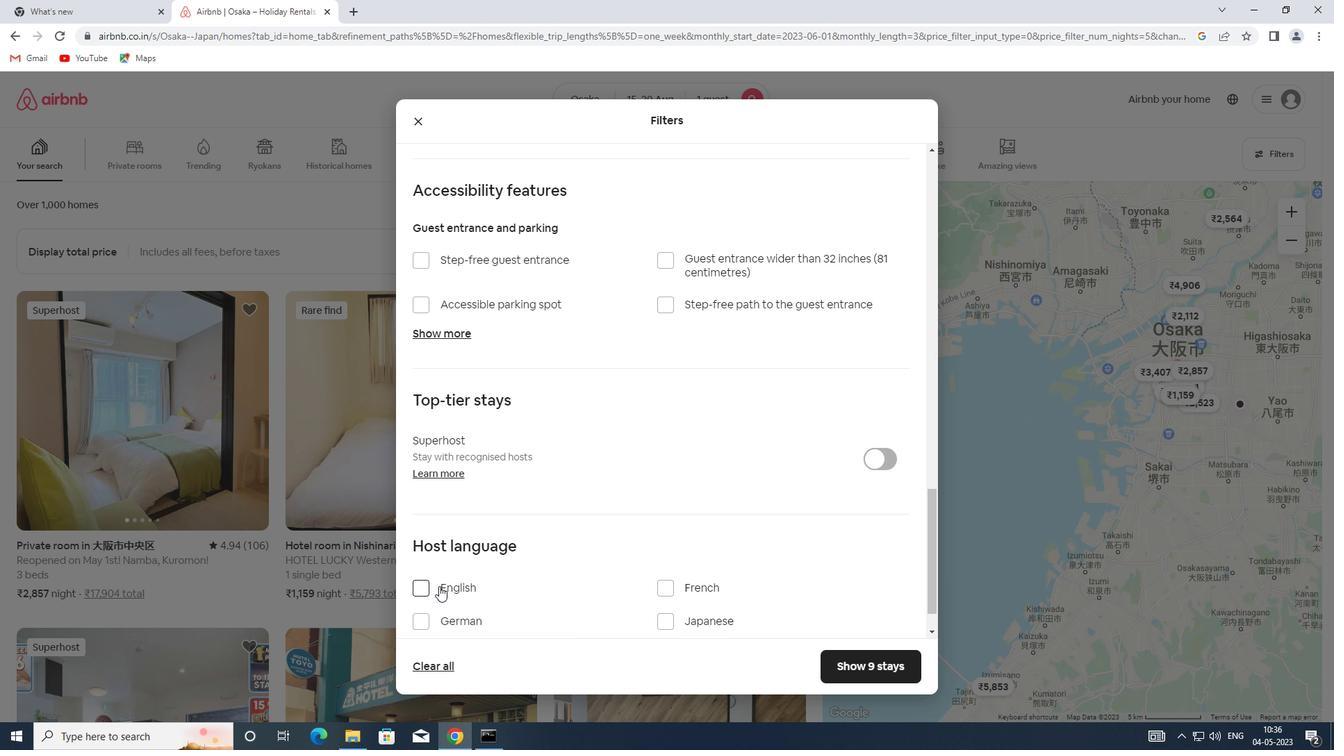 
Action: Mouse moved to (847, 665)
Screenshot: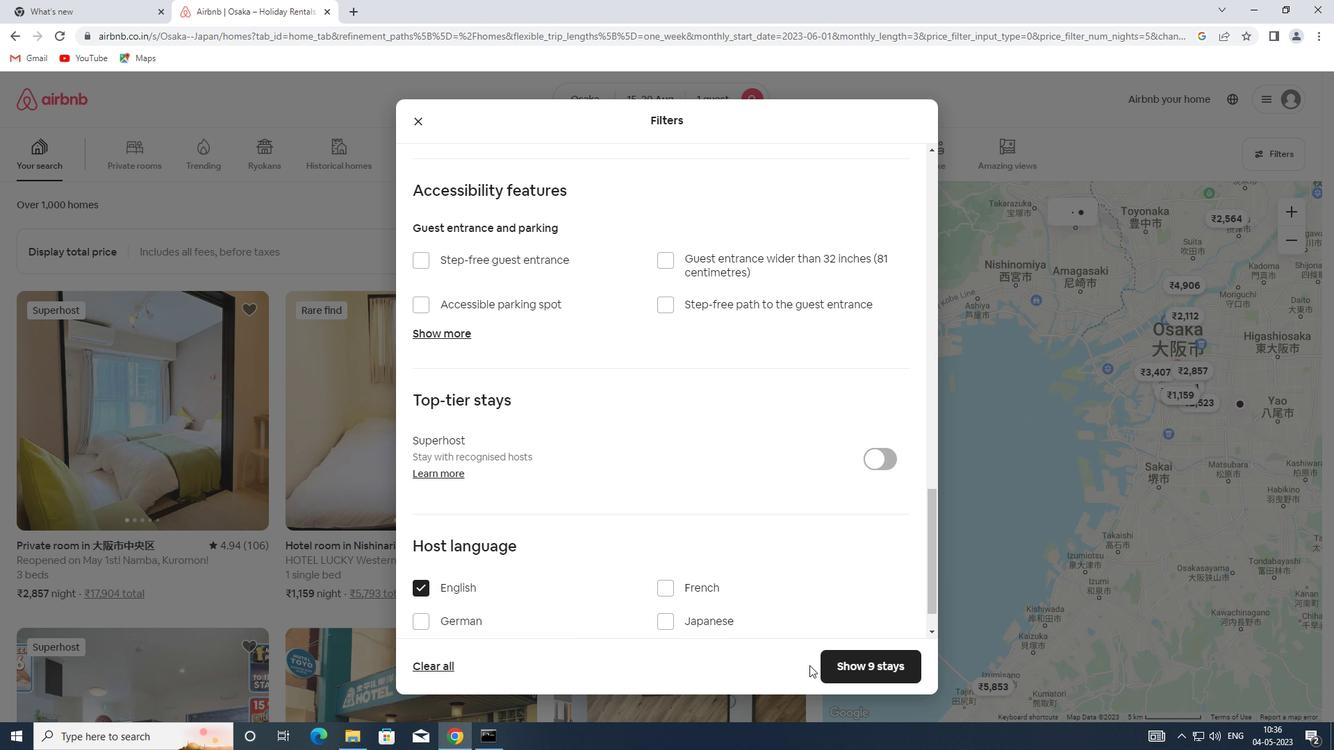 
Action: Mouse pressed left at (847, 665)
Screenshot: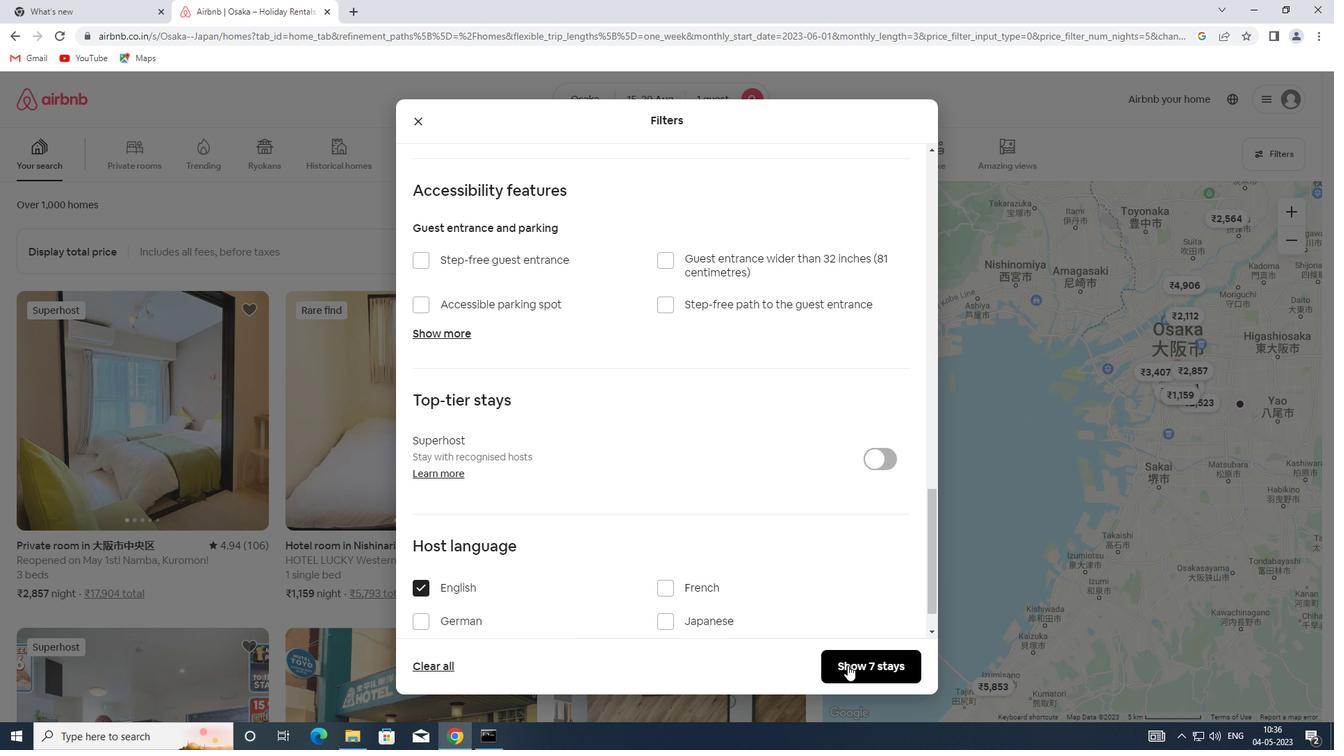 
